 Task: Create a Sprint called Sprint0000000070 in Scrum Project Project0000000024 in Jira. Create a Sprint called Sprint0000000071 in Scrum Project Project0000000024 in Jira. Create a Sprint called Sprint0000000072 in Scrum Project Project0000000024 in Jira. Set Duration of Sprint called Sprint0000000070 in Scrum Project Project0000000024 to 1 week in Jira. Set Duration of Sprint called Sprint0000000071 in Scrum Project Project0000000024 to 2 weeks in Jira
Action: Mouse moved to (271, 99)
Screenshot: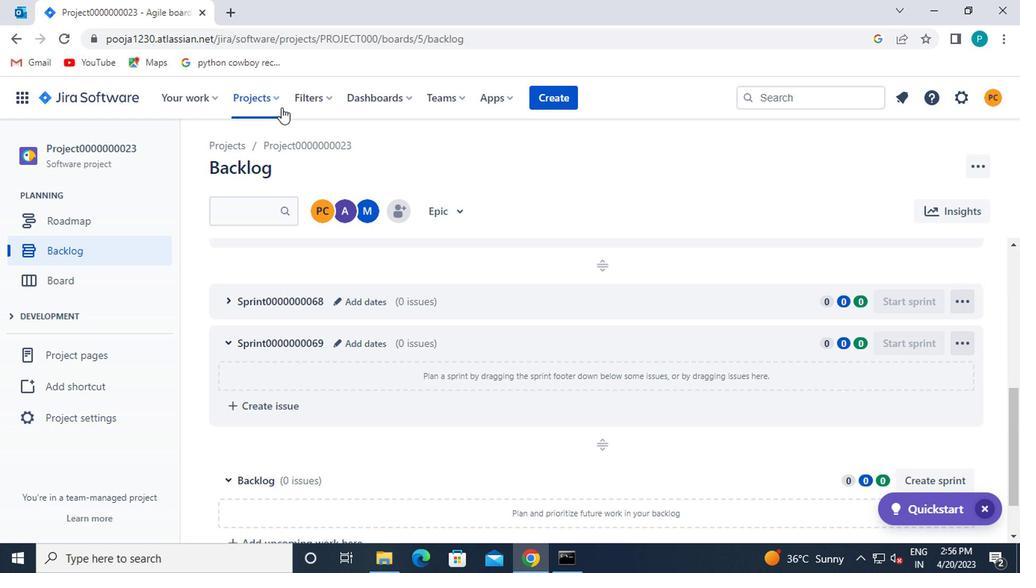 
Action: Mouse pressed left at (271, 99)
Screenshot: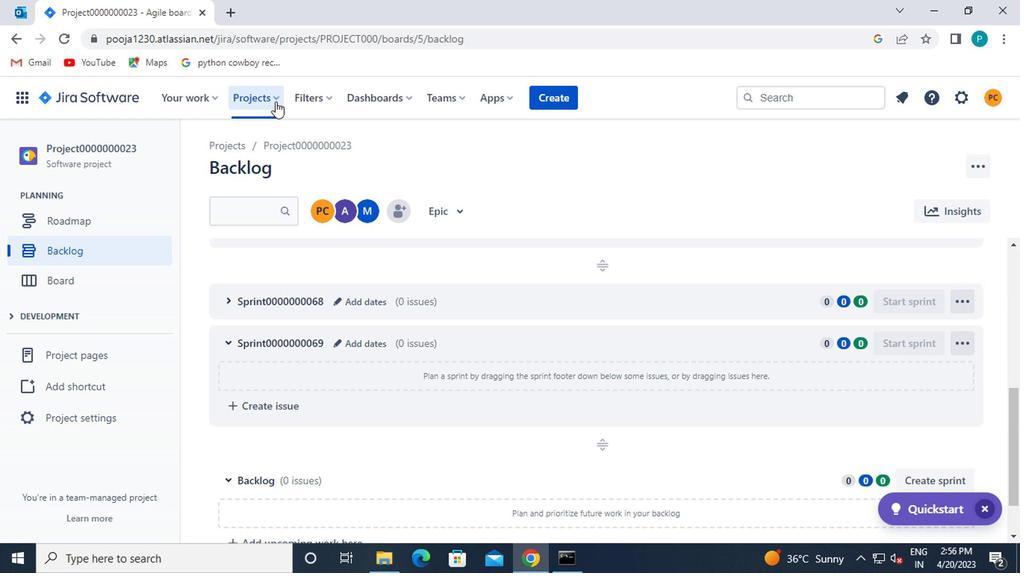 
Action: Mouse moved to (298, 196)
Screenshot: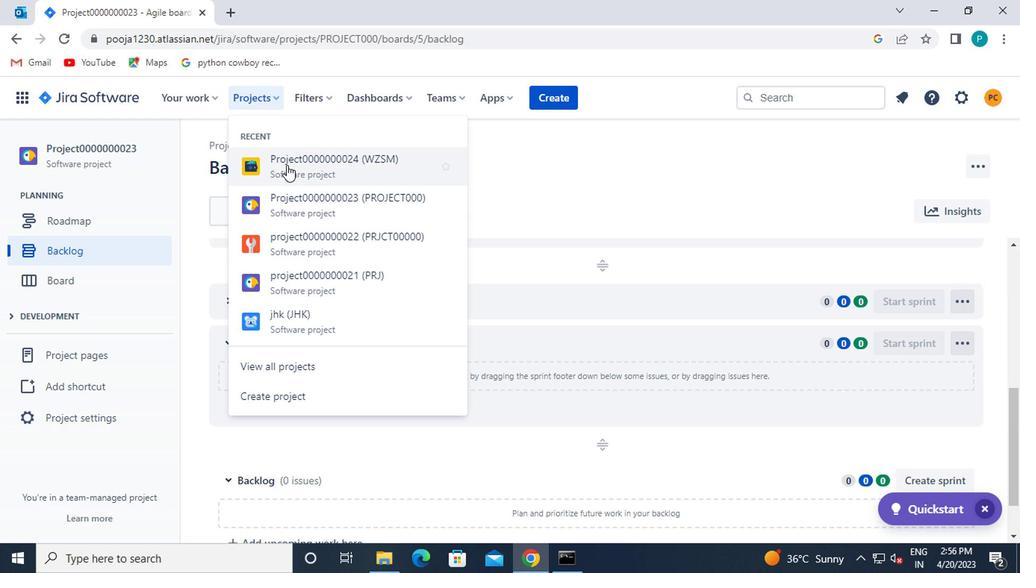 
Action: Mouse pressed left at (298, 196)
Screenshot: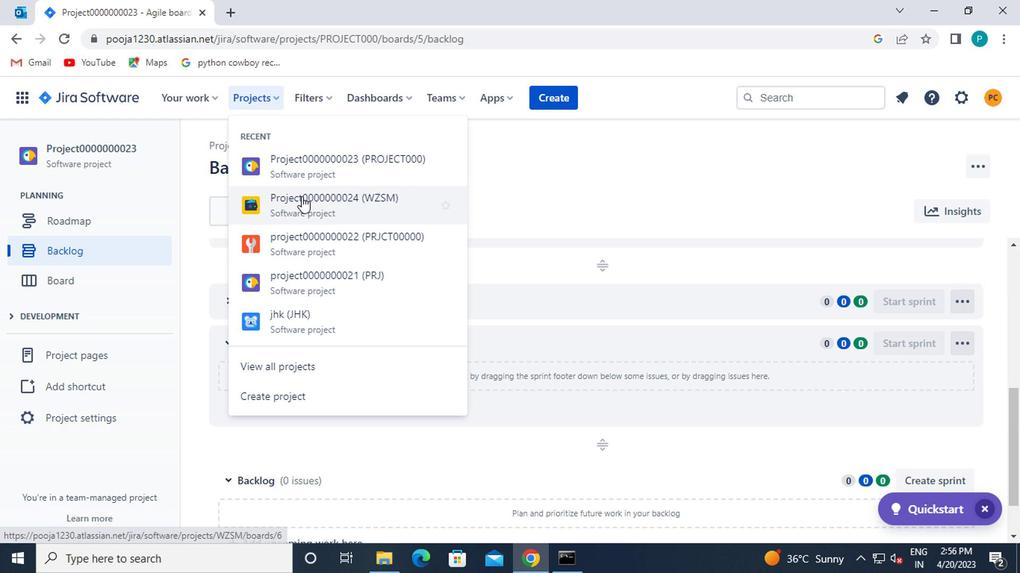
Action: Mouse moved to (49, 255)
Screenshot: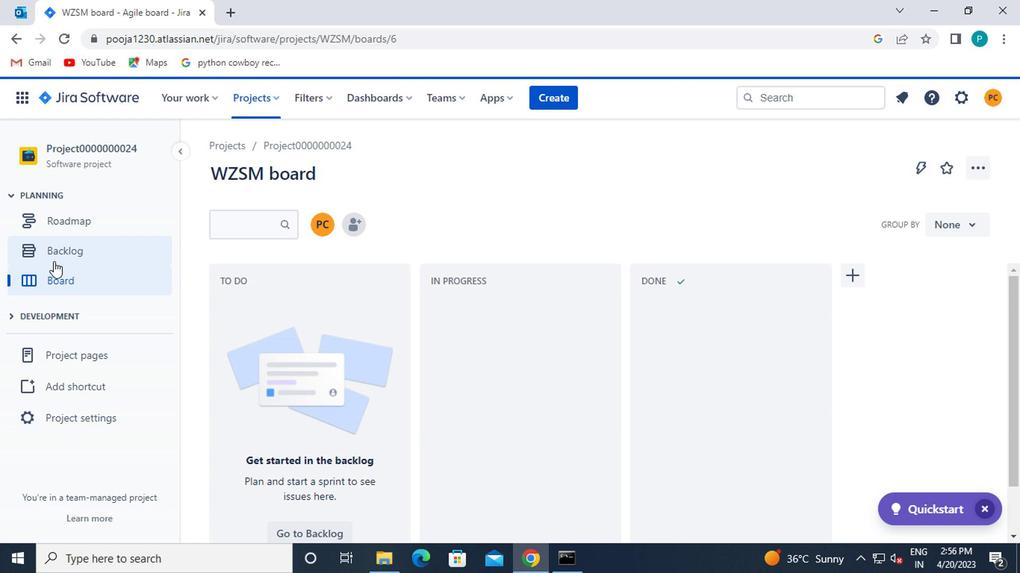 
Action: Mouse pressed left at (49, 255)
Screenshot: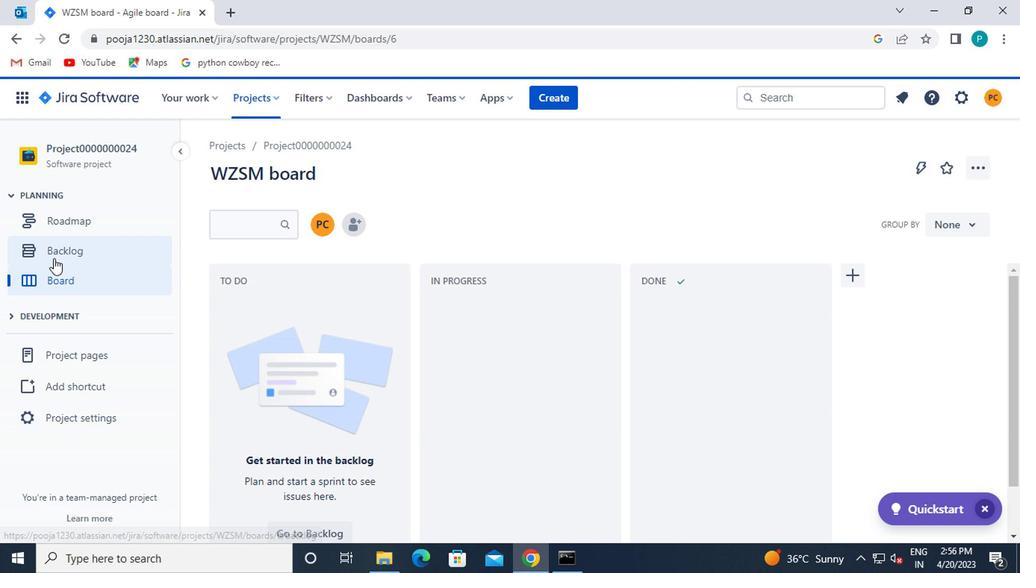 
Action: Mouse moved to (701, 358)
Screenshot: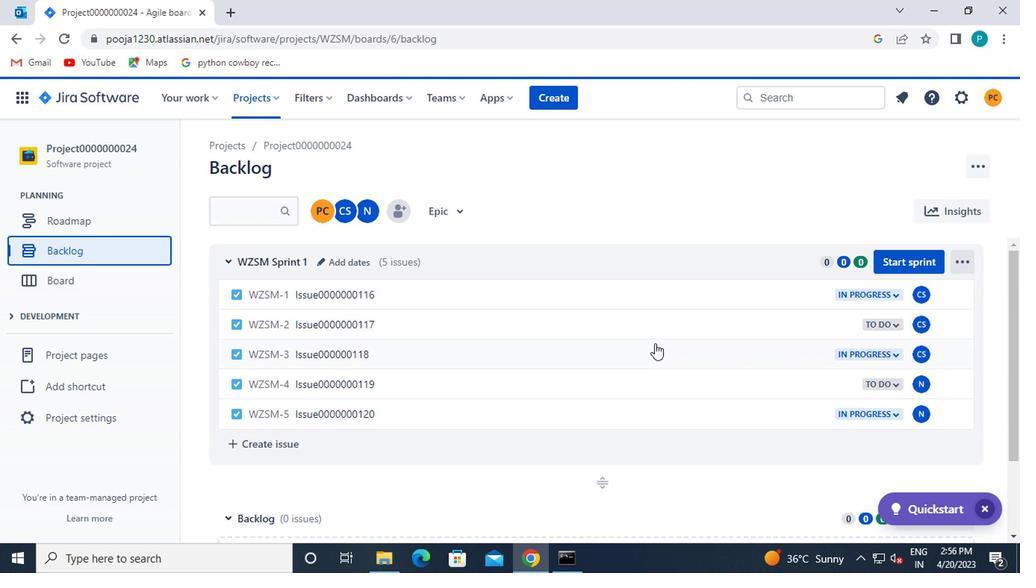 
Action: Mouse scrolled (701, 358) with delta (0, 0)
Screenshot: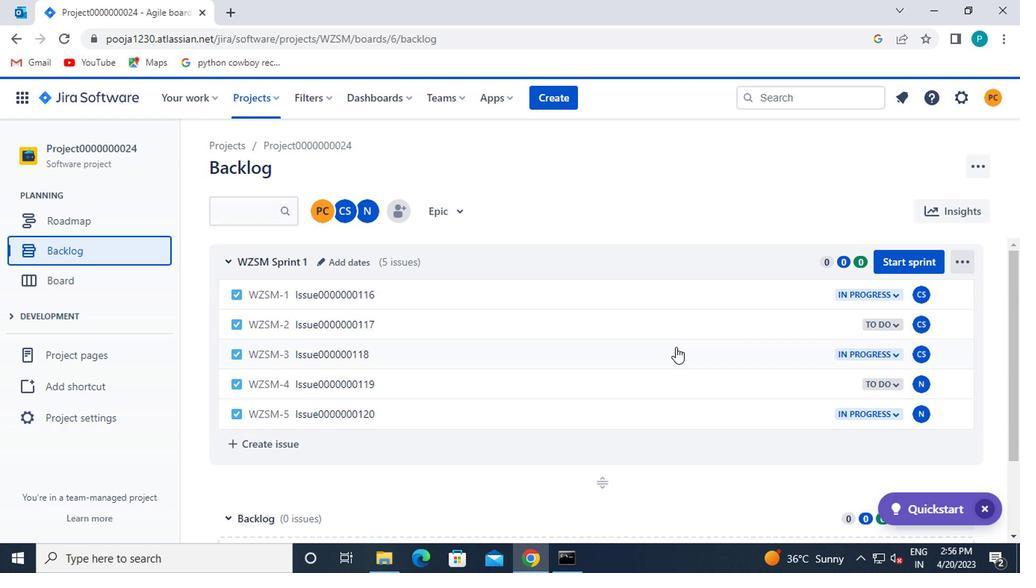 
Action: Mouse scrolled (701, 358) with delta (0, 0)
Screenshot: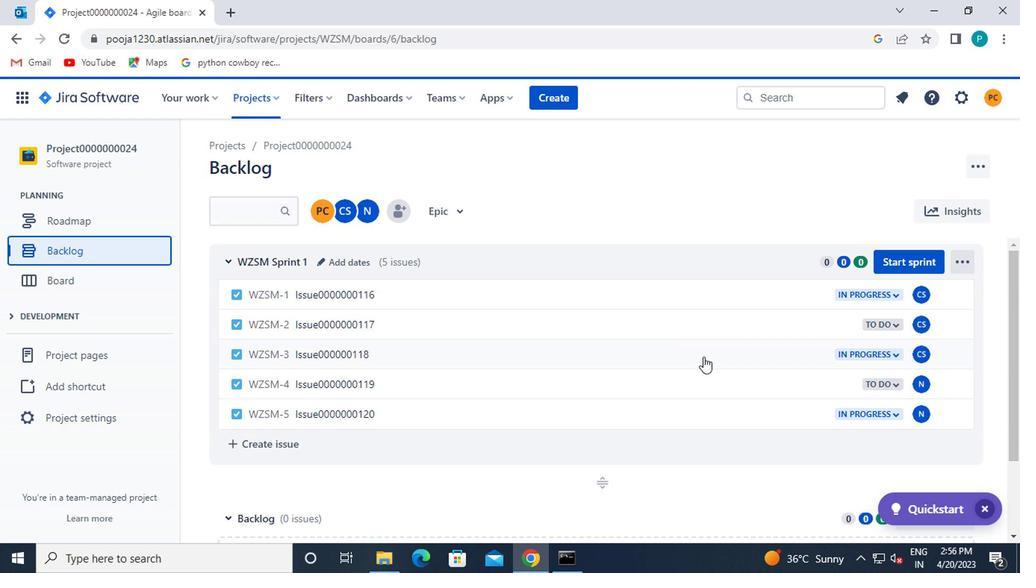 
Action: Mouse scrolled (701, 358) with delta (0, 0)
Screenshot: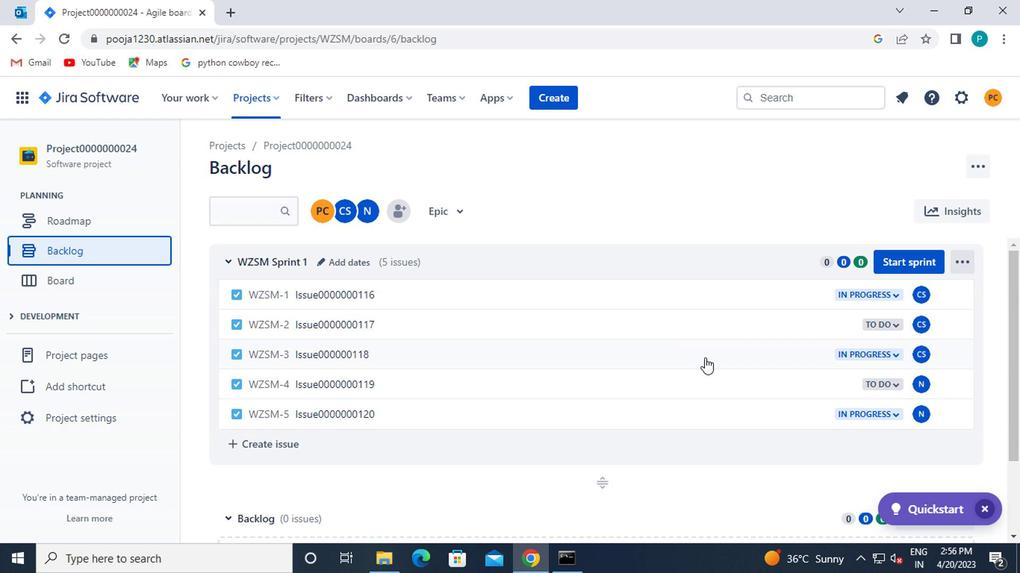 
Action: Mouse scrolled (701, 358) with delta (0, 0)
Screenshot: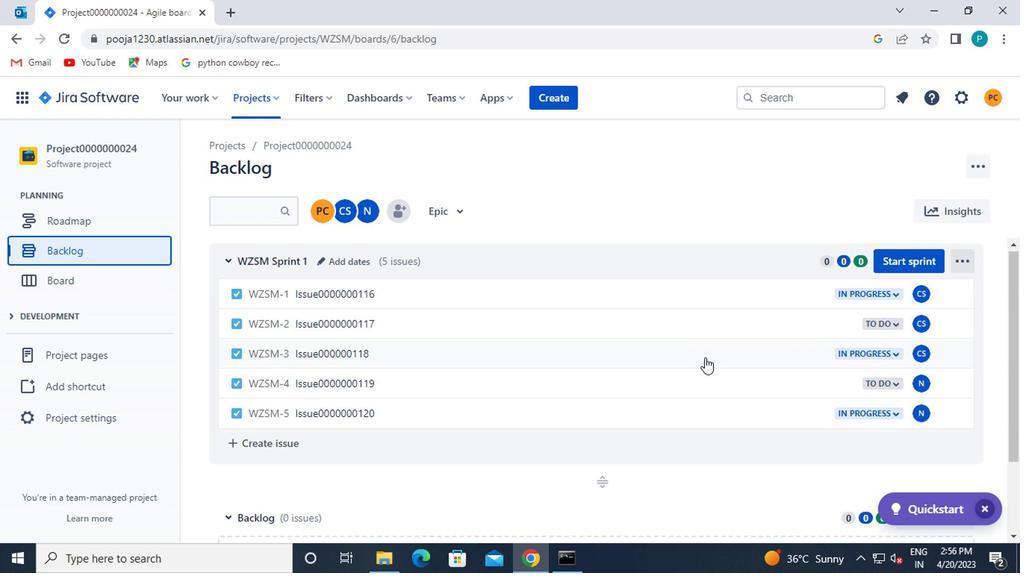 
Action: Mouse moved to (706, 366)
Screenshot: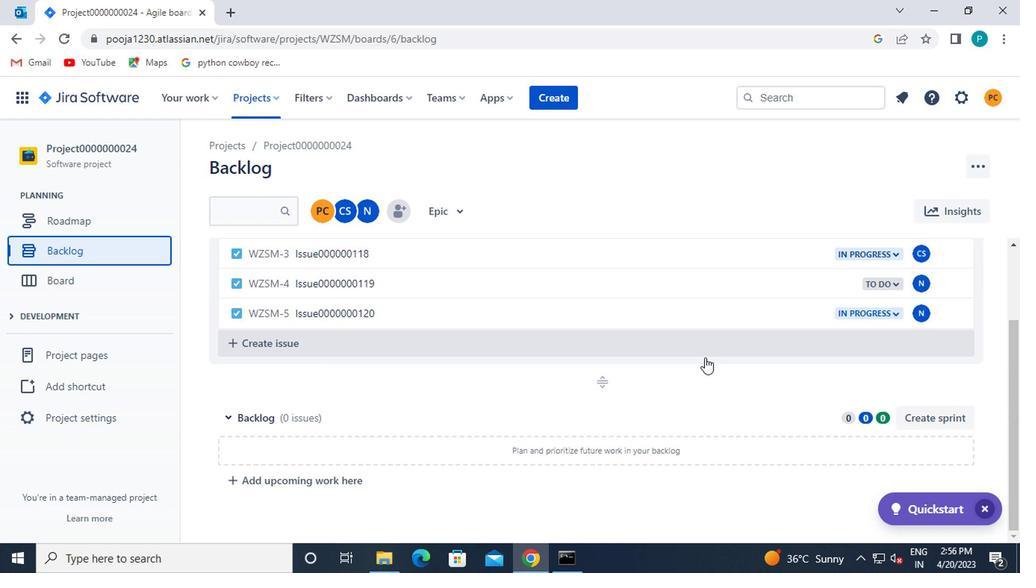 
Action: Mouse scrolled (706, 365) with delta (0, 0)
Screenshot: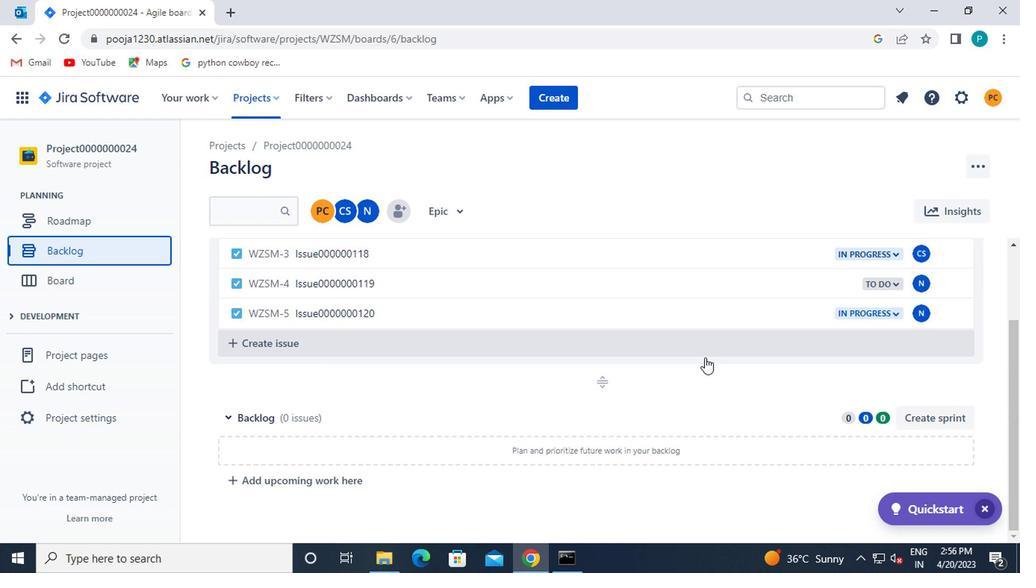 
Action: Mouse moved to (923, 426)
Screenshot: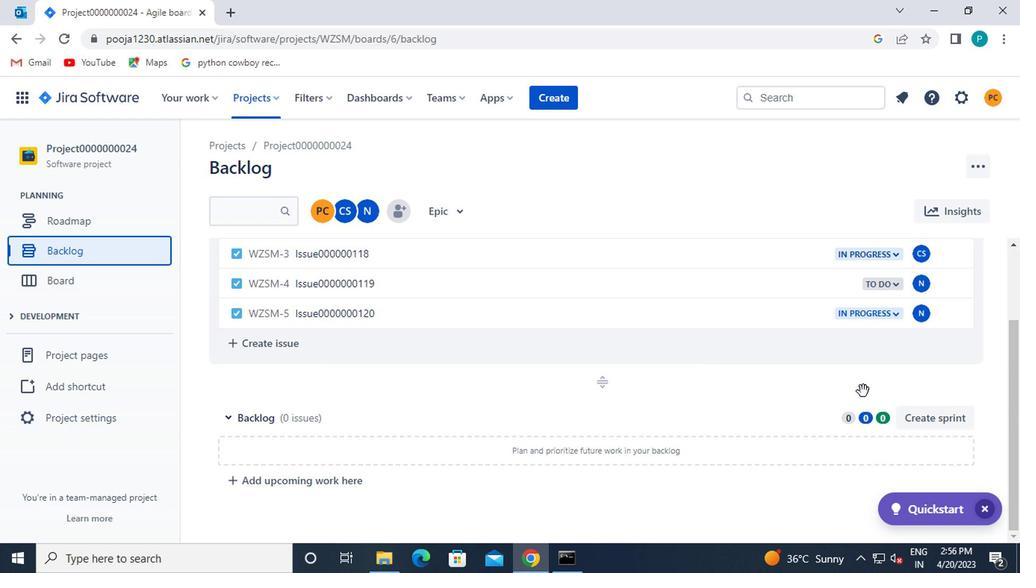 
Action: Mouse pressed left at (923, 426)
Screenshot: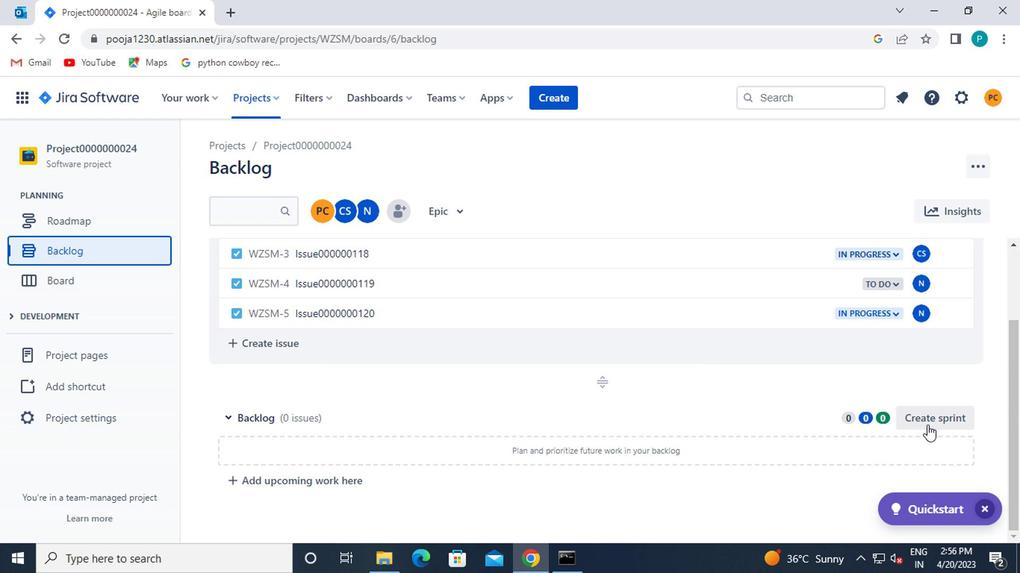 
Action: Mouse moved to (291, 420)
Screenshot: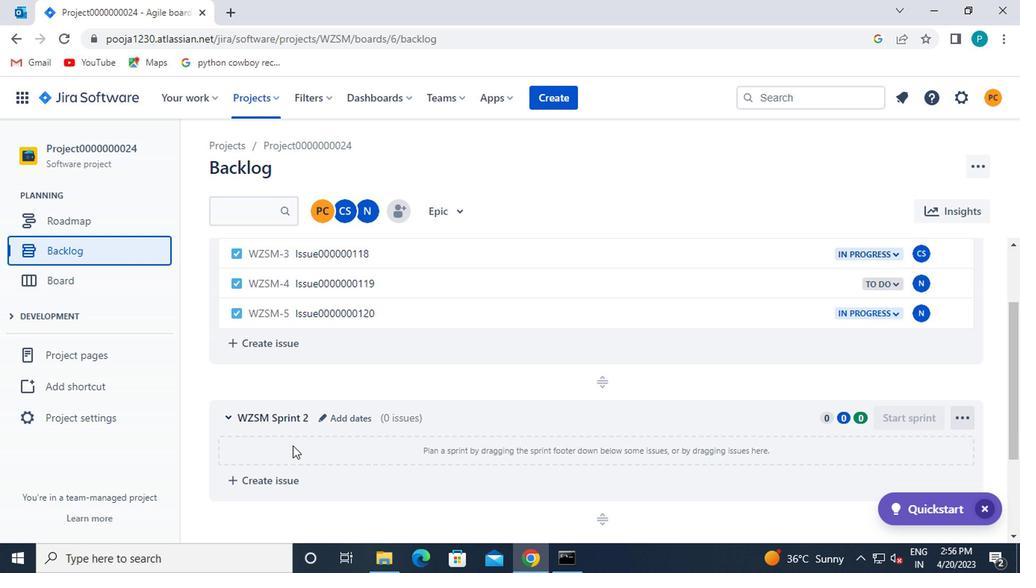 
Action: Mouse pressed left at (291, 420)
Screenshot: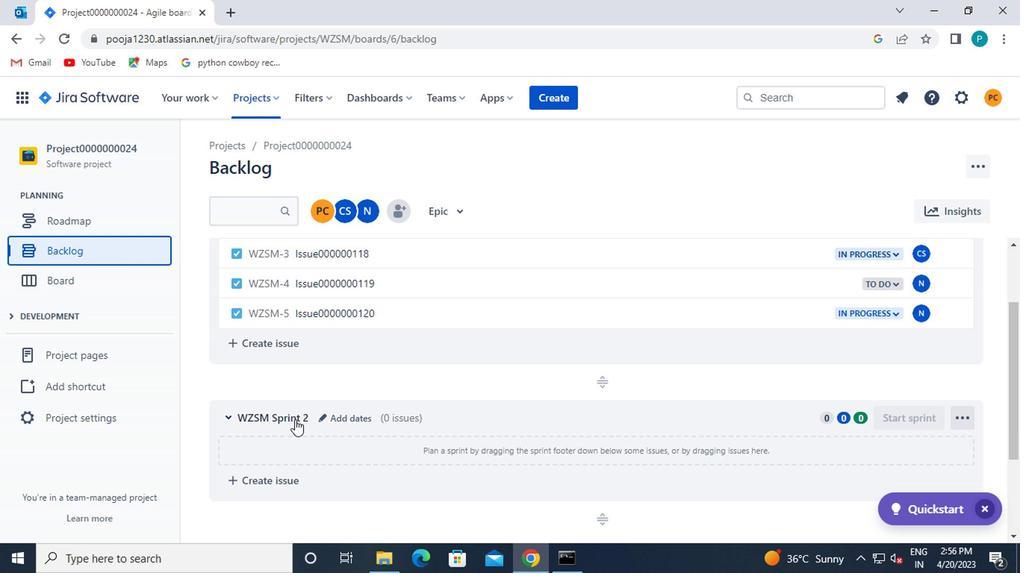 
Action: Mouse moved to (321, 420)
Screenshot: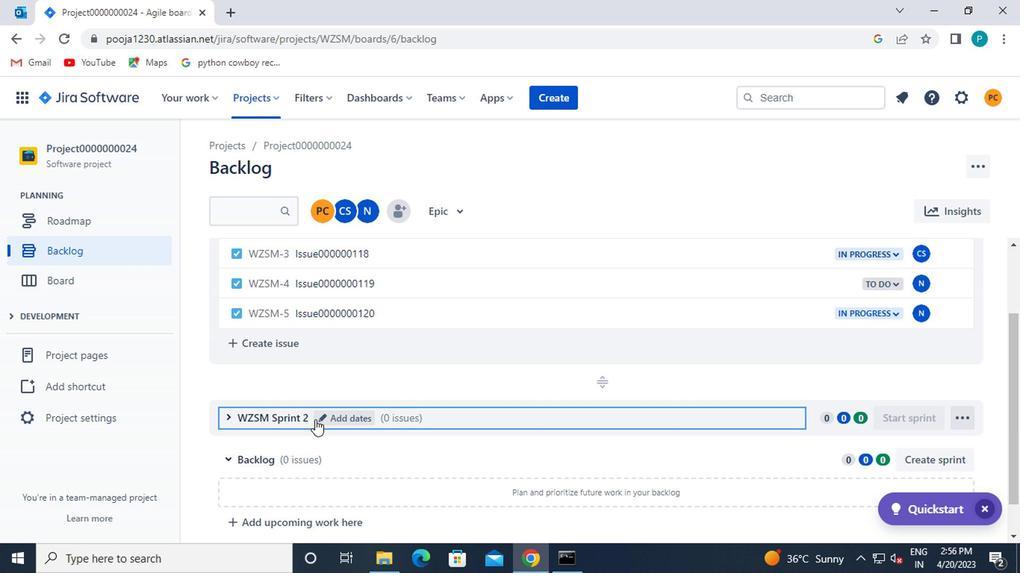 
Action: Mouse pressed left at (321, 420)
Screenshot: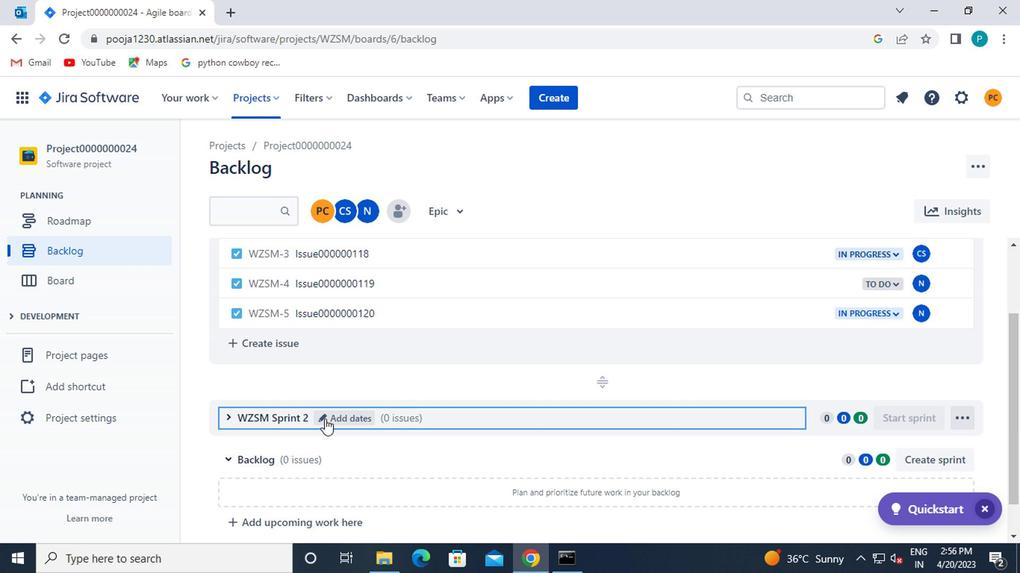 
Action: Mouse moved to (320, 405)
Screenshot: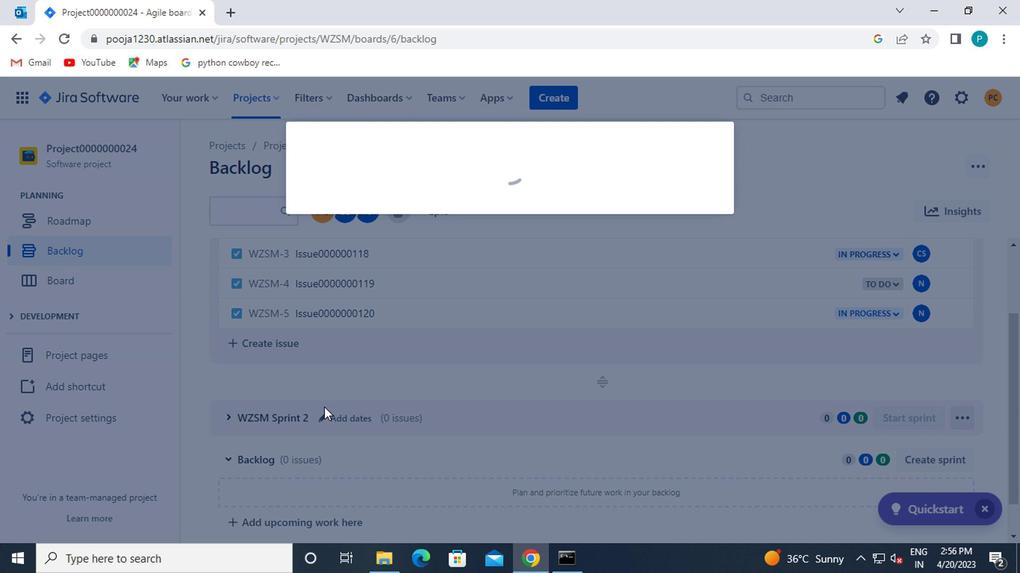 
Action: Key pressed <Key.backspace><Key.backspace><Key.backspace><Key.backspace><Key.backspace><Key.backspace><Key.backspace><Key.backspace><Key.backspace><Key.backspace><Key.backspace><Key.backspace><Key.backspace><Key.backspace><Key.backspace><Key.backspace>
Screenshot: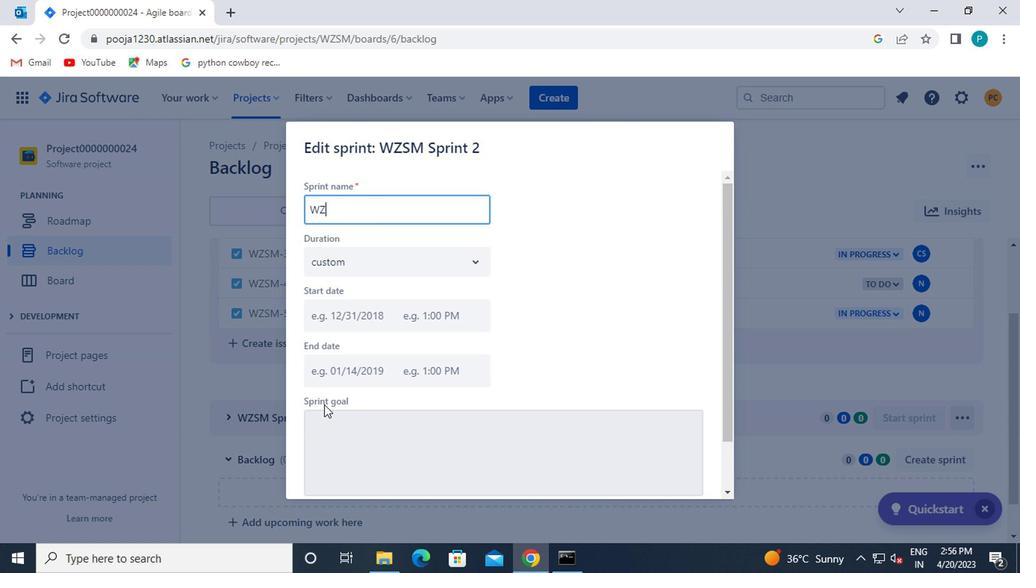 
Action: Mouse moved to (218, 361)
Screenshot: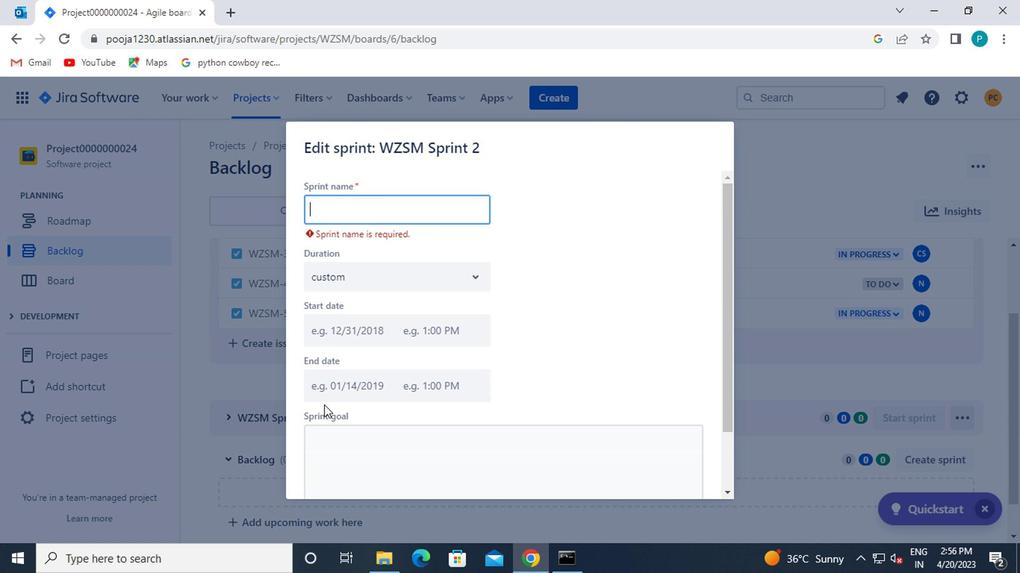 
Action: Key pressed <Key.caps_lock>
Screenshot: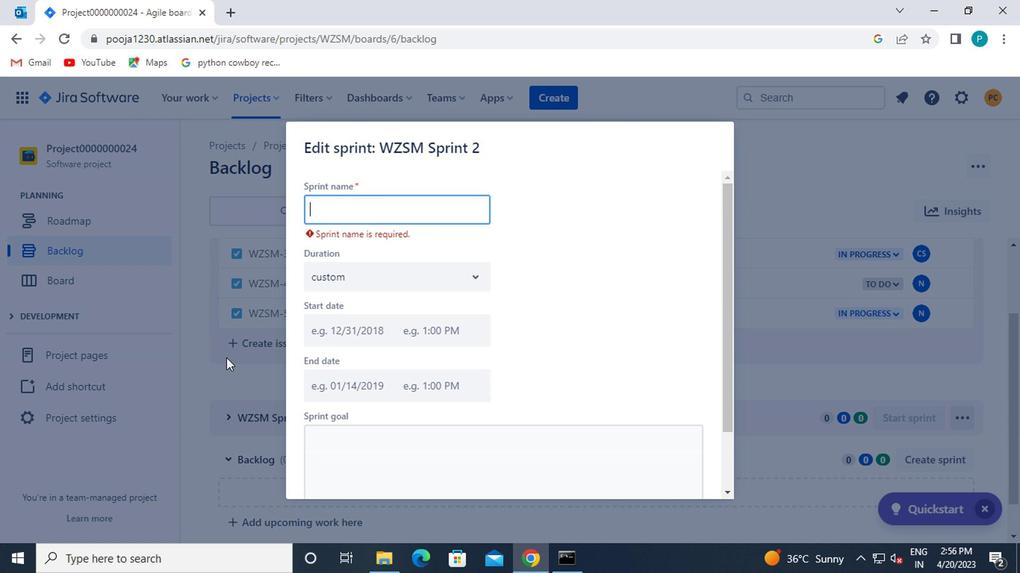 
Action: Mouse moved to (199, 393)
Screenshot: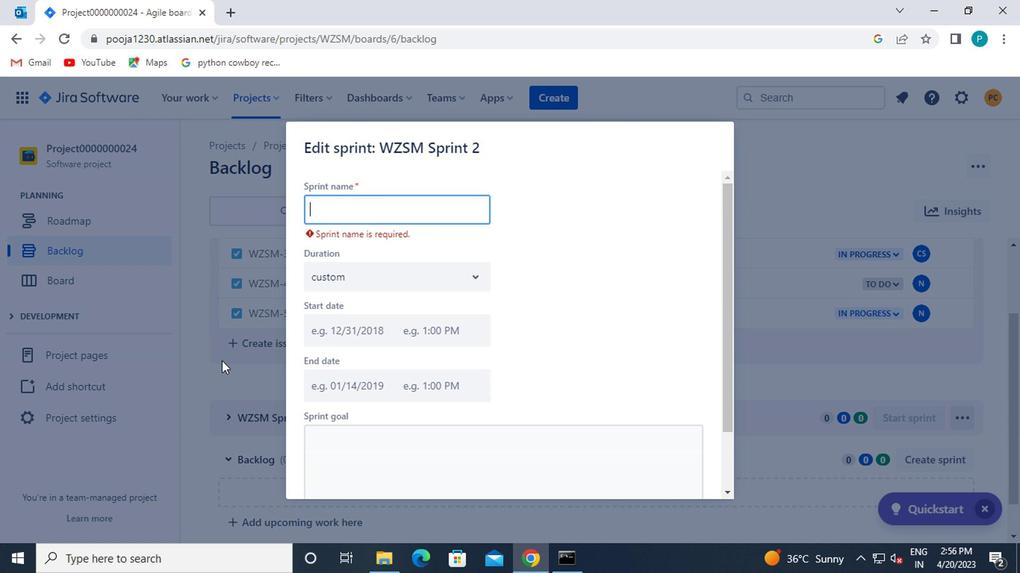 
Action: Key pressed s<Key.caps_lock>priny<Key.backspace>t000000007
Screenshot: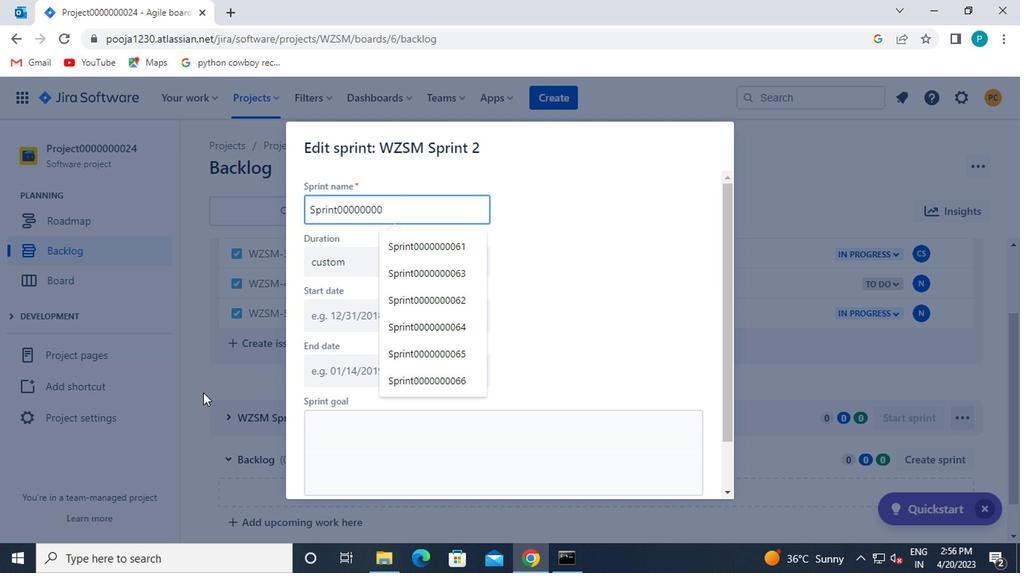 
Action: Mouse moved to (85, 278)
Screenshot: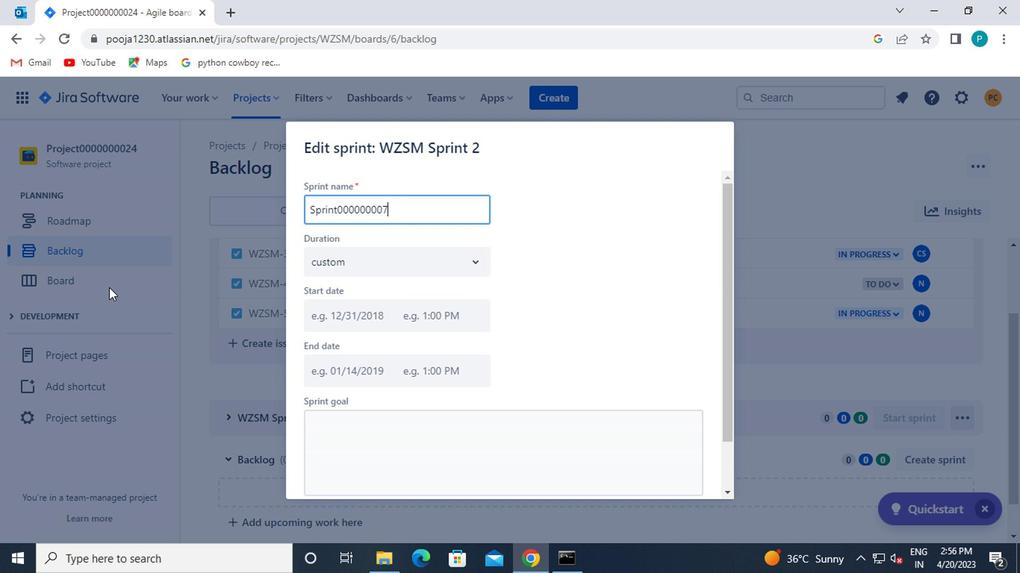 
Action: Key pressed 0
Screenshot: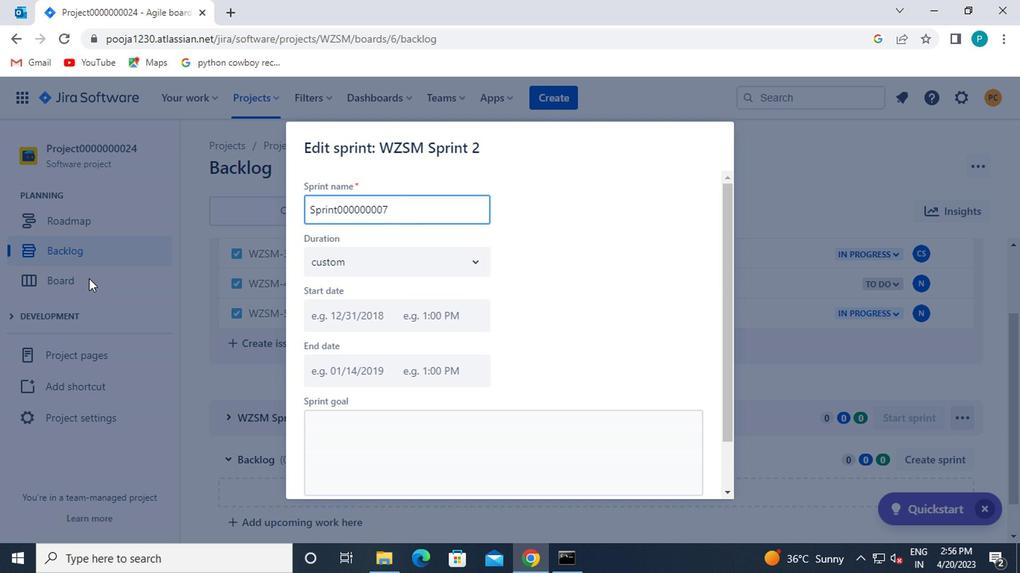
Action: Mouse moved to (472, 469)
Screenshot: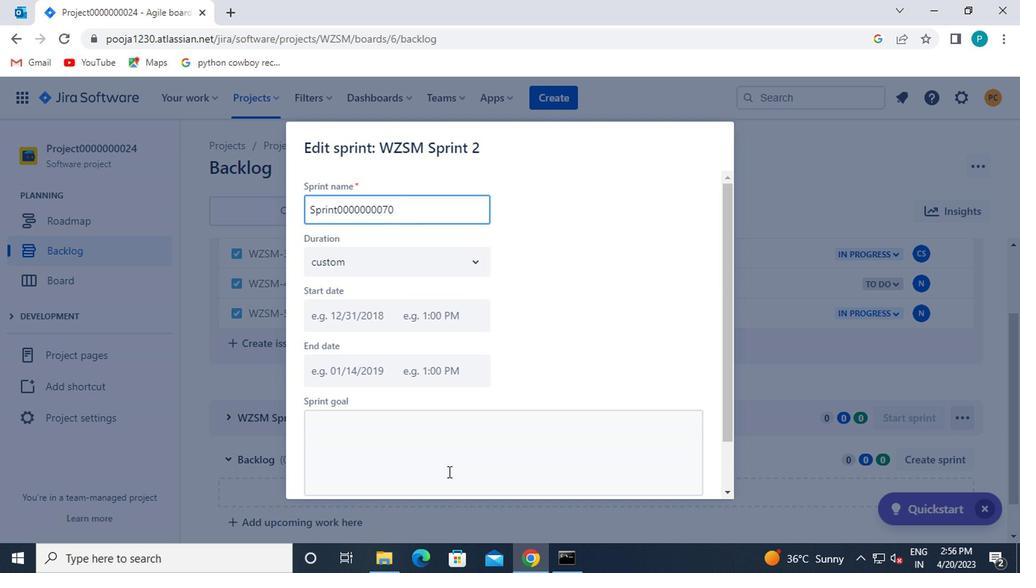 
Action: Mouse scrolled (472, 468) with delta (0, -1)
Screenshot: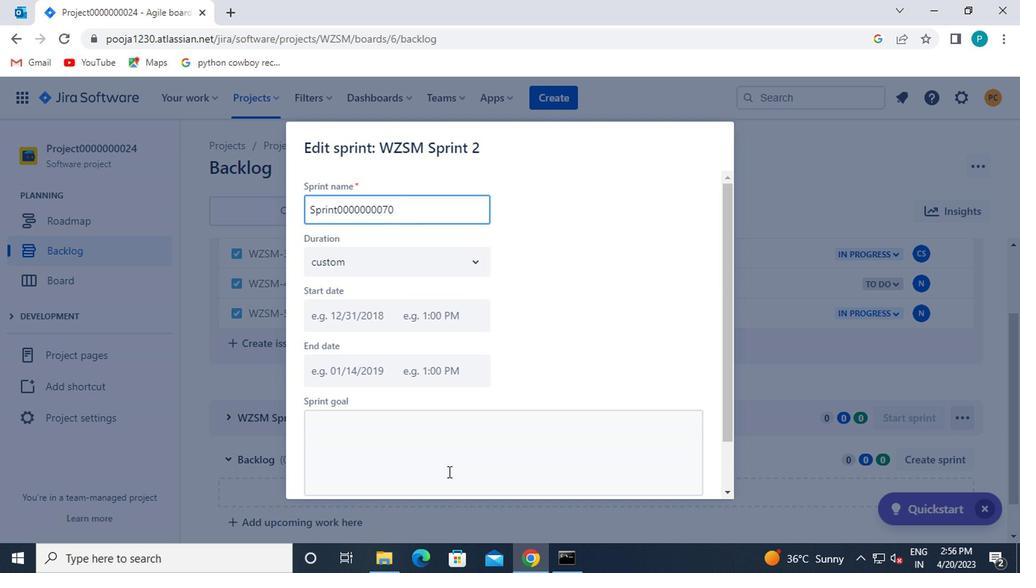 
Action: Mouse moved to (485, 467)
Screenshot: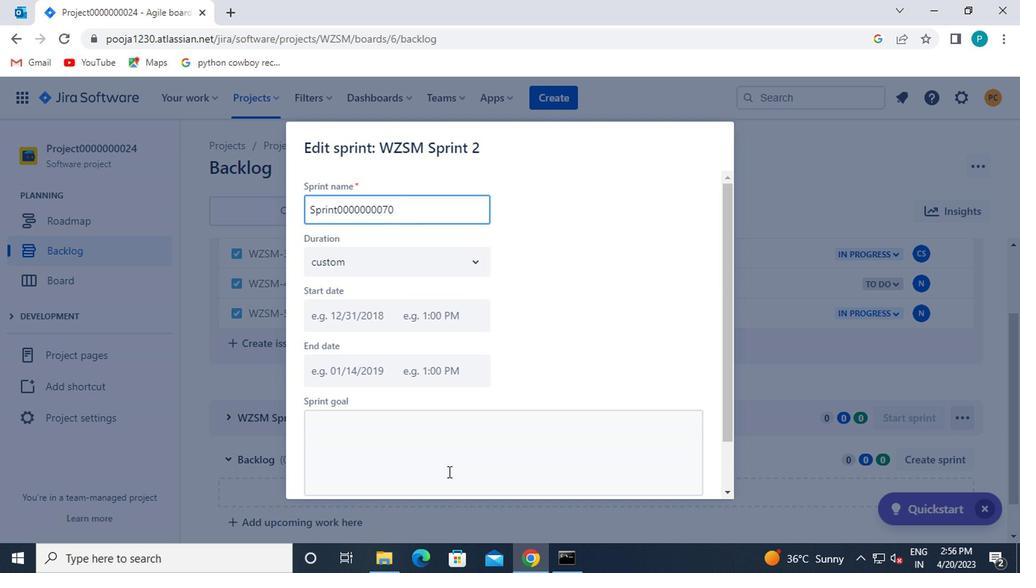 
Action: Mouse scrolled (485, 465) with delta (0, -1)
Screenshot: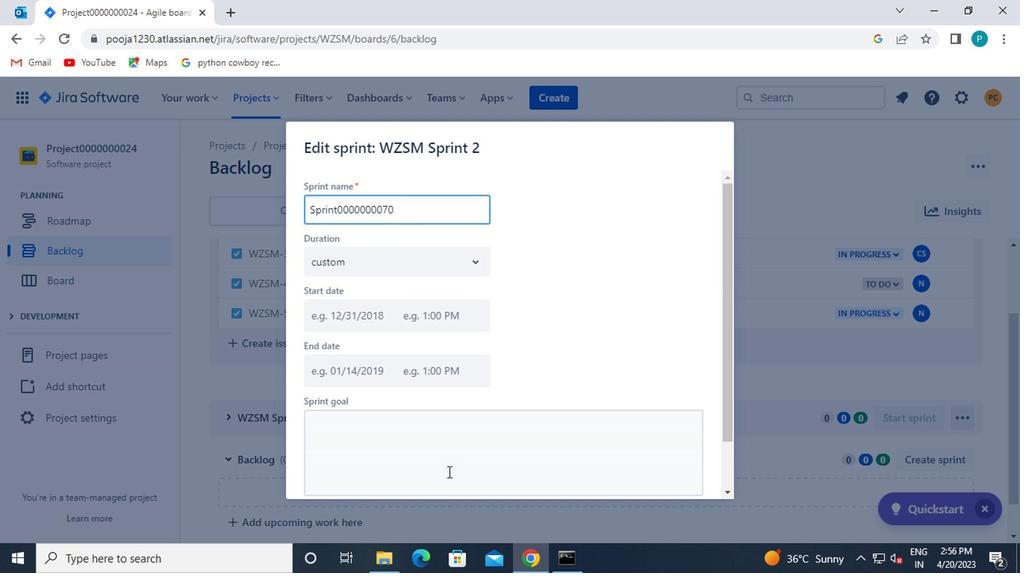
Action: Mouse moved to (485, 465)
Screenshot: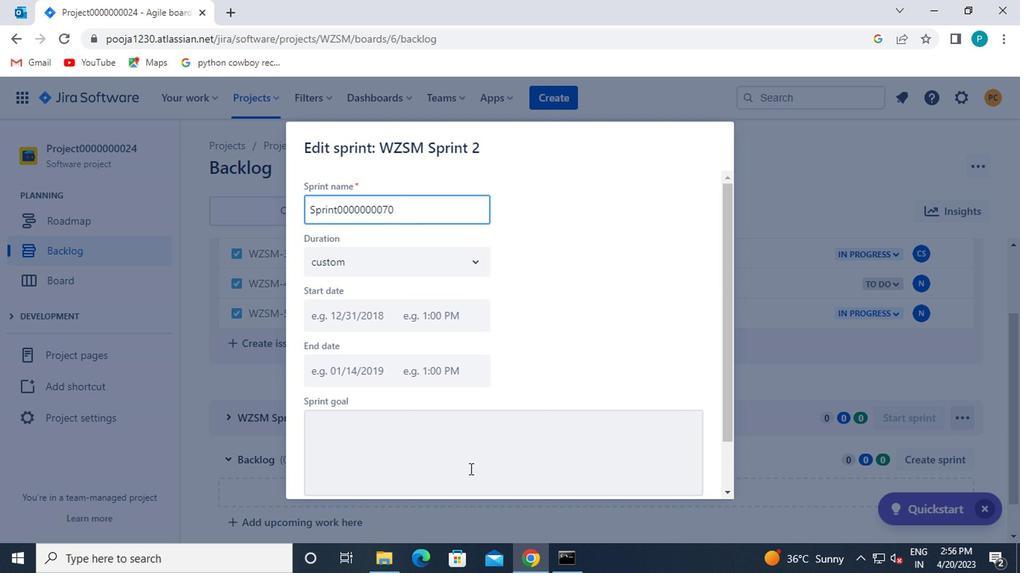 
Action: Mouse scrolled (485, 465) with delta (0, 0)
Screenshot: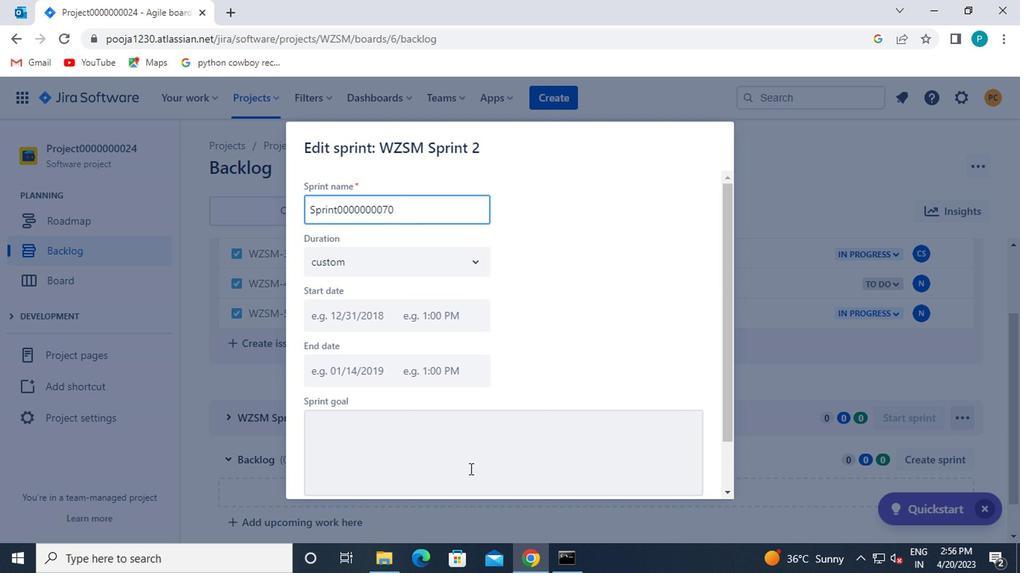 
Action: Mouse moved to (614, 465)
Screenshot: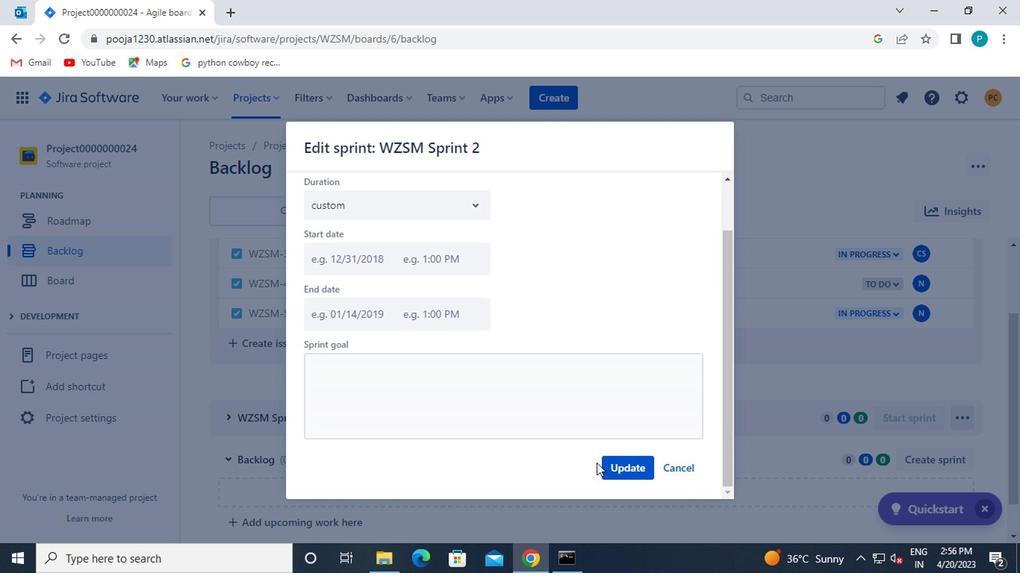 
Action: Mouse pressed left at (614, 465)
Screenshot: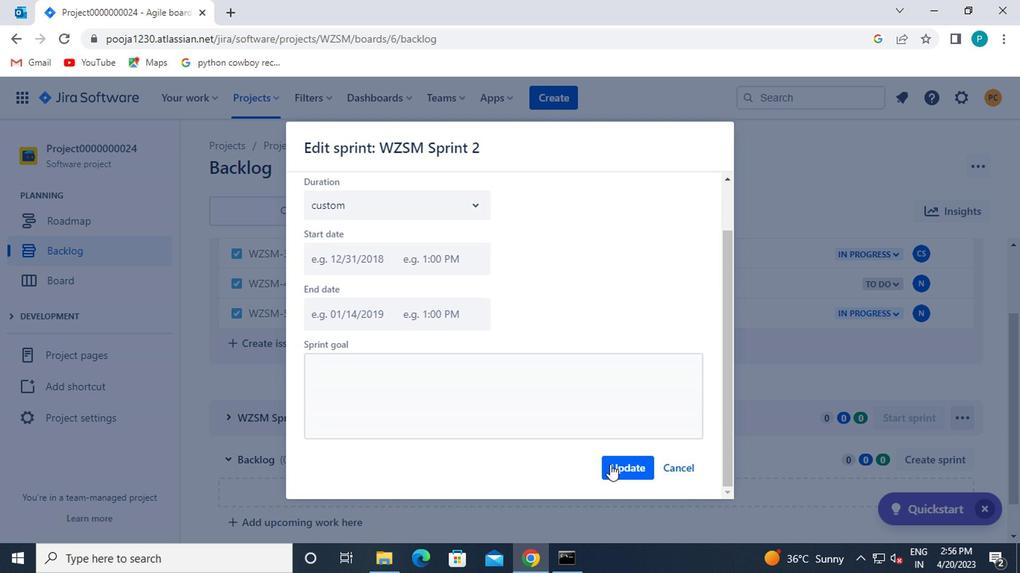 
Action: Mouse moved to (366, 438)
Screenshot: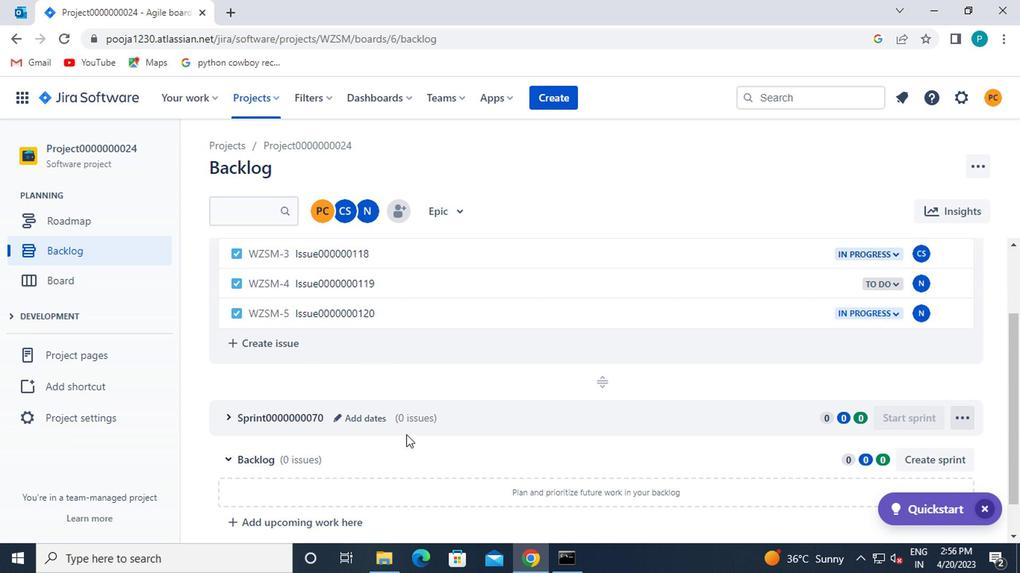
Action: Mouse scrolled (366, 438) with delta (0, 0)
Screenshot: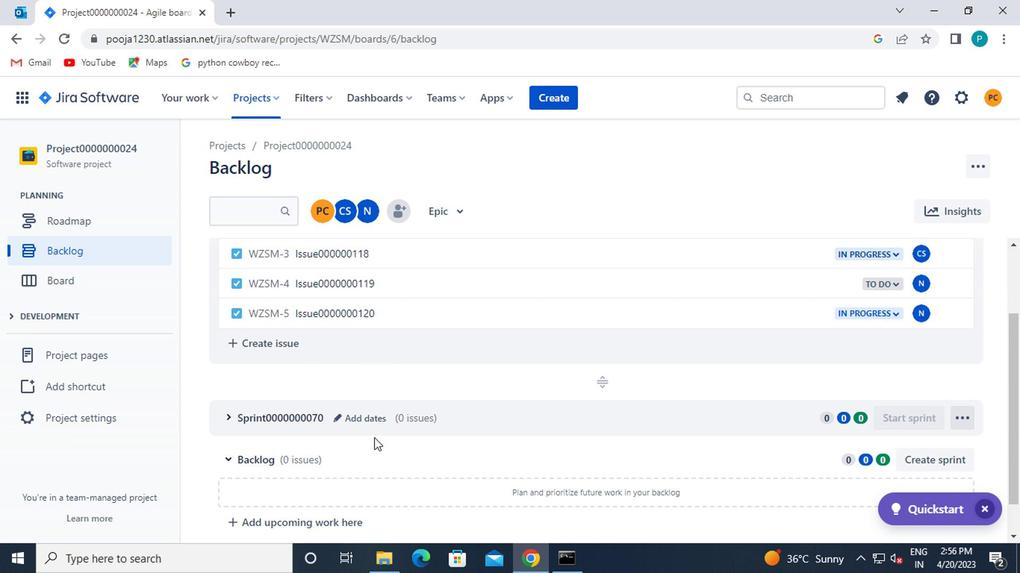 
Action: Mouse scrolled (366, 438) with delta (0, 0)
Screenshot: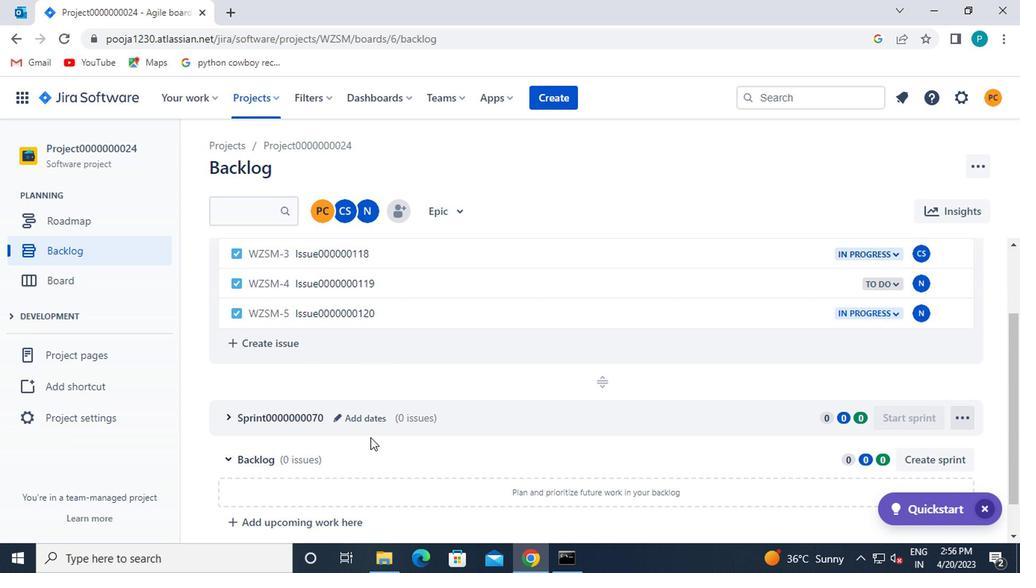 
Action: Mouse moved to (906, 423)
Screenshot: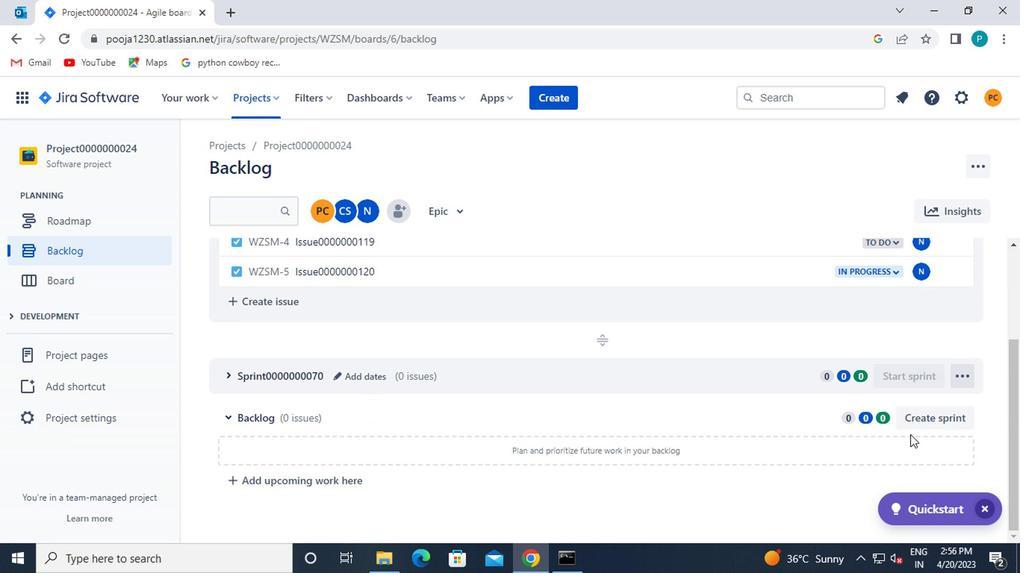
Action: Mouse pressed left at (906, 423)
Screenshot: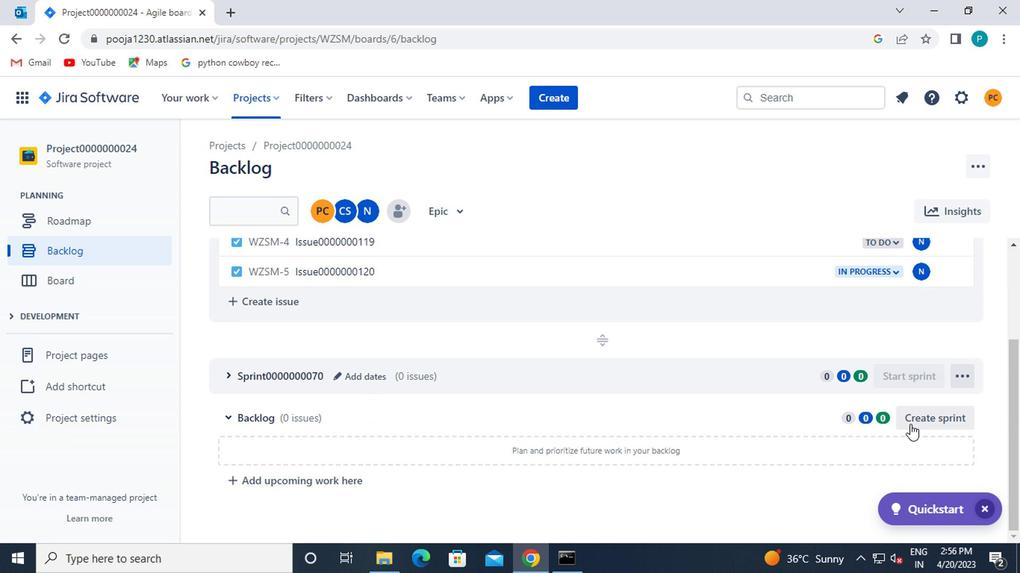 
Action: Mouse moved to (290, 422)
Screenshot: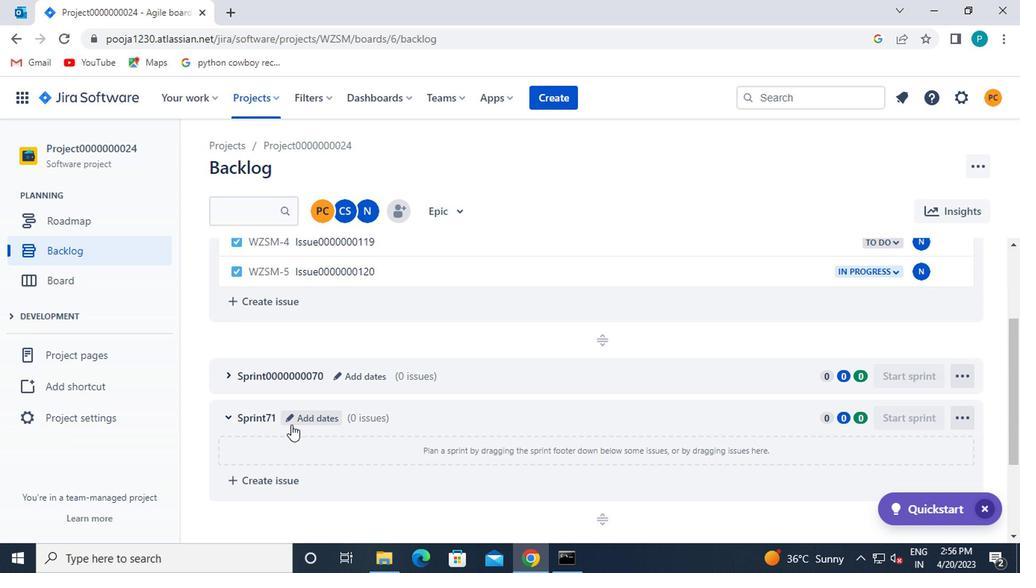 
Action: Mouse pressed left at (290, 422)
Screenshot: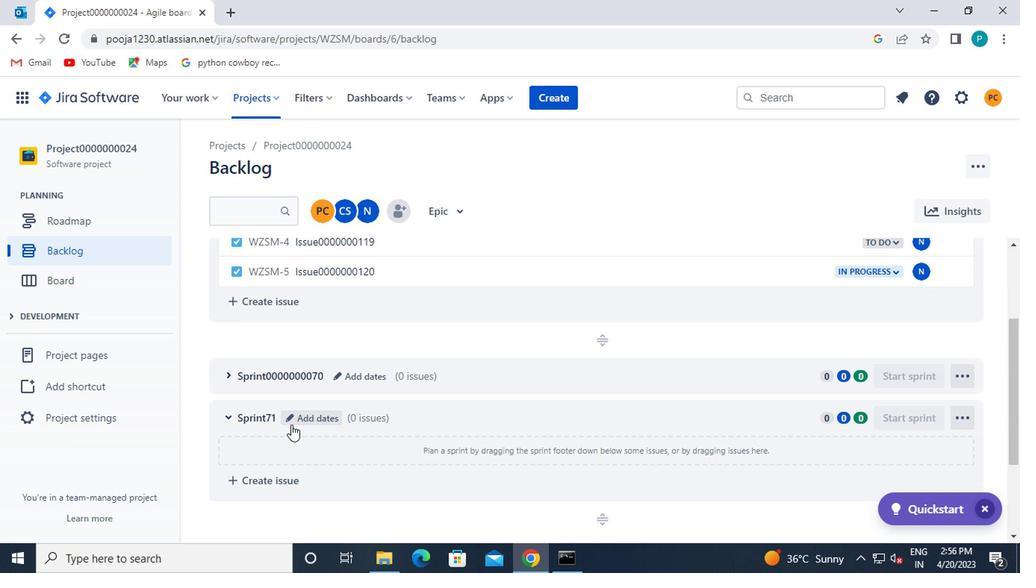 
Action: Mouse moved to (365, 210)
Screenshot: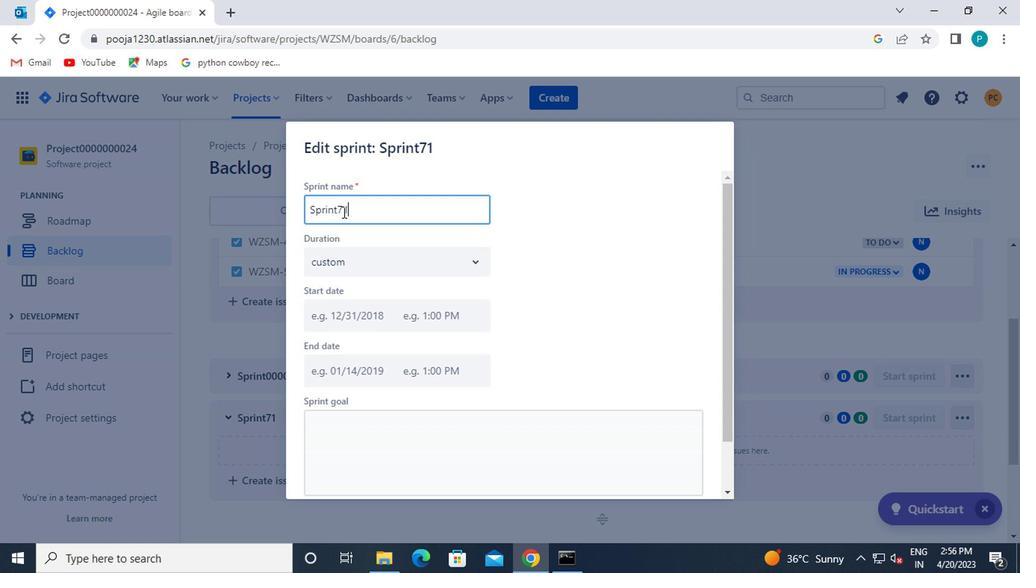 
Action: Mouse pressed left at (365, 210)
Screenshot: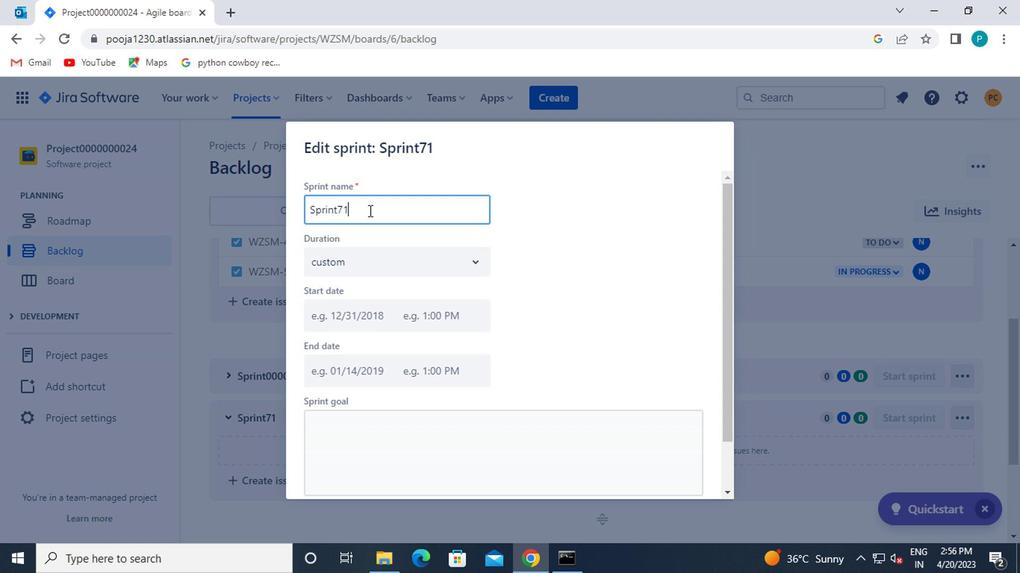 
Action: Mouse moved to (350, 219)
Screenshot: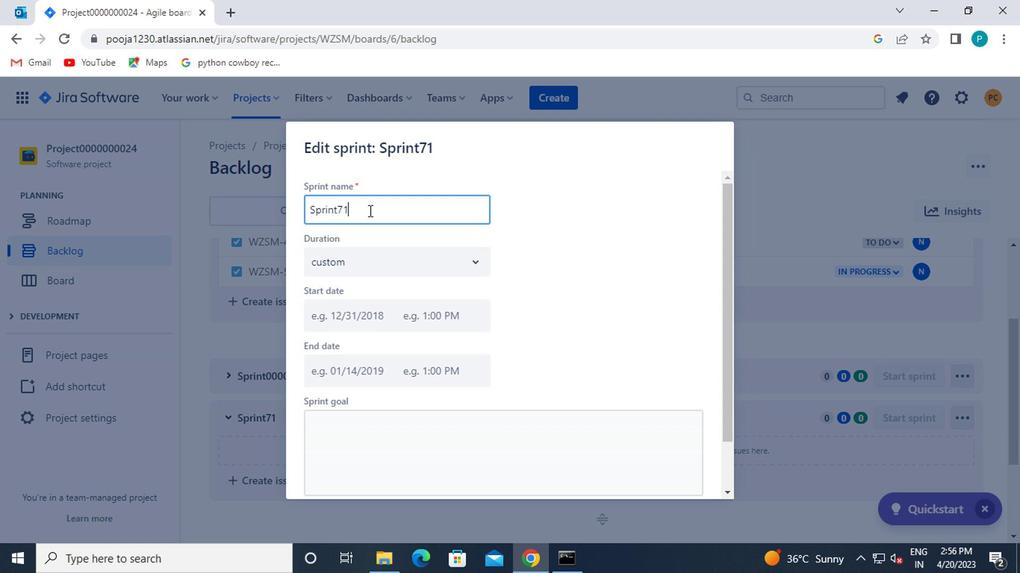
Action: Key pressed 00<Key.backspace><Key.backspace><Key.backspace><Key.backspace>0000000071
Screenshot: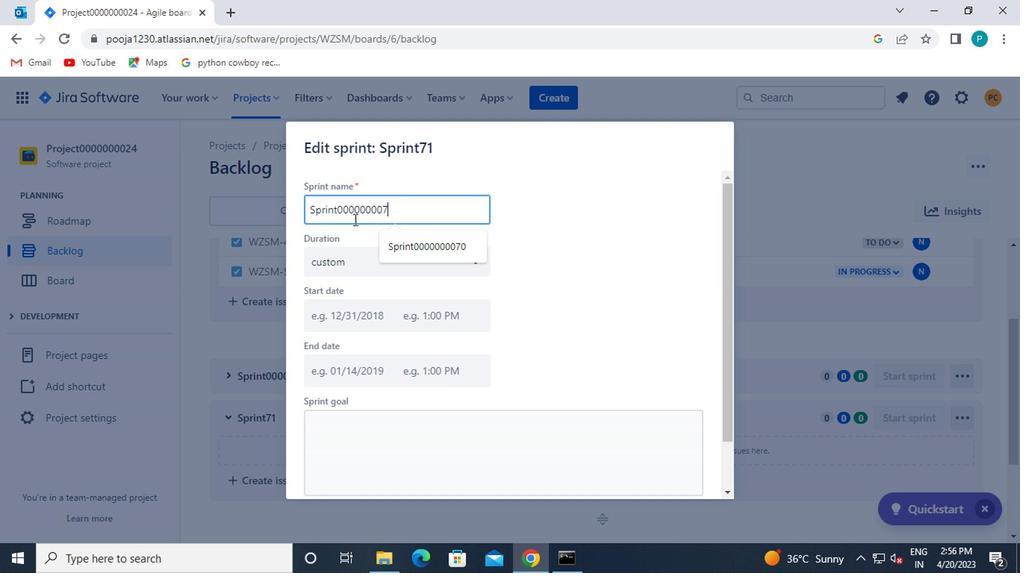 
Action: Mouse moved to (562, 353)
Screenshot: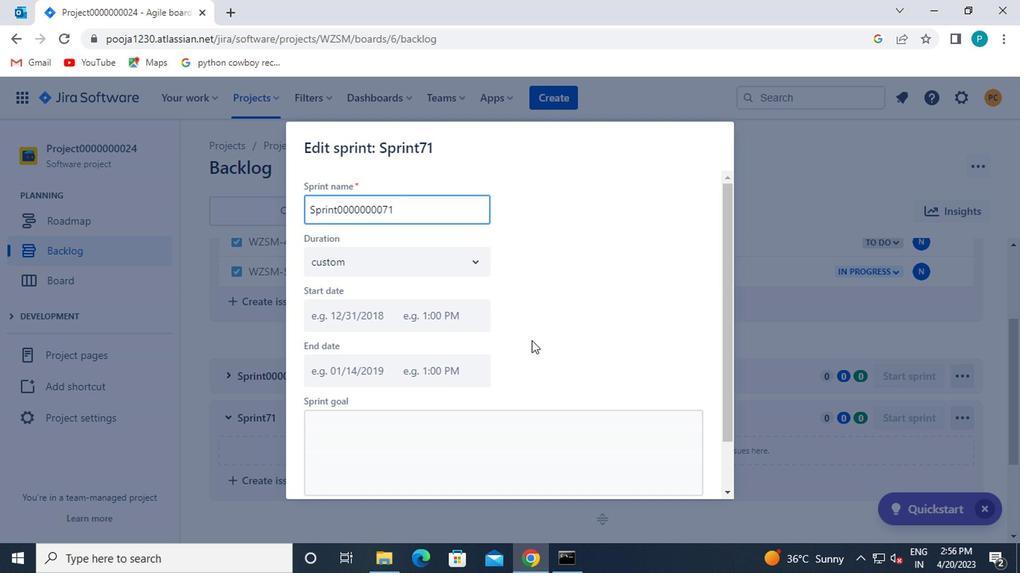 
Action: Mouse scrolled (562, 353) with delta (0, 0)
Screenshot: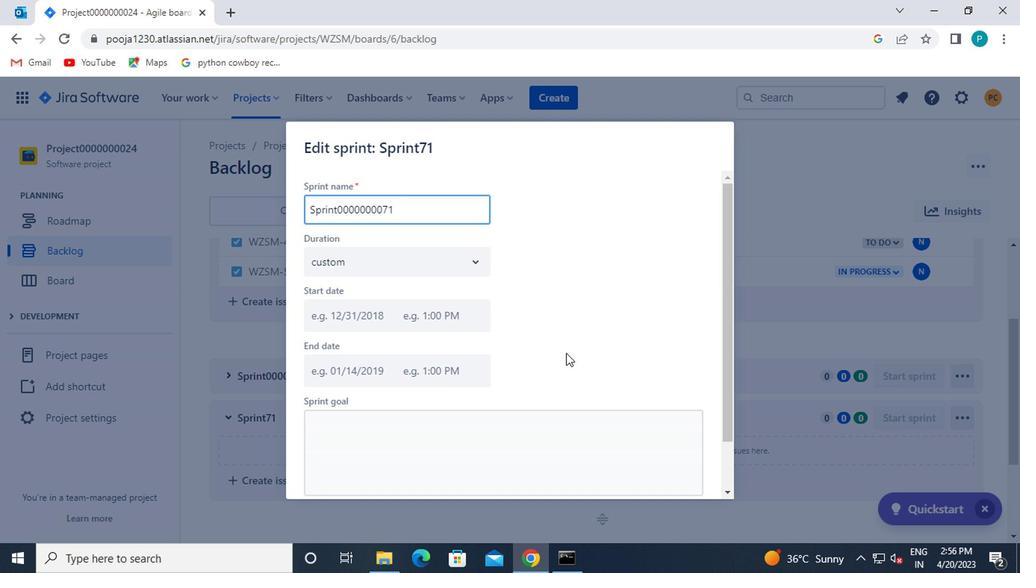 
Action: Mouse scrolled (562, 353) with delta (0, 0)
Screenshot: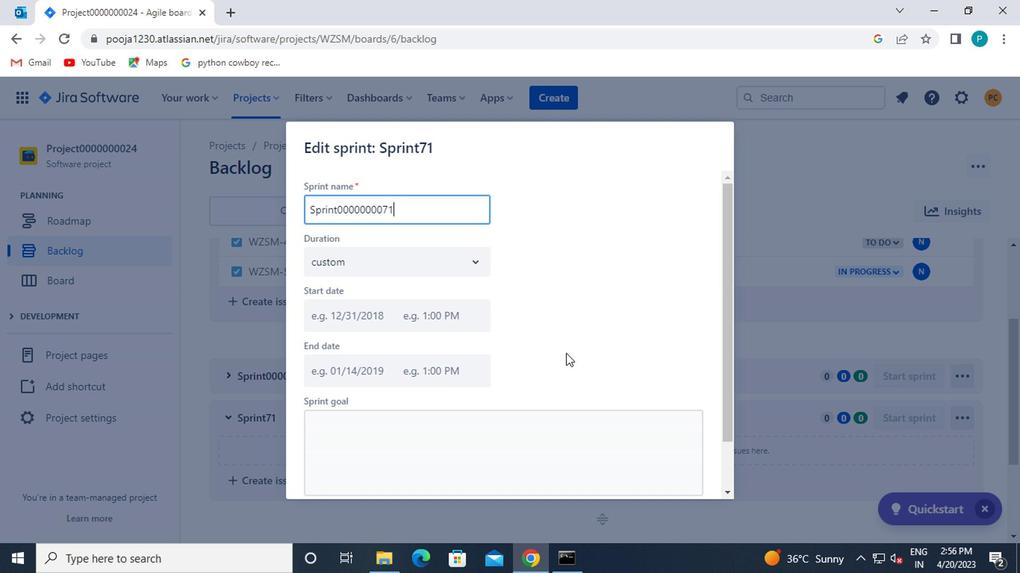 
Action: Mouse scrolled (562, 353) with delta (0, 0)
Screenshot: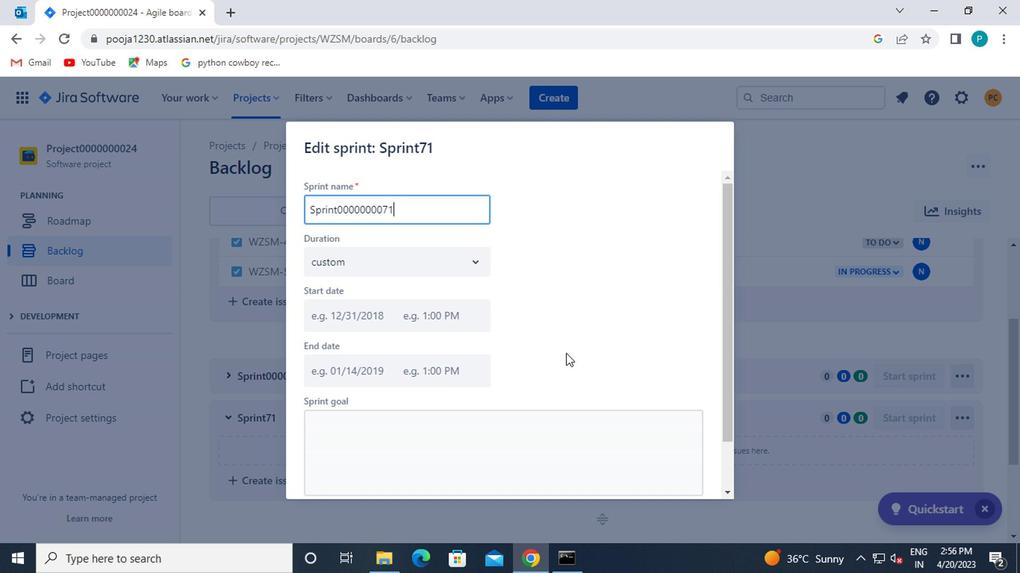 
Action: Mouse scrolled (562, 353) with delta (0, 0)
Screenshot: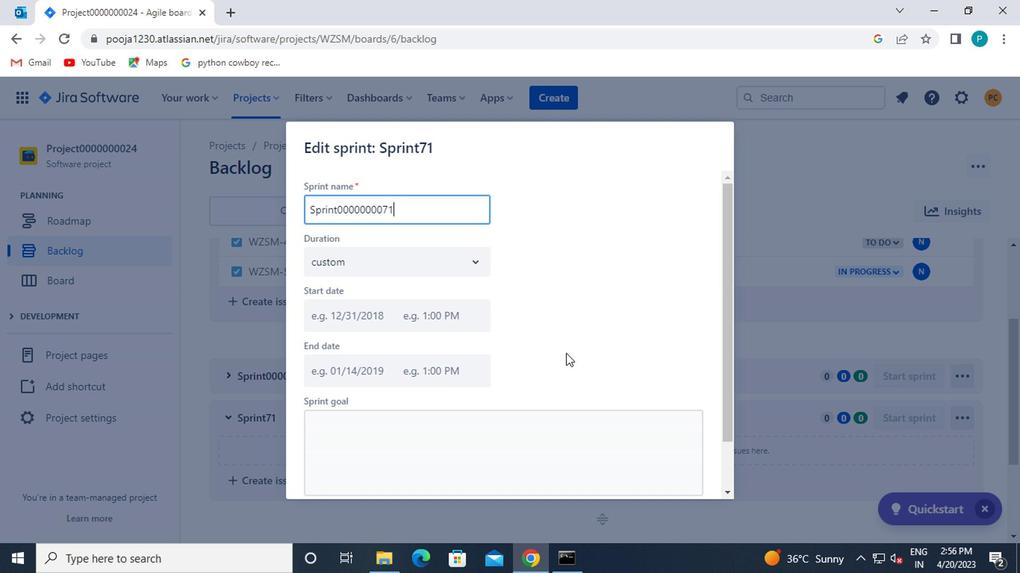 
Action: Mouse moved to (606, 478)
Screenshot: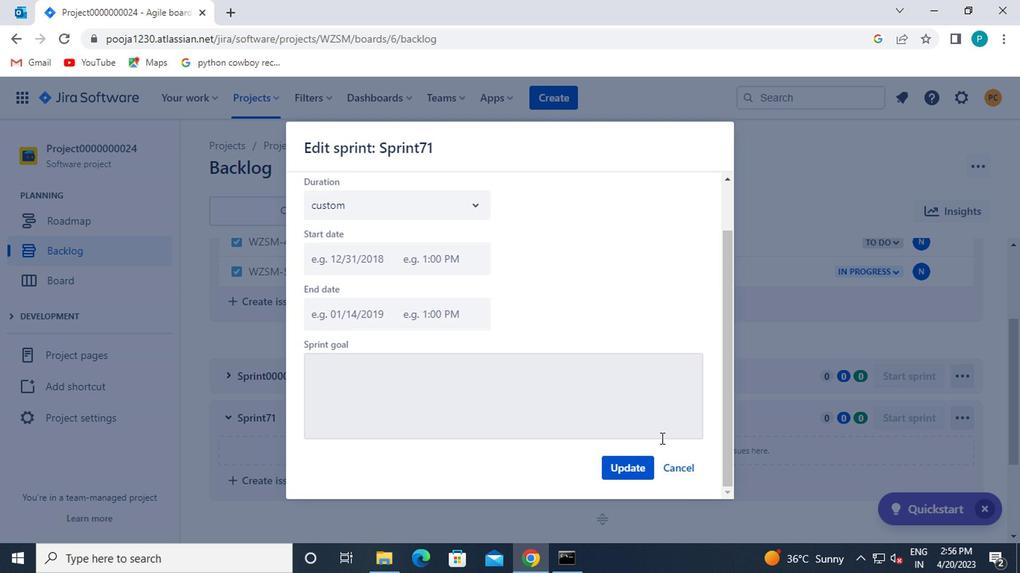 
Action: Mouse pressed left at (606, 478)
Screenshot: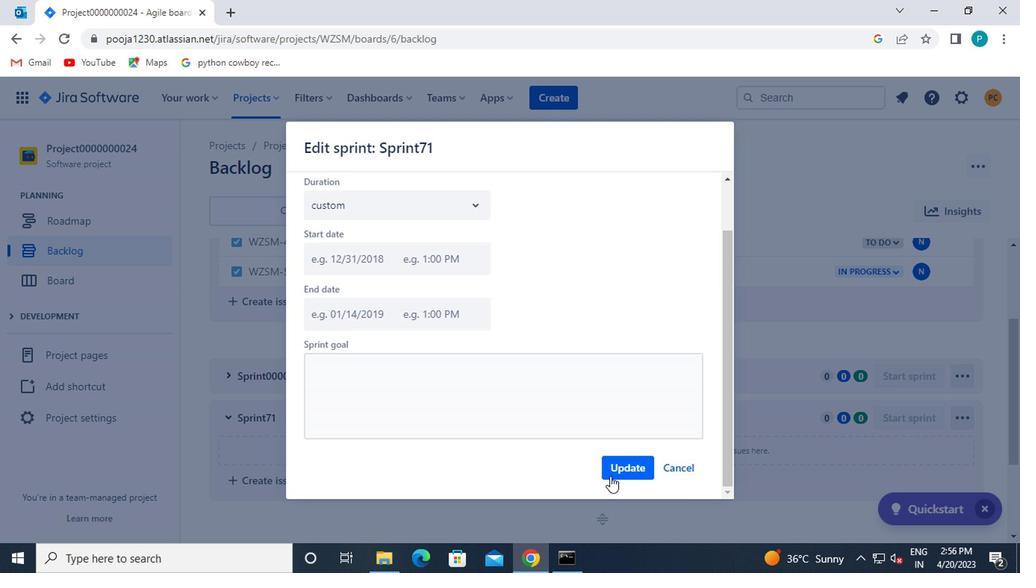 
Action: Mouse moved to (406, 421)
Screenshot: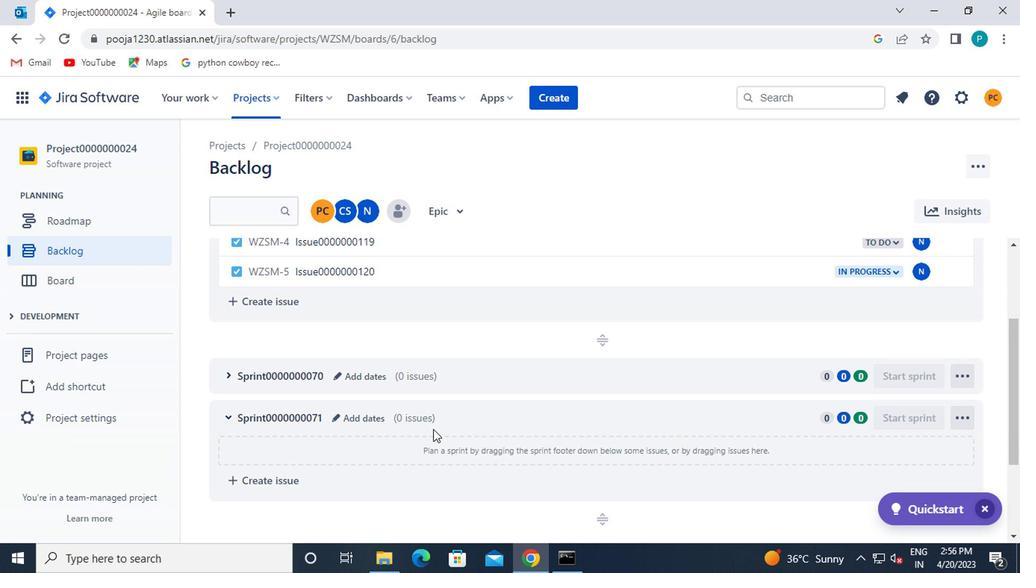 
Action: Mouse scrolled (406, 420) with delta (0, -1)
Screenshot: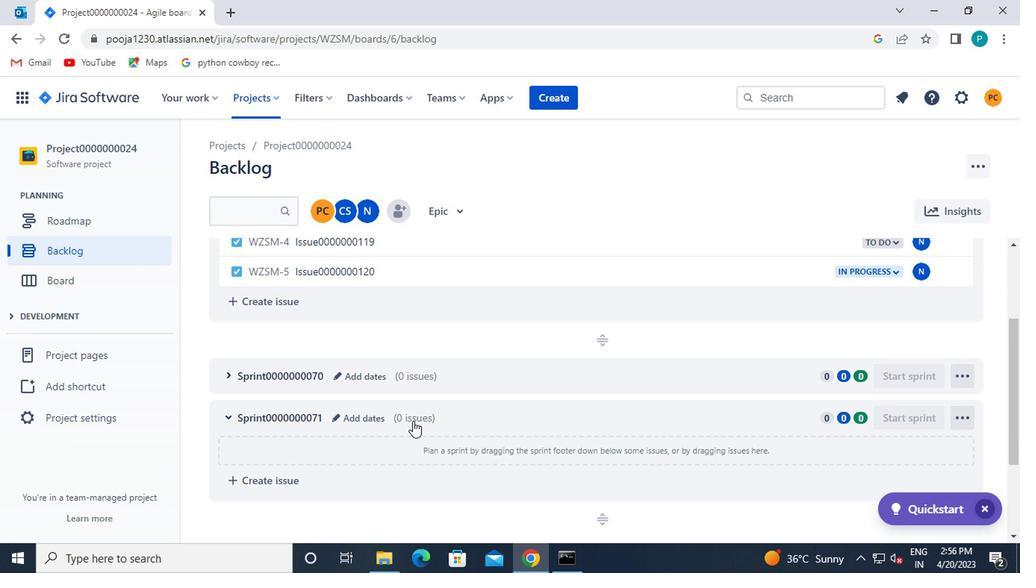 
Action: Mouse moved to (914, 478)
Screenshot: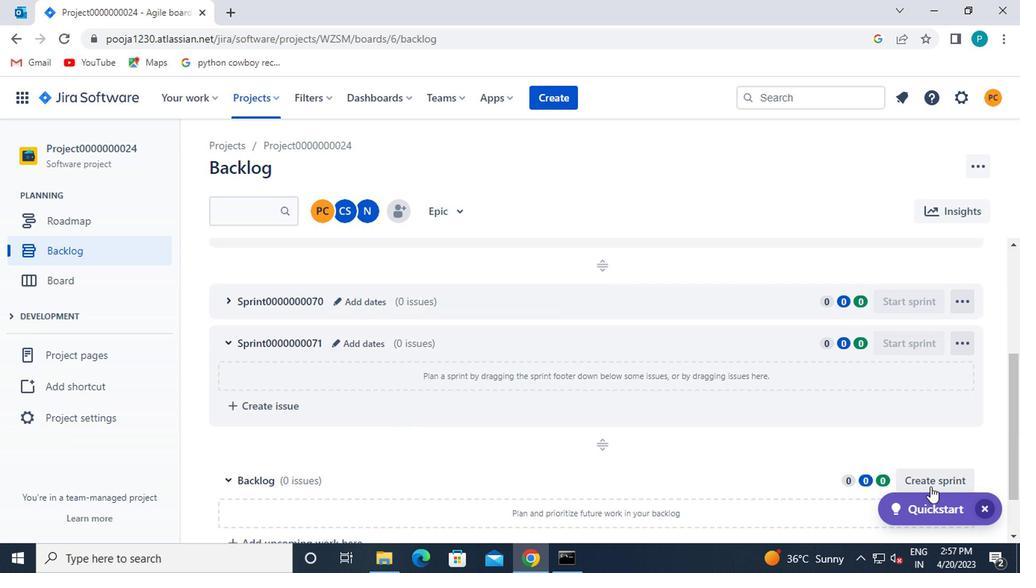 
Action: Mouse pressed left at (914, 478)
Screenshot: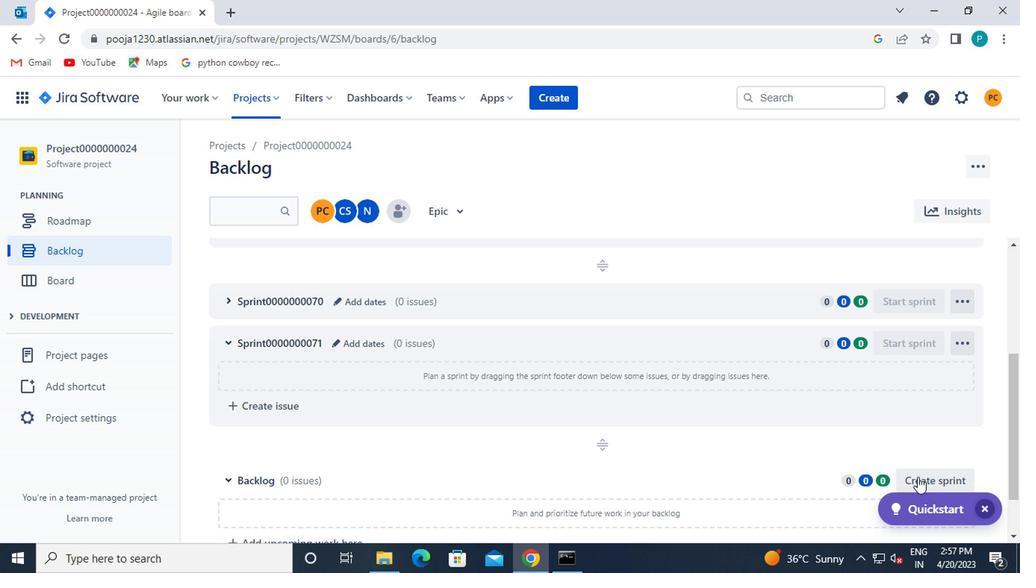
Action: Mouse moved to (468, 521)
Screenshot: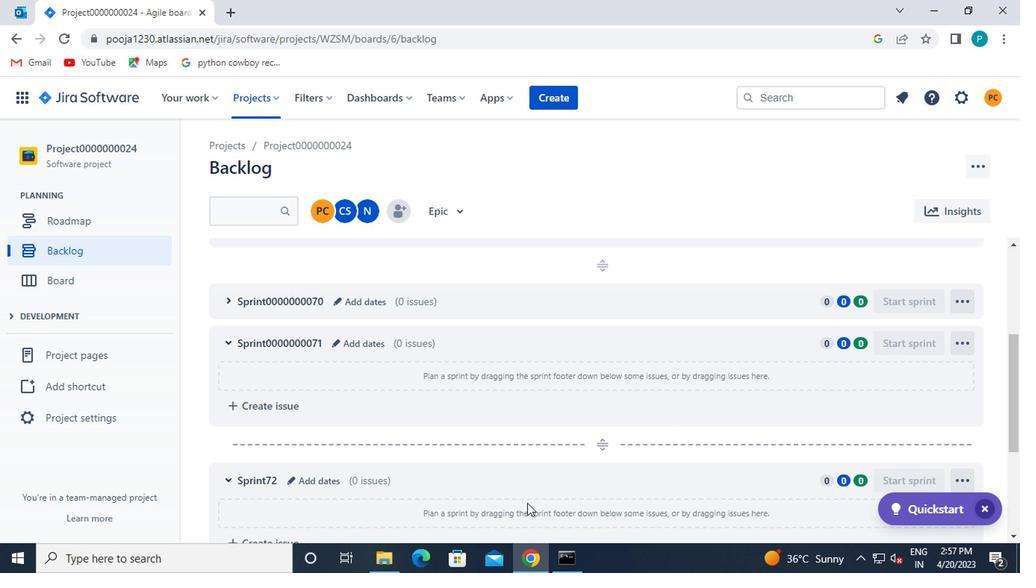 
Action: Mouse scrolled (468, 520) with delta (0, -1)
Screenshot: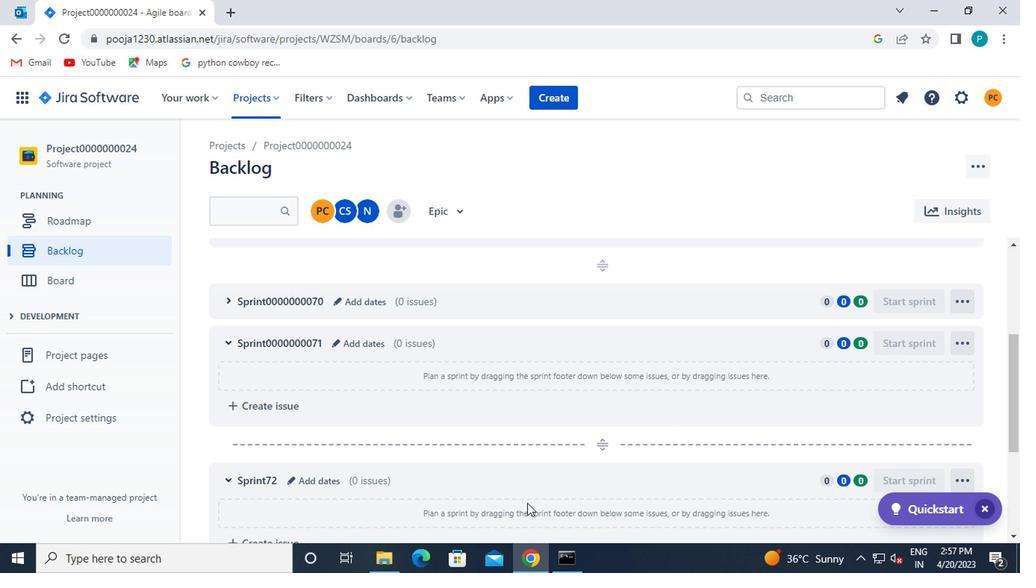 
Action: Mouse moved to (436, 501)
Screenshot: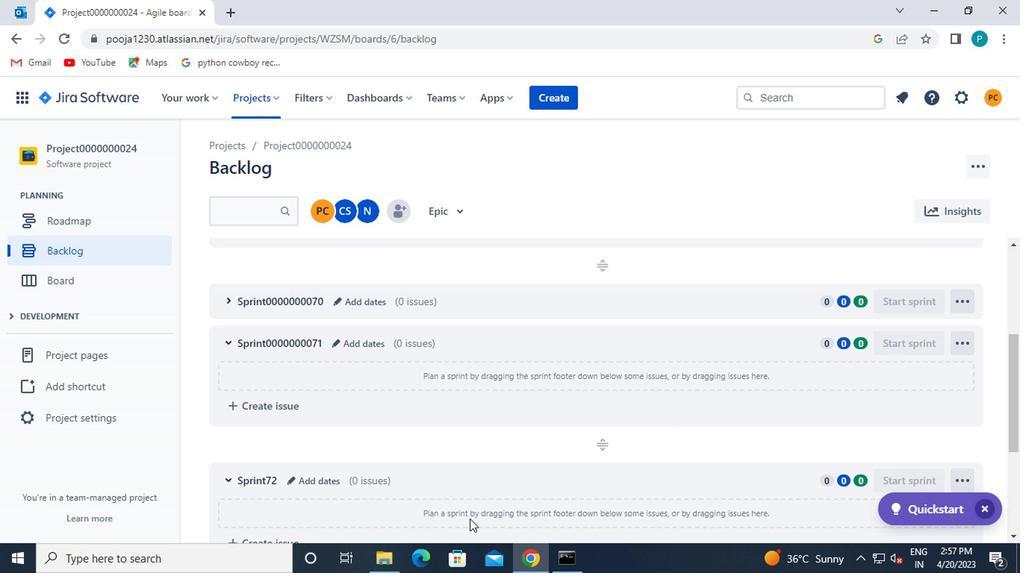 
Action: Mouse scrolled (436, 500) with delta (0, -1)
Screenshot: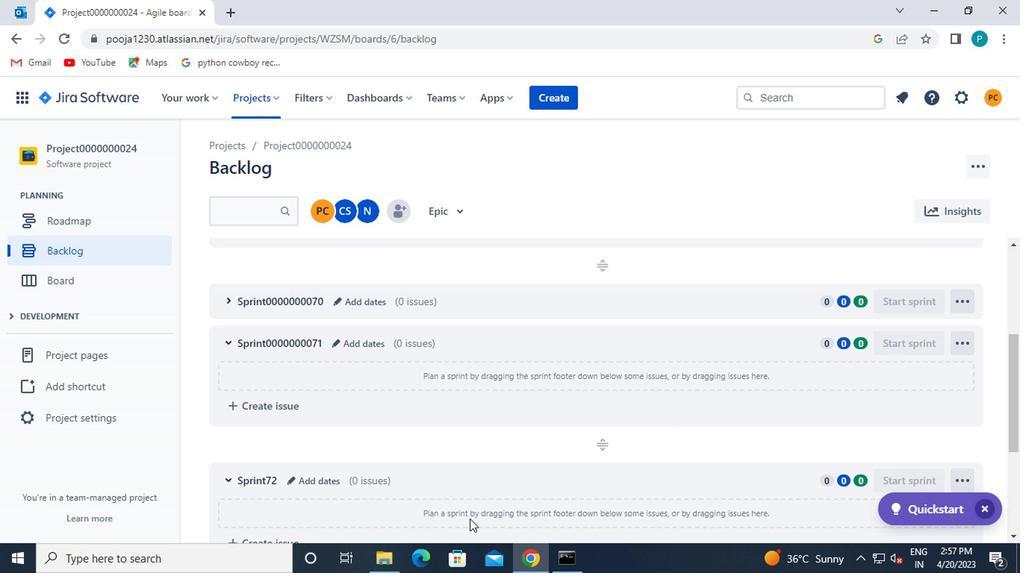 
Action: Mouse moved to (311, 327)
Screenshot: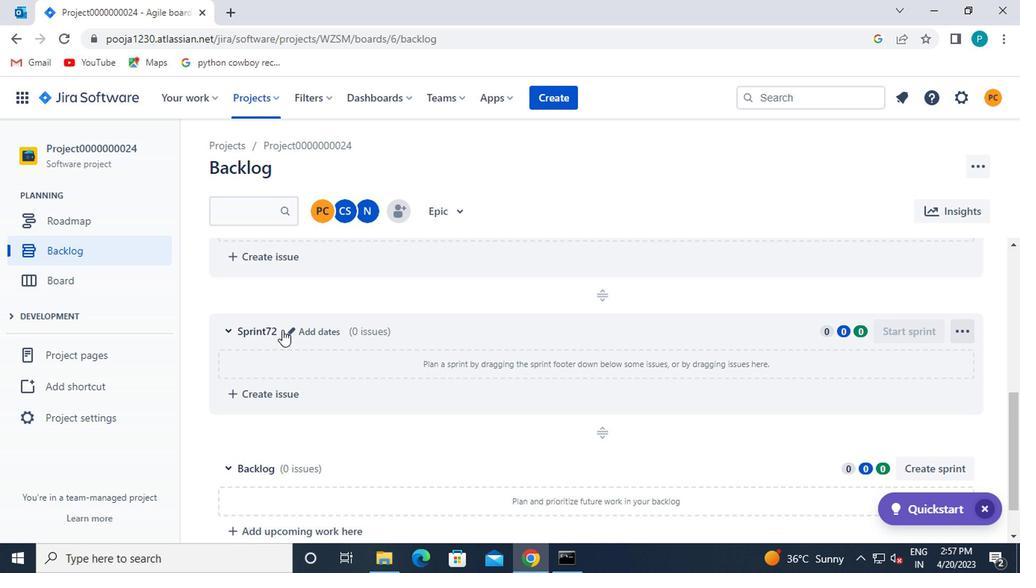 
Action: Mouse pressed left at (311, 327)
Screenshot: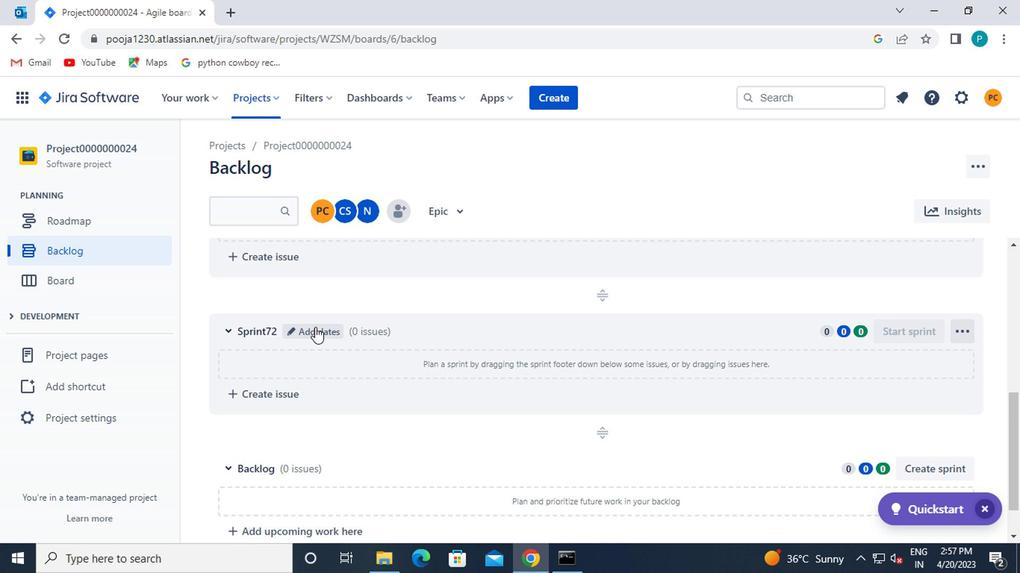 
Action: Mouse moved to (375, 211)
Screenshot: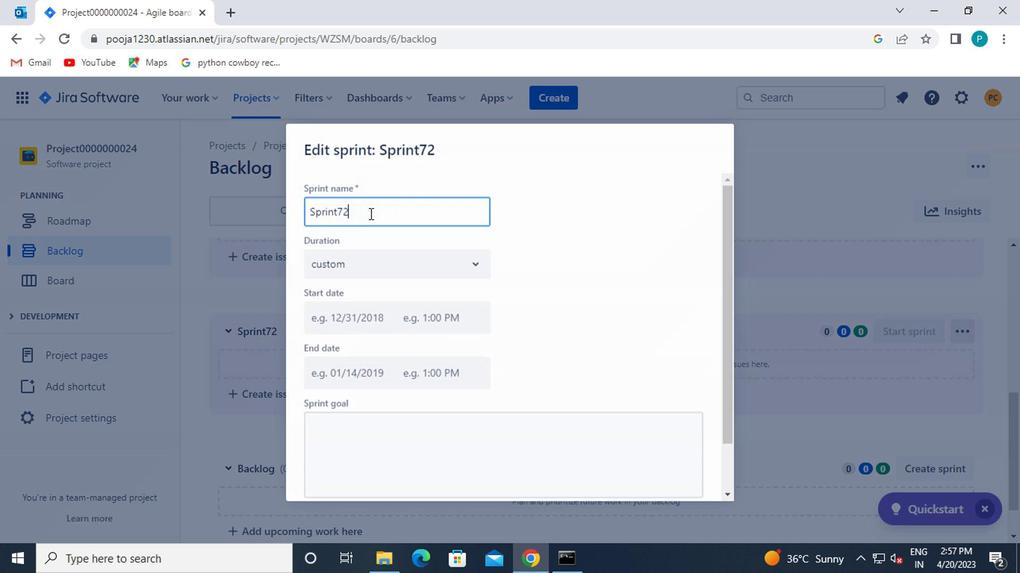 
Action: Mouse pressed left at (375, 211)
Screenshot: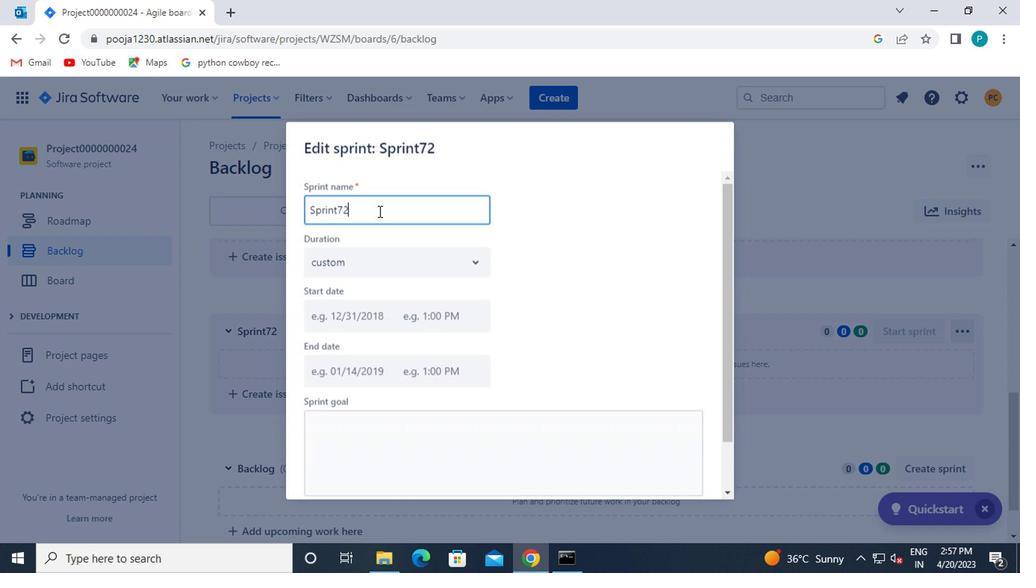 
Action: Key pressed <Key.backspace><Key.backspace>0000000072
Screenshot: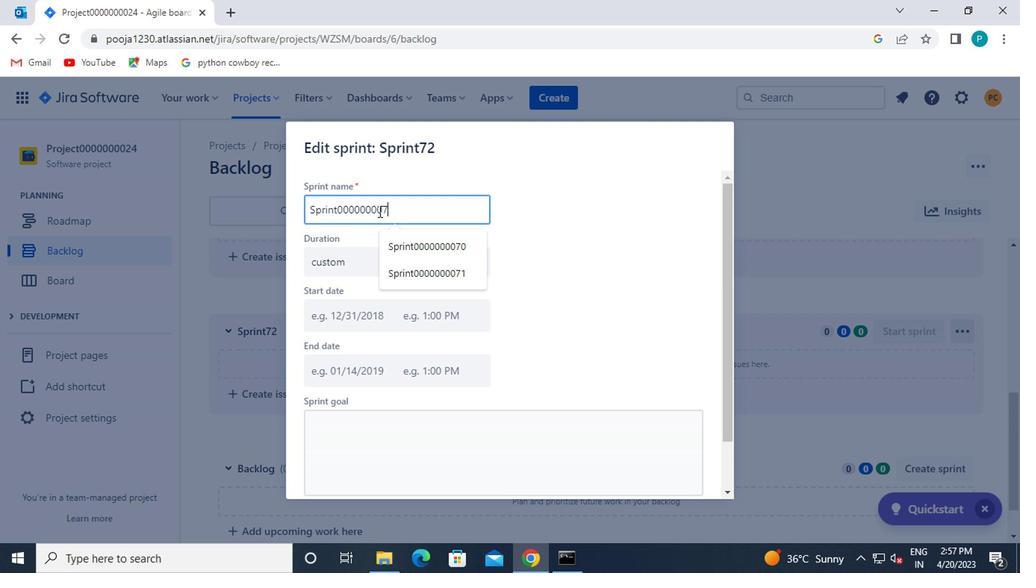 
Action: Mouse moved to (564, 400)
Screenshot: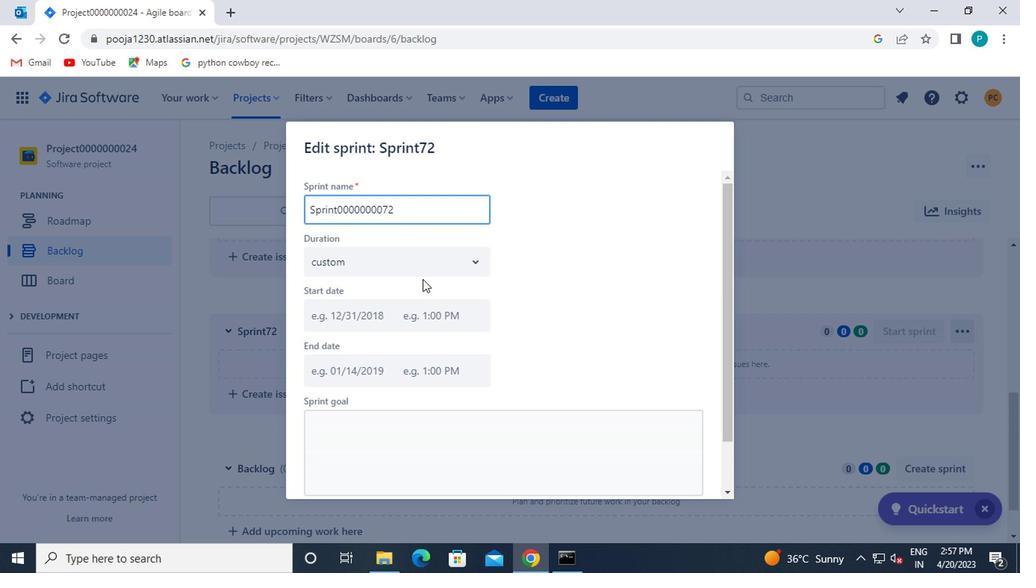 
Action: Mouse scrolled (564, 400) with delta (0, 0)
Screenshot: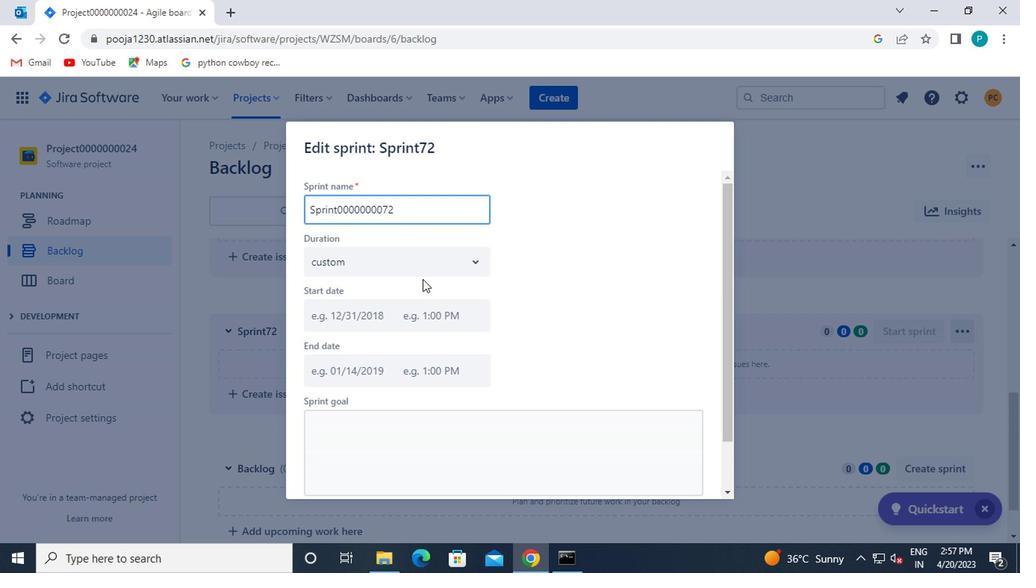 
Action: Mouse moved to (566, 402)
Screenshot: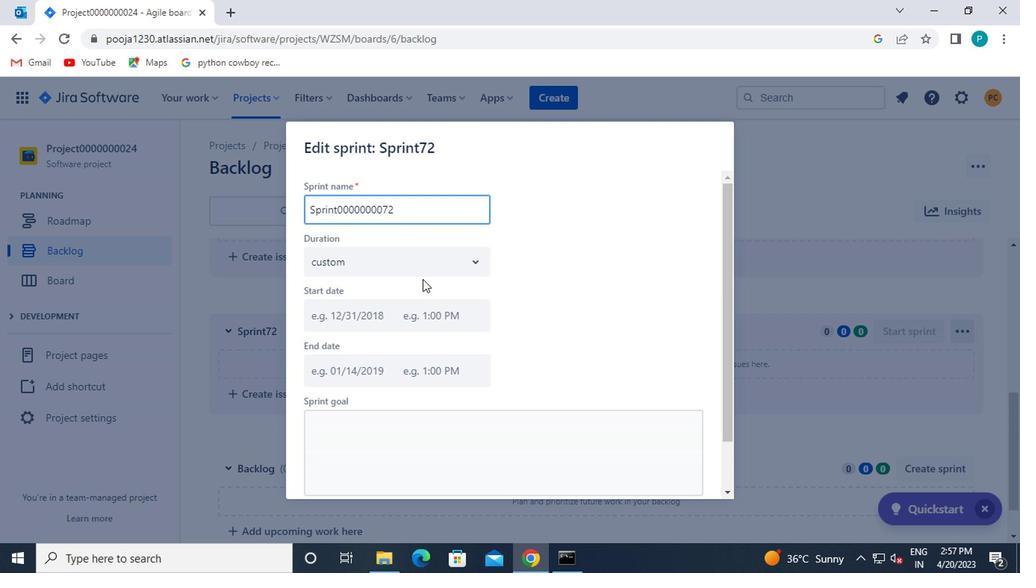 
Action: Mouse scrolled (566, 401) with delta (0, 0)
Screenshot: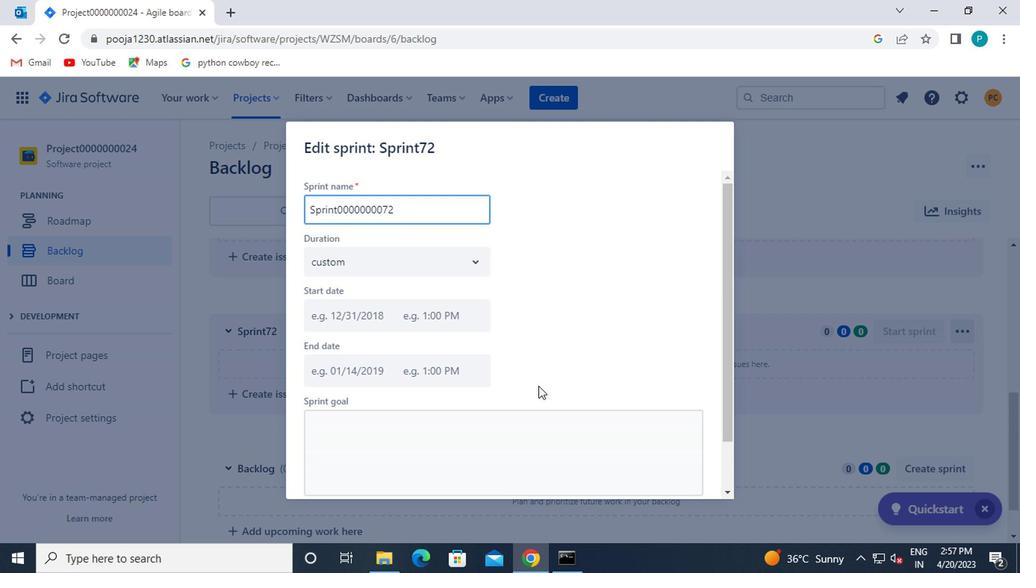 
Action: Mouse scrolled (566, 401) with delta (0, 0)
Screenshot: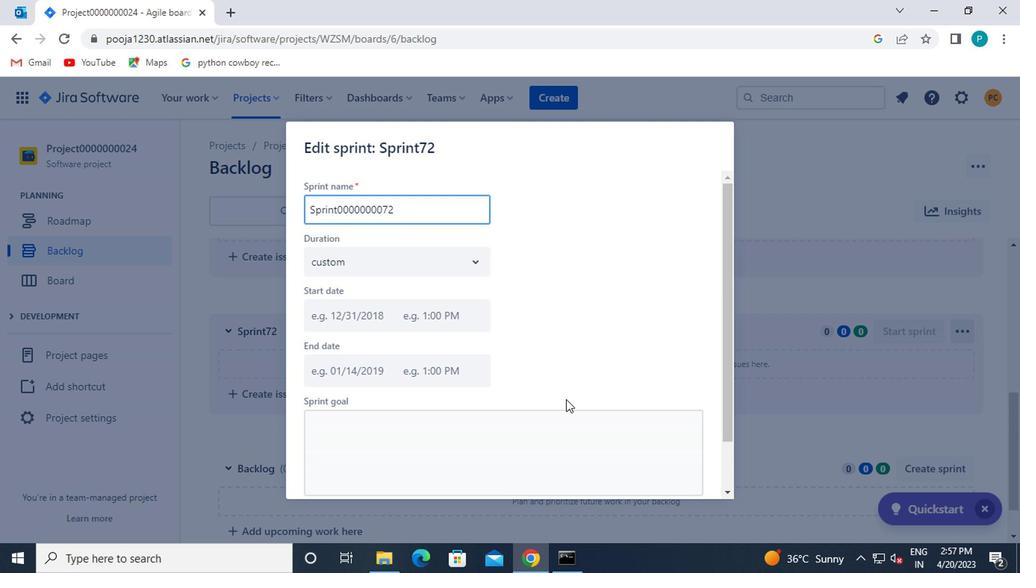 
Action: Mouse scrolled (566, 401) with delta (0, 0)
Screenshot: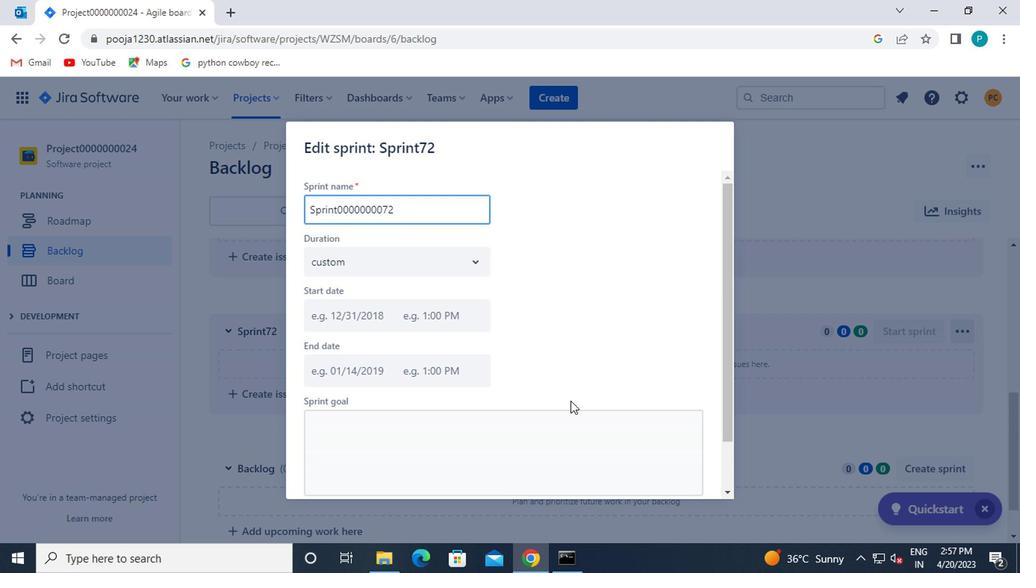 
Action: Mouse moved to (619, 460)
Screenshot: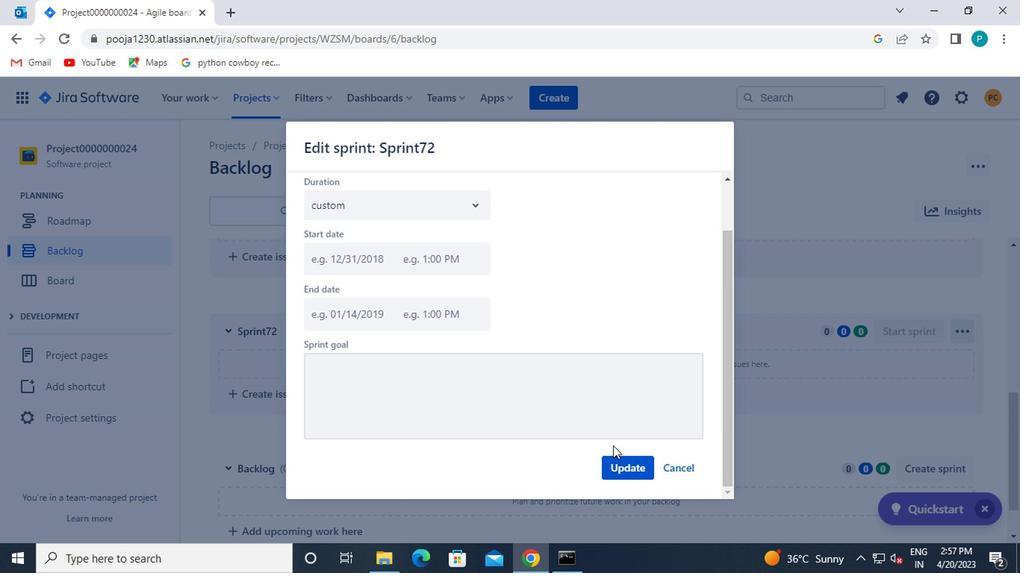 
Action: Mouse pressed left at (619, 460)
Screenshot: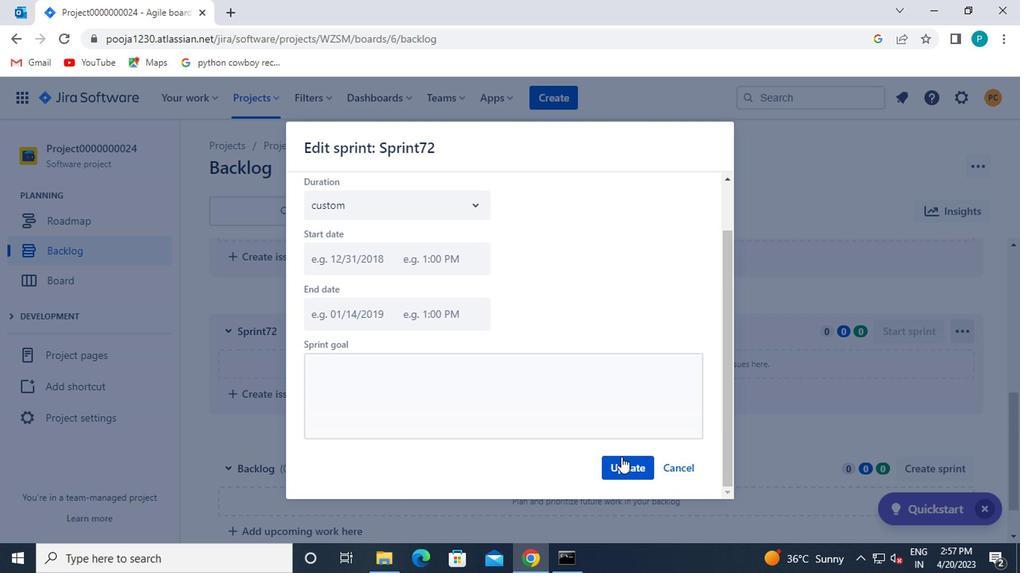 
Action: Mouse moved to (307, 384)
Screenshot: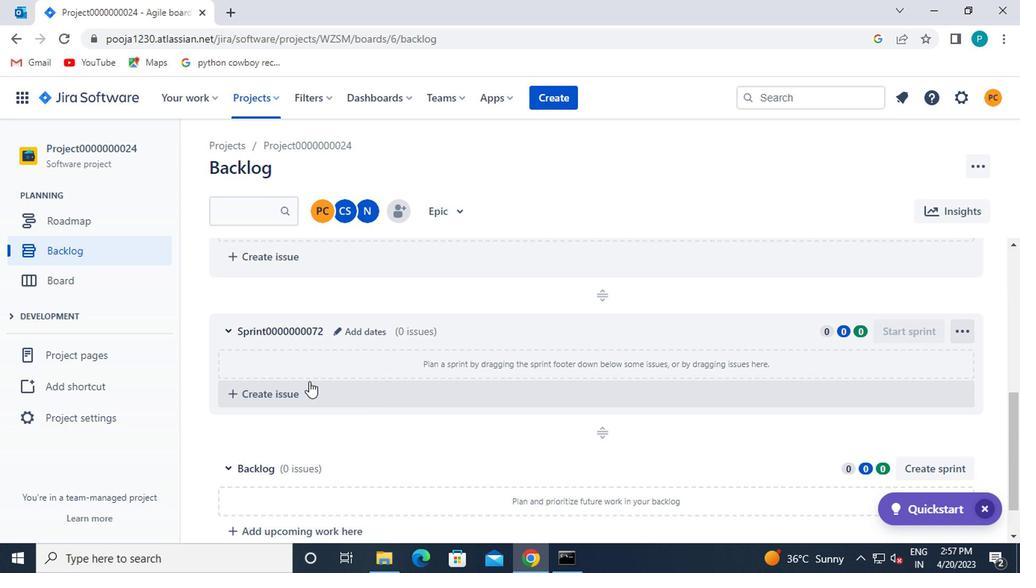 
Action: Mouse scrolled (307, 383) with delta (0, 0)
Screenshot: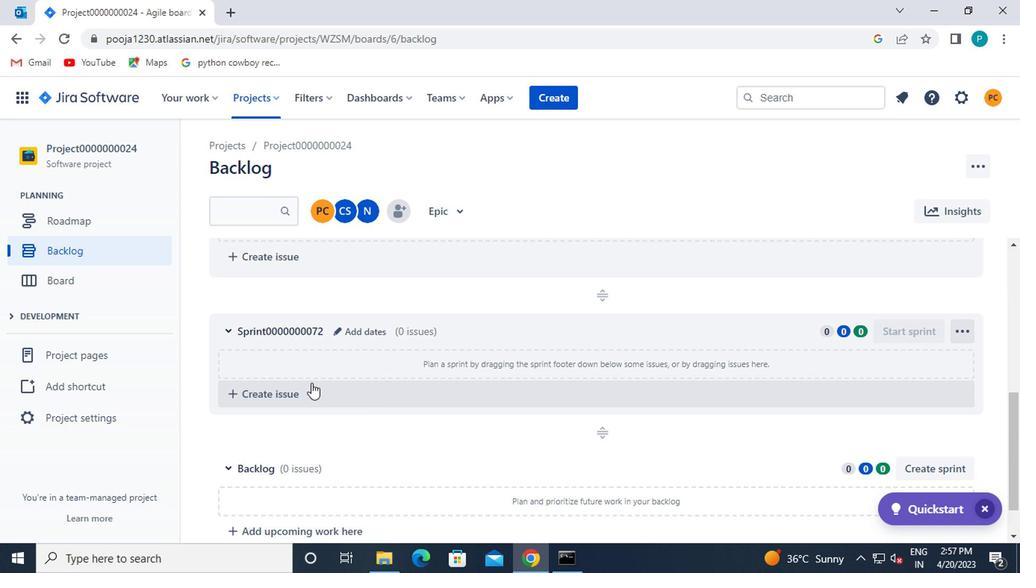 
Action: Mouse scrolled (307, 384) with delta (0, 0)
Screenshot: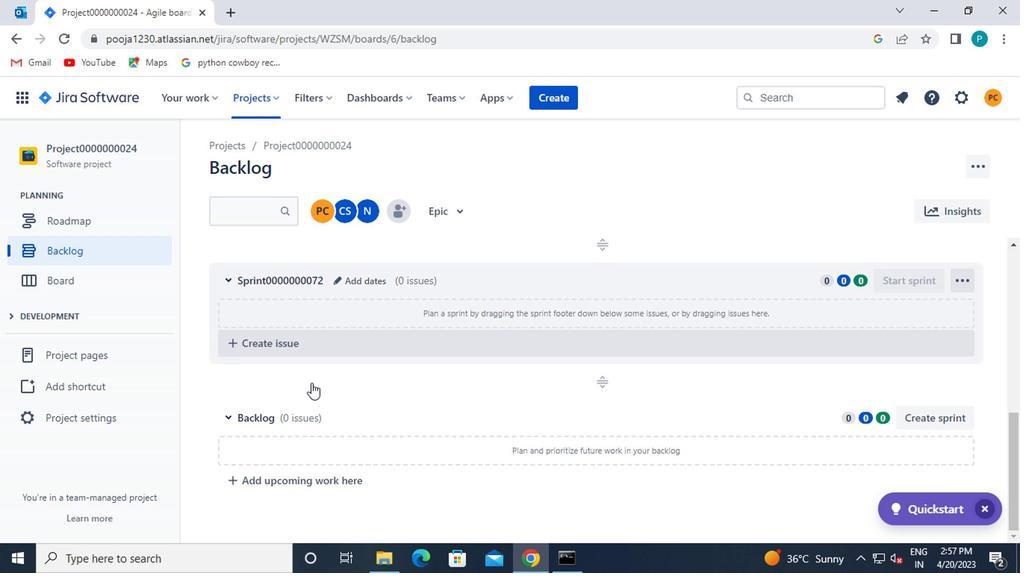 
Action: Mouse scrolled (307, 384) with delta (0, 0)
Screenshot: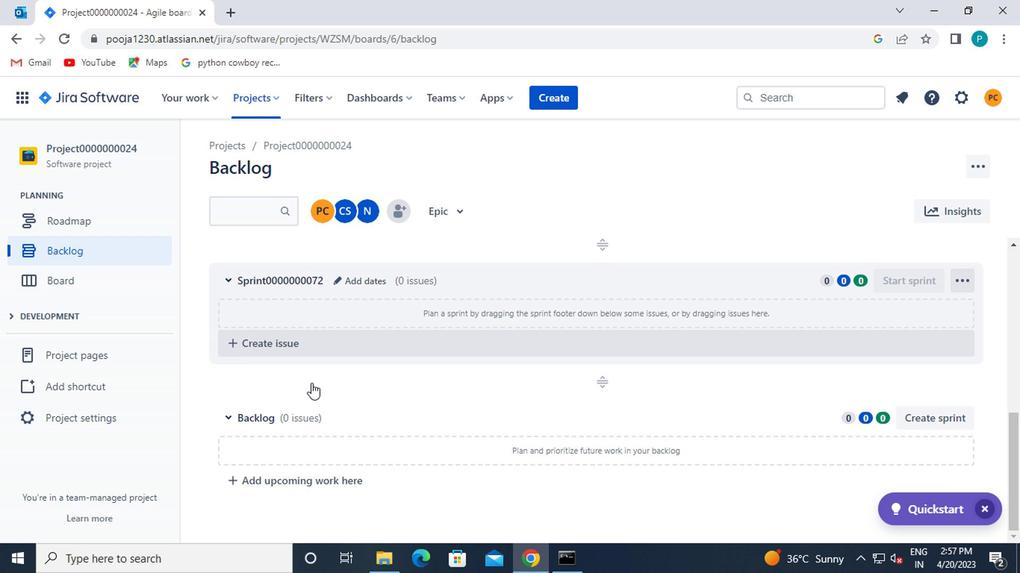 
Action: Mouse scrolled (307, 384) with delta (0, 0)
Screenshot: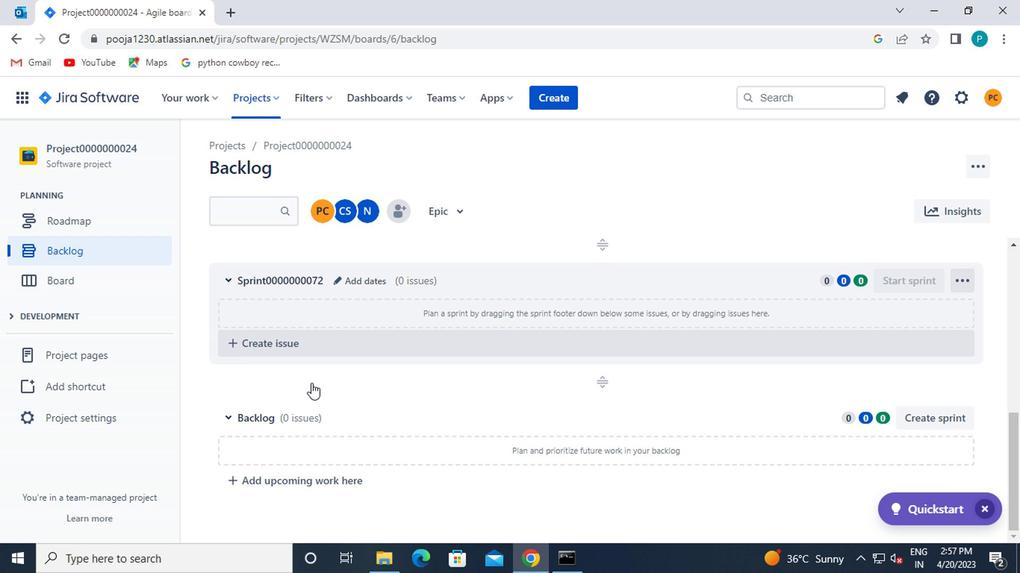 
Action: Mouse scrolled (307, 384) with delta (0, 0)
Screenshot: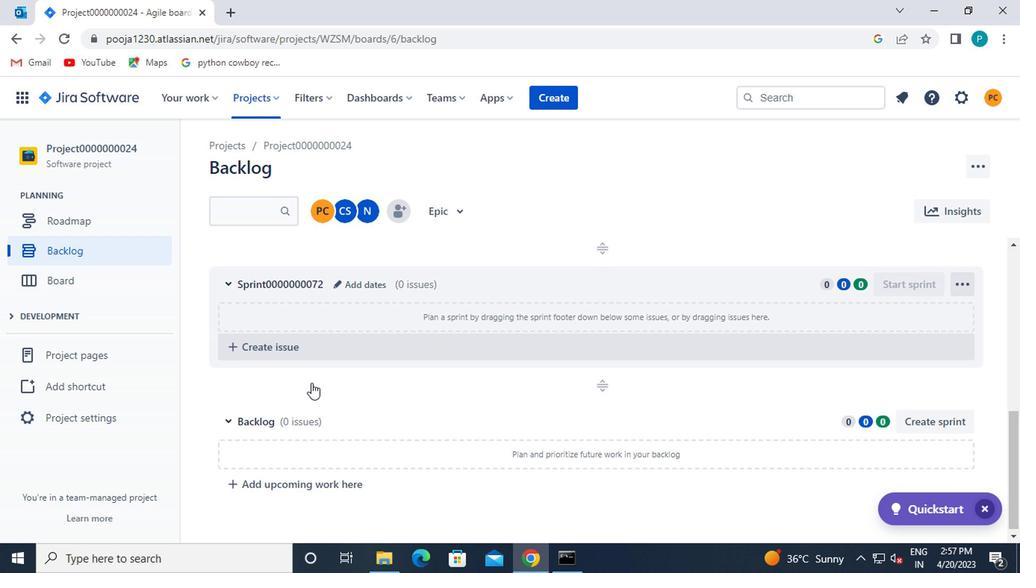 
Action: Mouse moved to (363, 409)
Screenshot: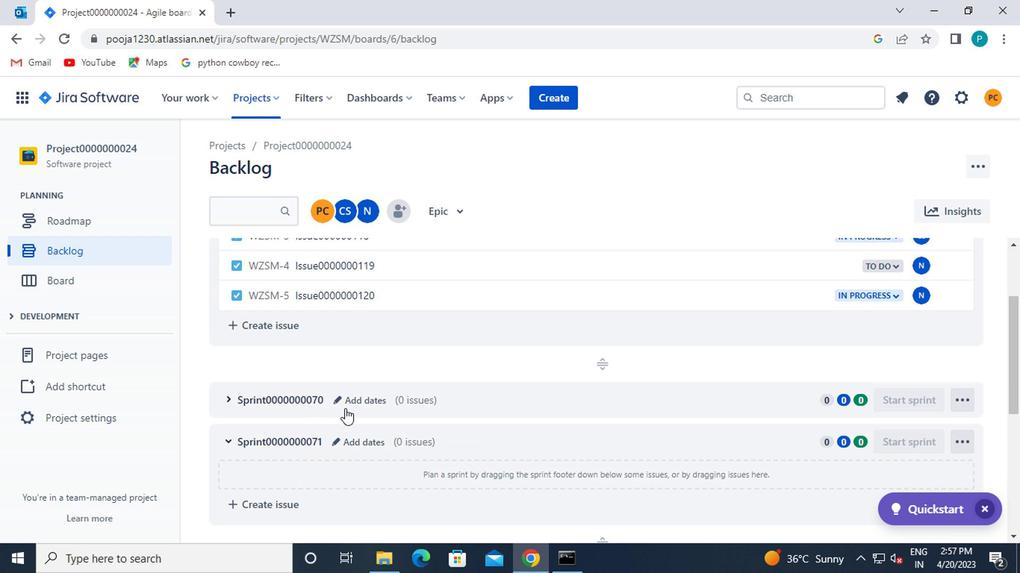 
Action: Mouse pressed left at (363, 409)
Screenshot: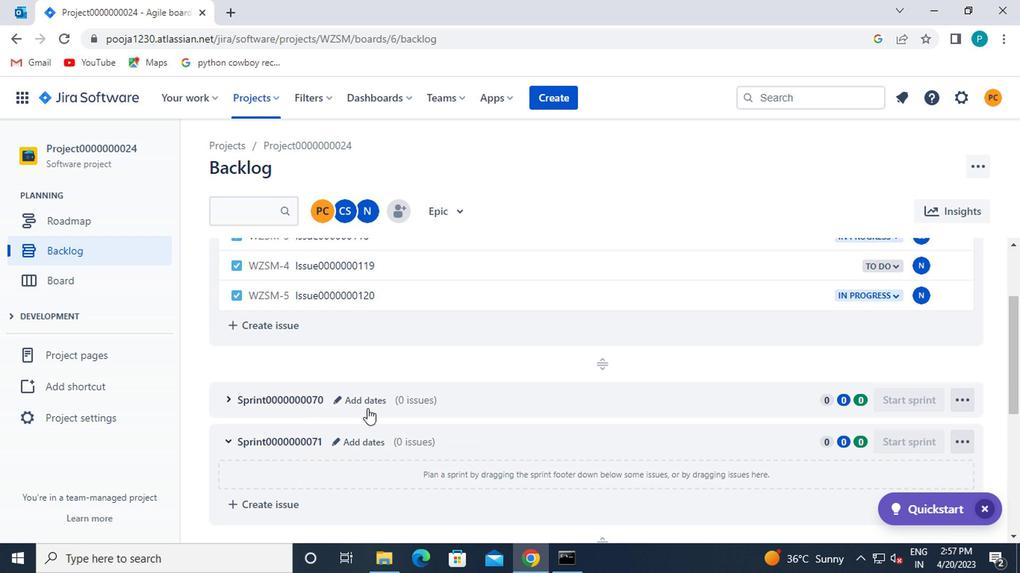 
Action: Mouse moved to (349, 401)
Screenshot: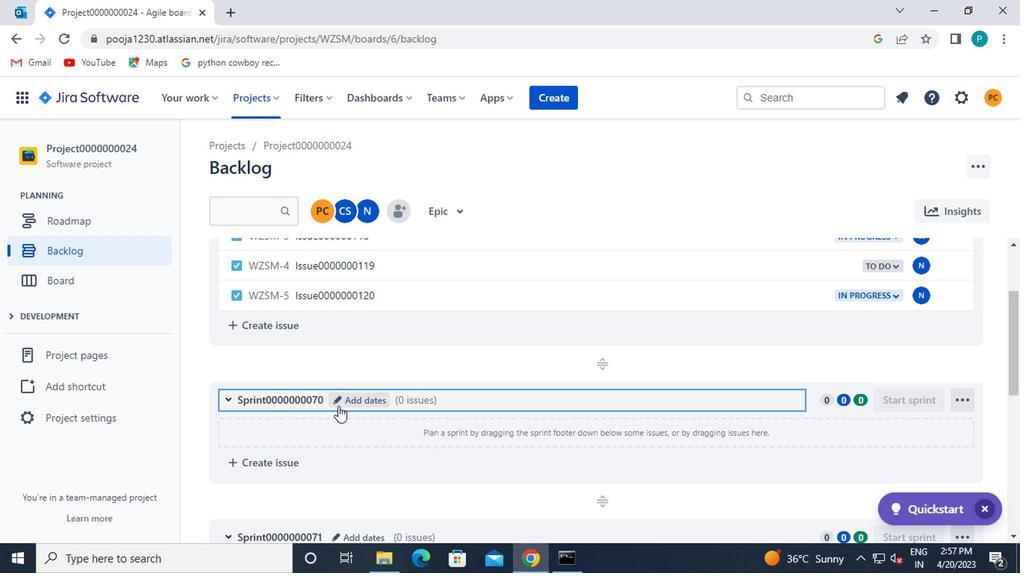 
Action: Mouse pressed left at (349, 401)
Screenshot: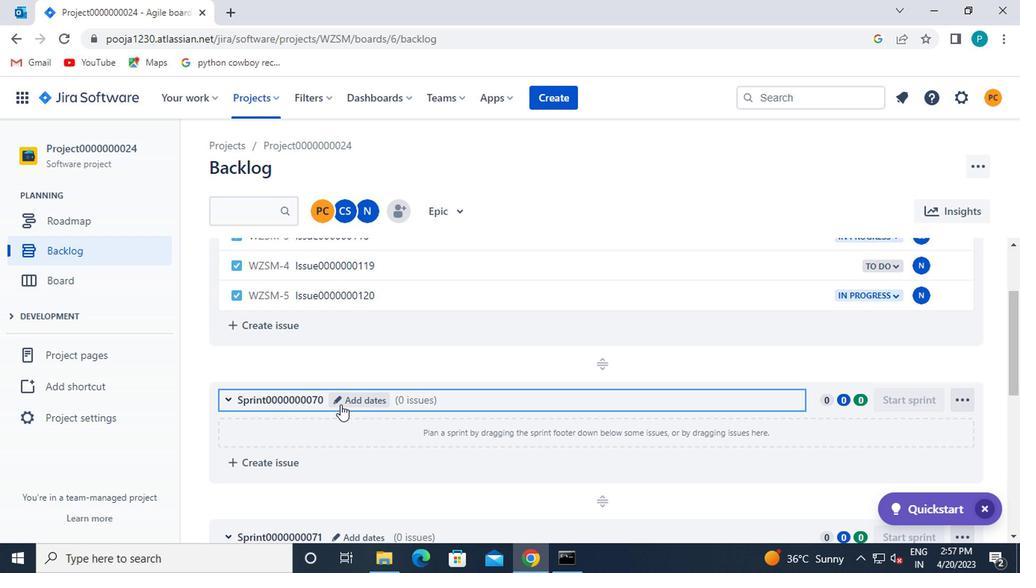 
Action: Mouse moved to (358, 273)
Screenshot: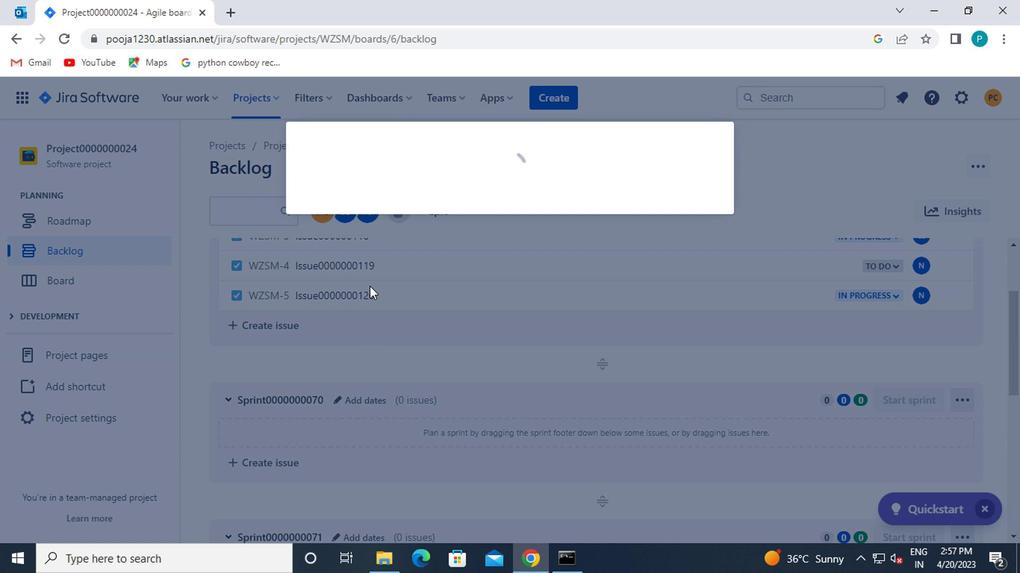 
Action: Mouse pressed left at (358, 273)
Screenshot: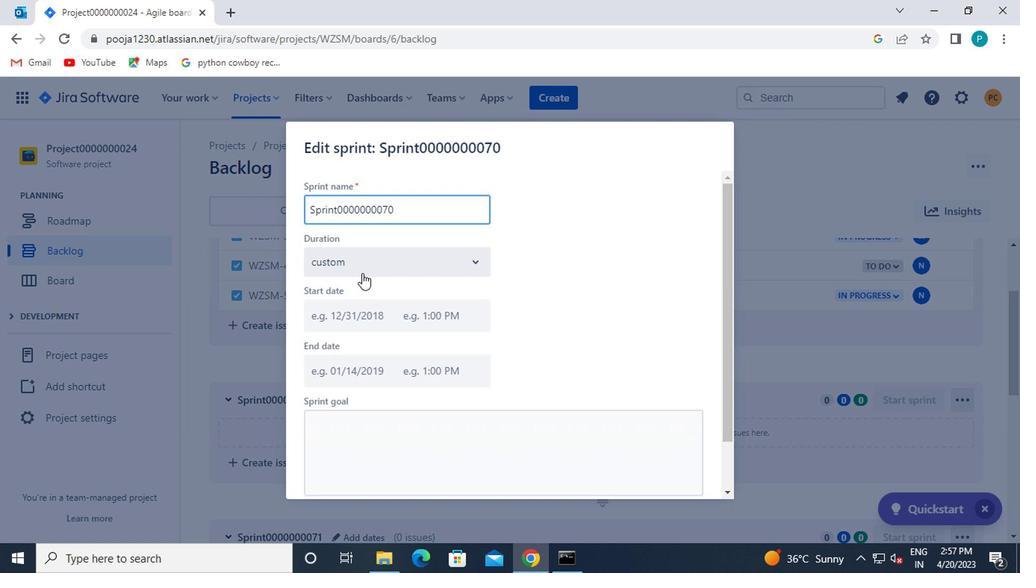 
Action: Mouse moved to (359, 309)
Screenshot: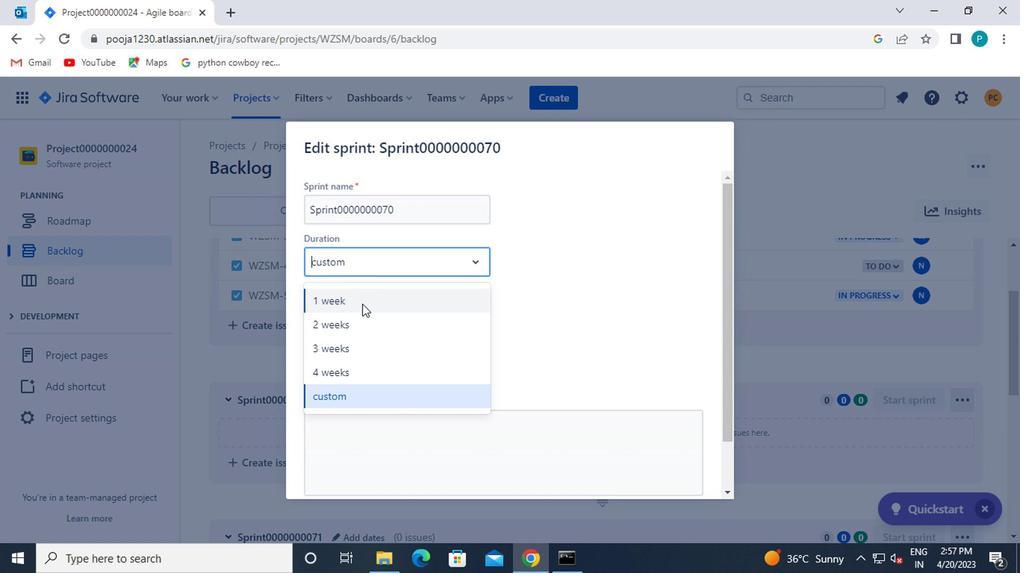 
Action: Mouse pressed left at (359, 309)
Screenshot: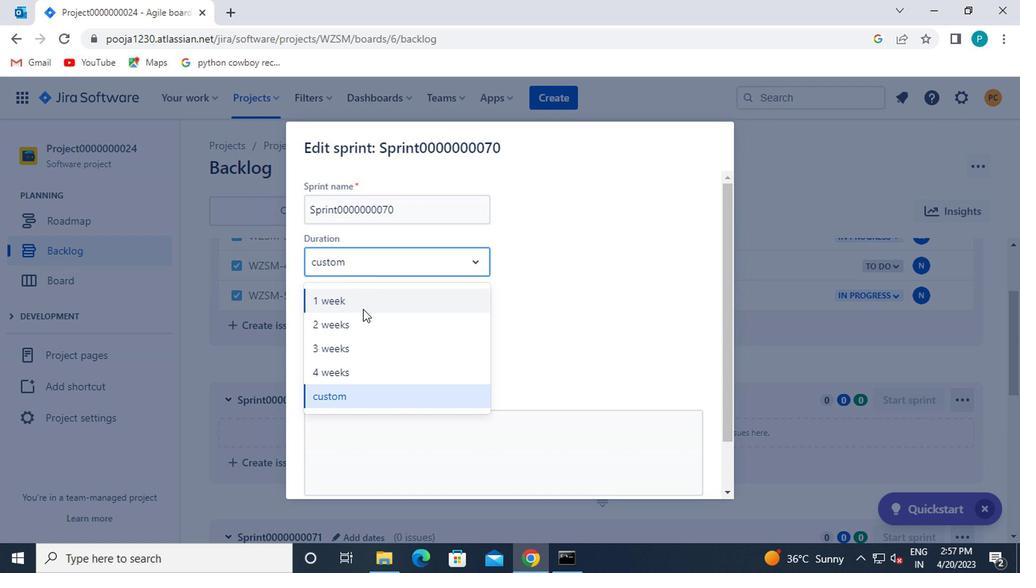 
Action: Mouse moved to (364, 414)
Screenshot: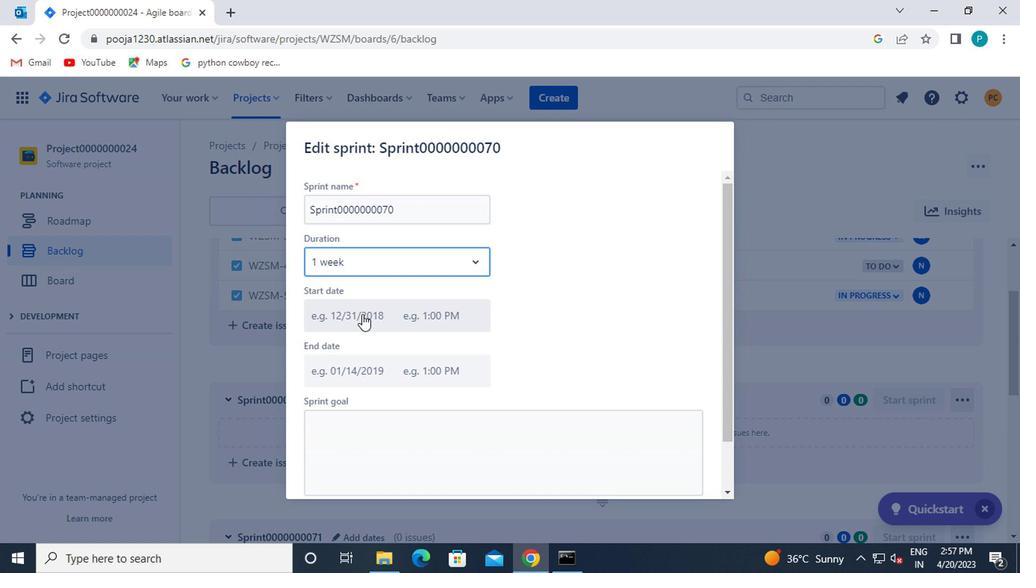 
Action: Mouse scrolled (364, 413) with delta (0, -1)
Screenshot: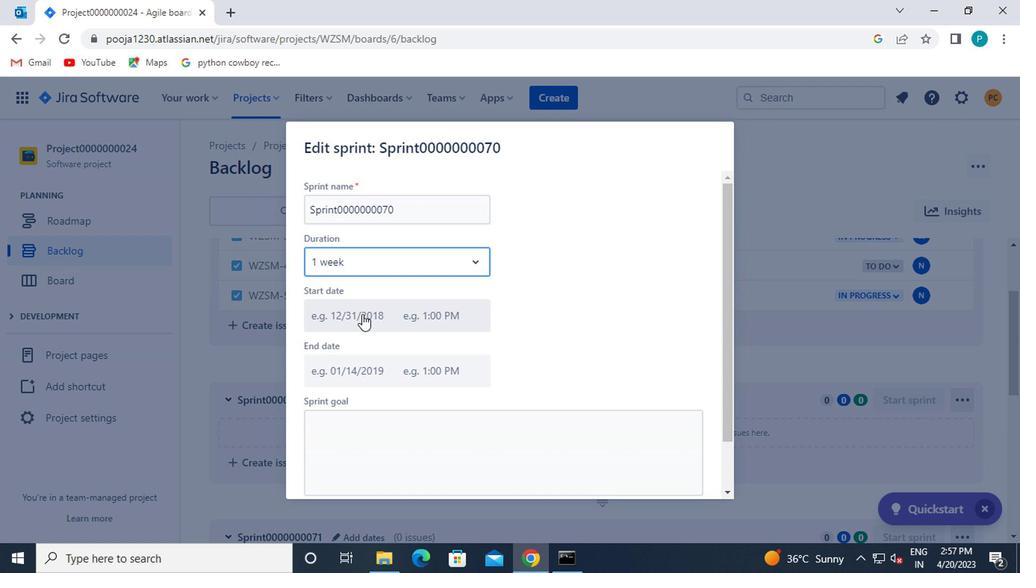 
Action: Mouse moved to (371, 425)
Screenshot: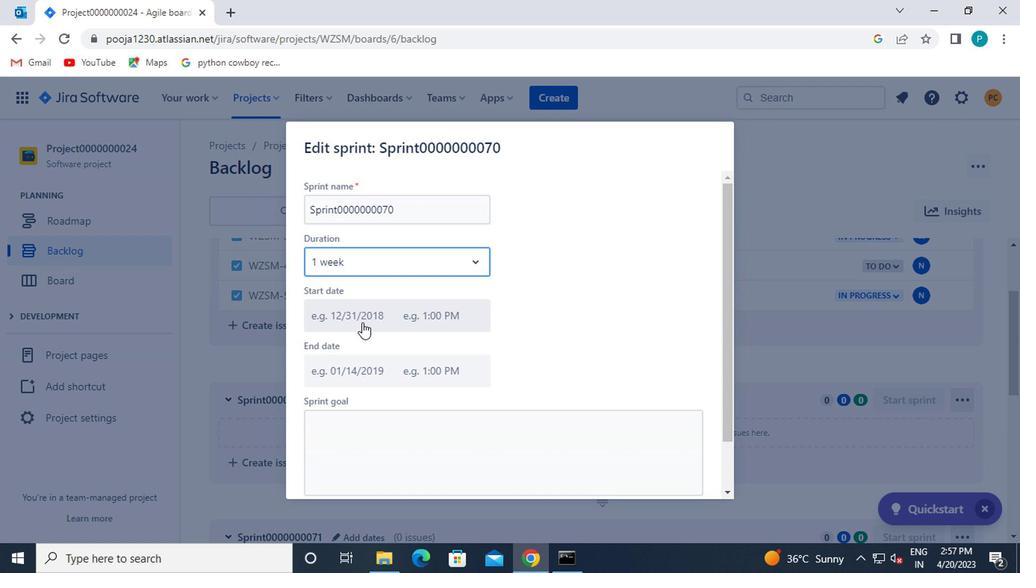 
Action: Mouse scrolled (371, 424) with delta (0, -1)
Screenshot: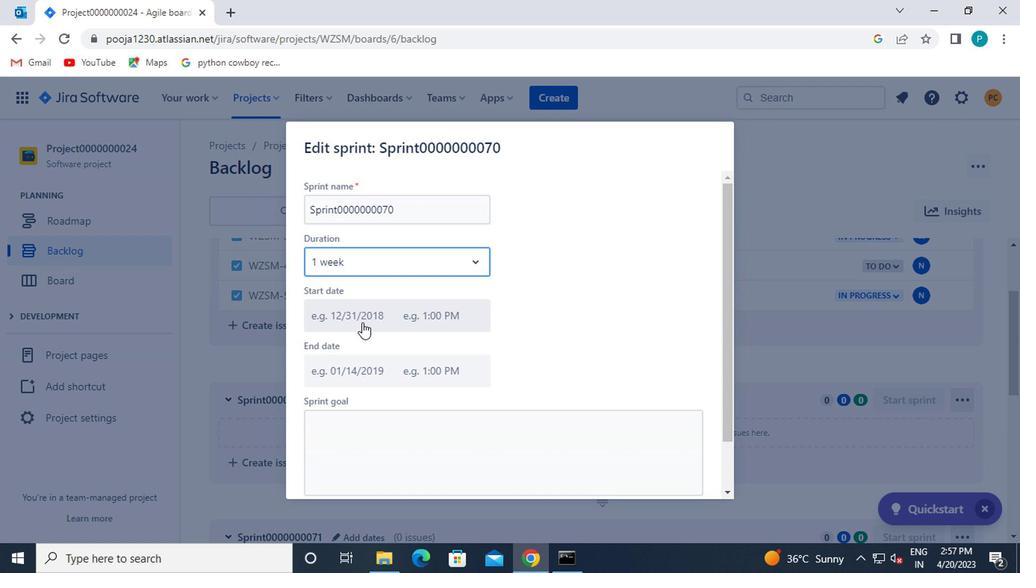 
Action: Mouse moved to (403, 438)
Screenshot: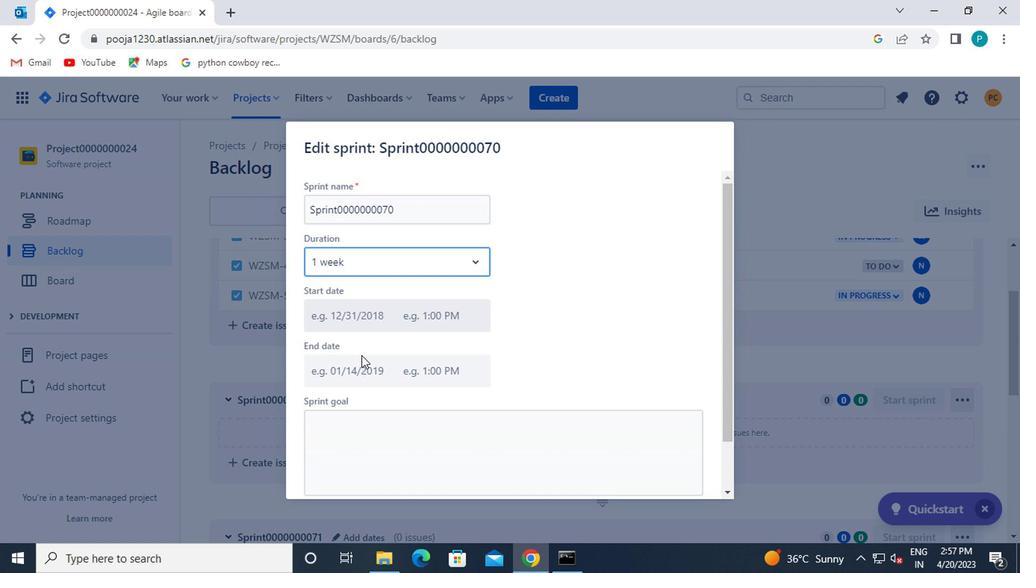 
Action: Mouse scrolled (403, 437) with delta (0, -1)
Screenshot: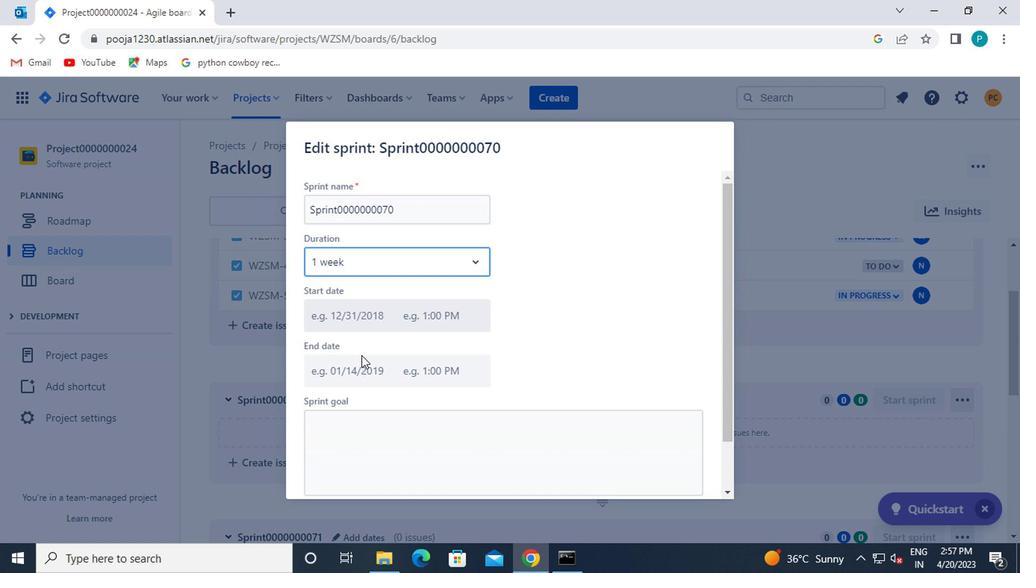 
Action: Mouse moved to (615, 469)
Screenshot: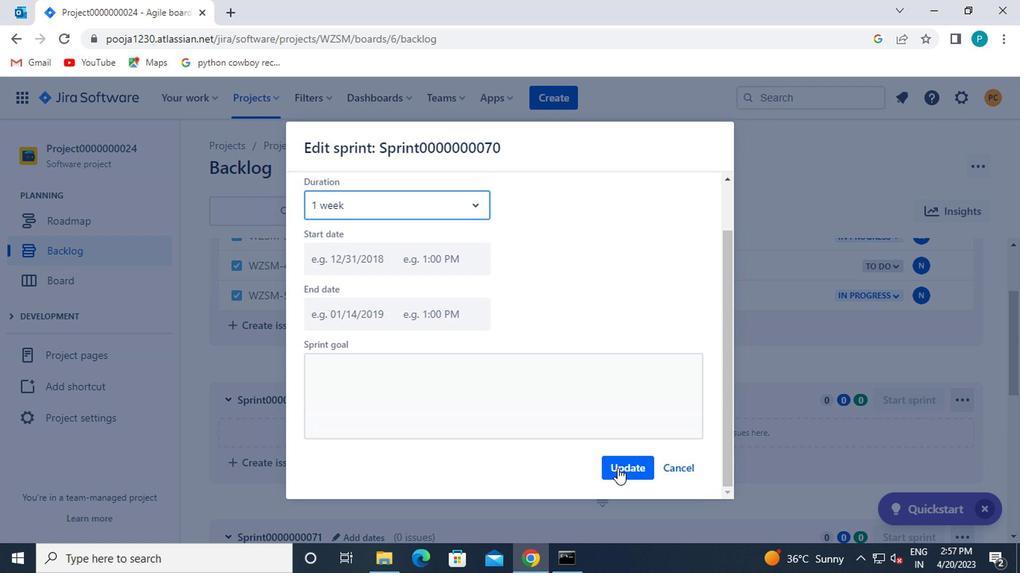
Action: Mouse pressed left at (615, 469)
Screenshot: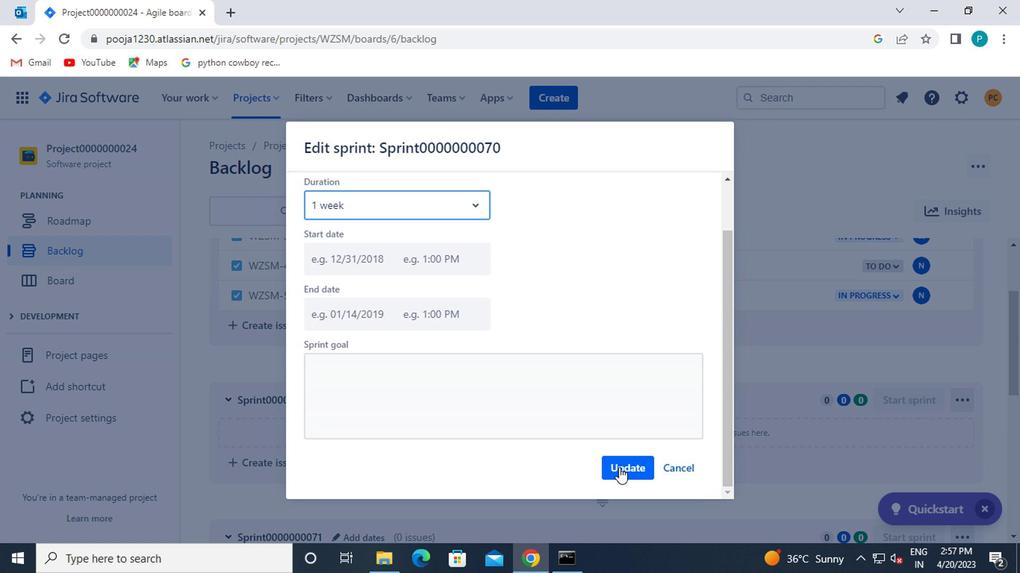 
Action: Mouse moved to (377, 460)
Screenshot: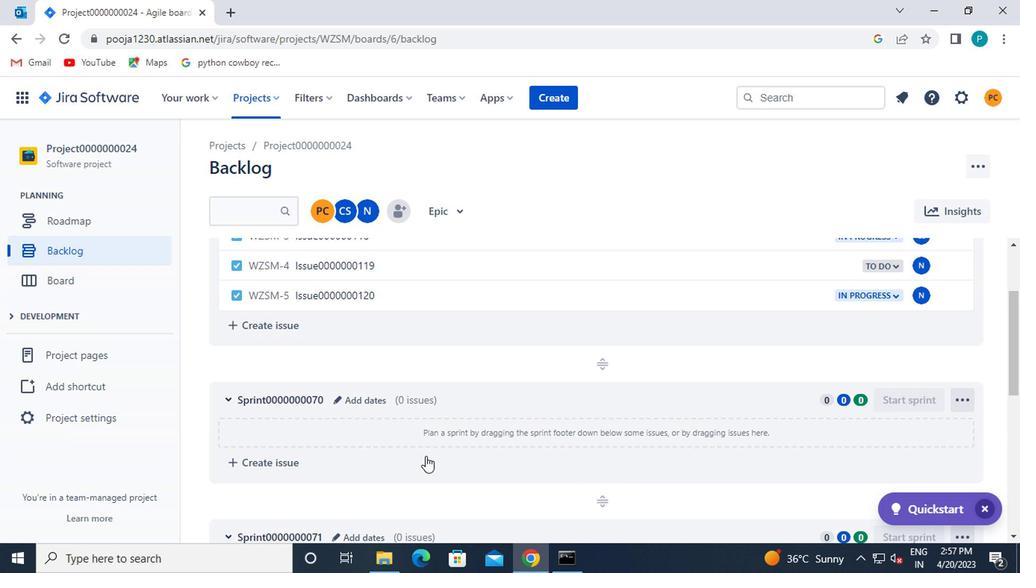 
Action: Mouse scrolled (377, 460) with delta (0, 0)
Screenshot: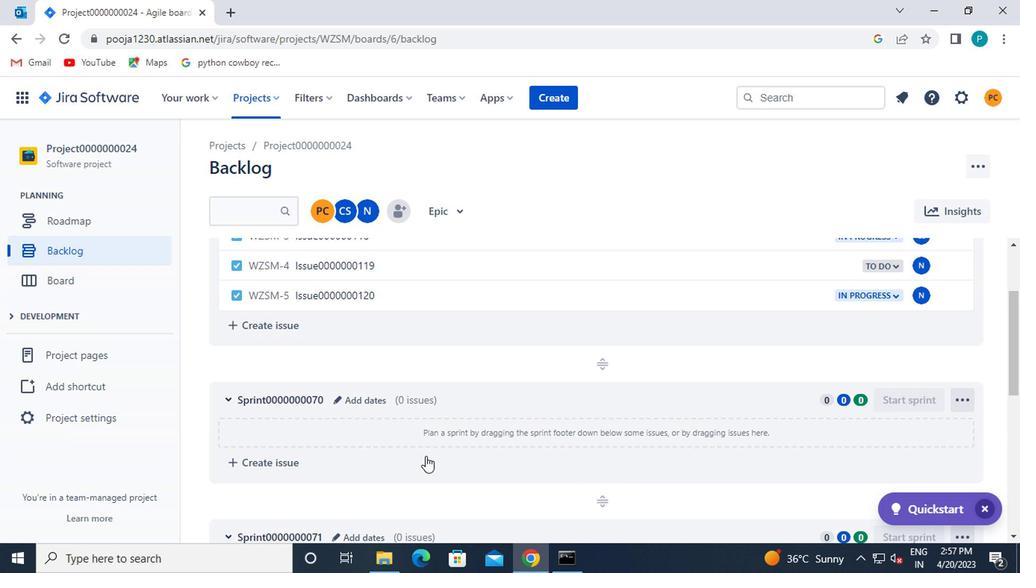 
Action: Mouse moved to (375, 461)
Screenshot: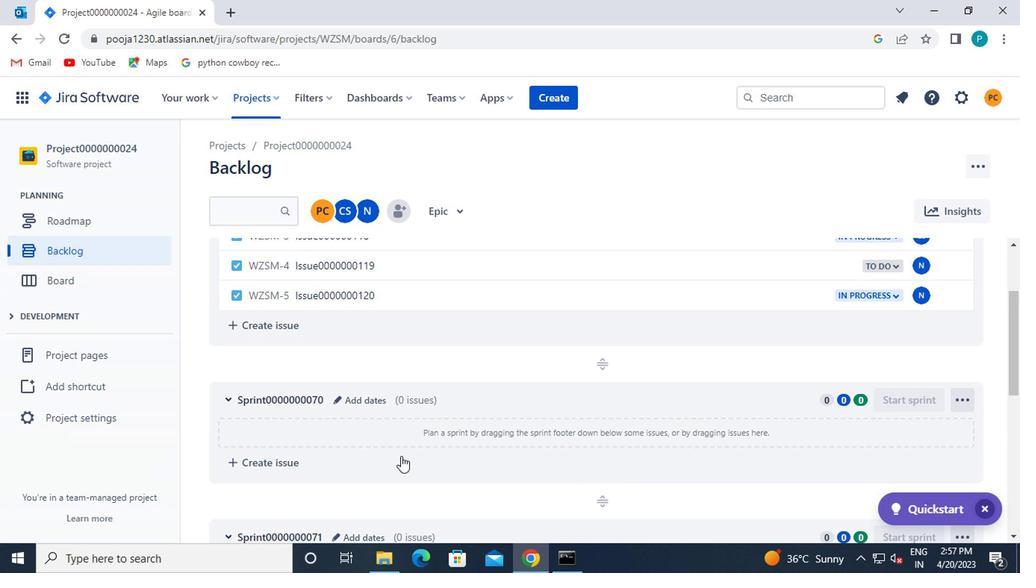 
Action: Mouse scrolled (375, 460) with delta (0, -1)
Screenshot: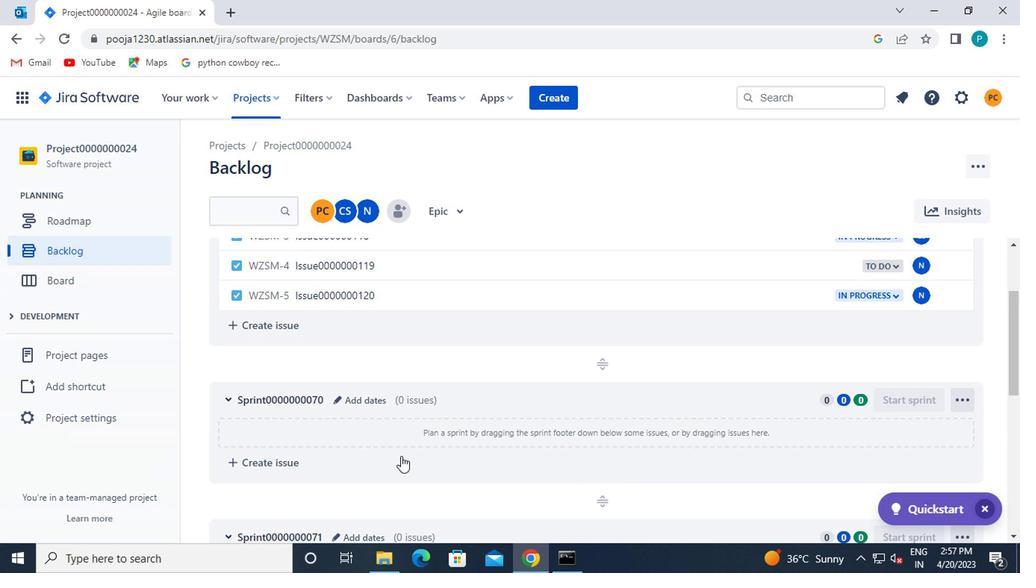 
Action: Mouse moved to (337, 393)
Screenshot: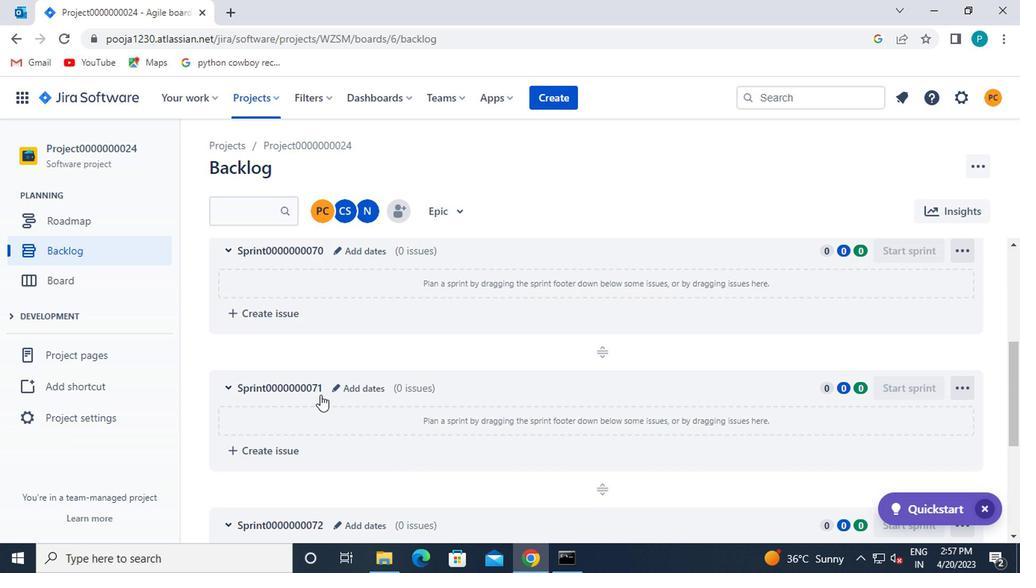 
Action: Mouse pressed left at (337, 393)
Screenshot: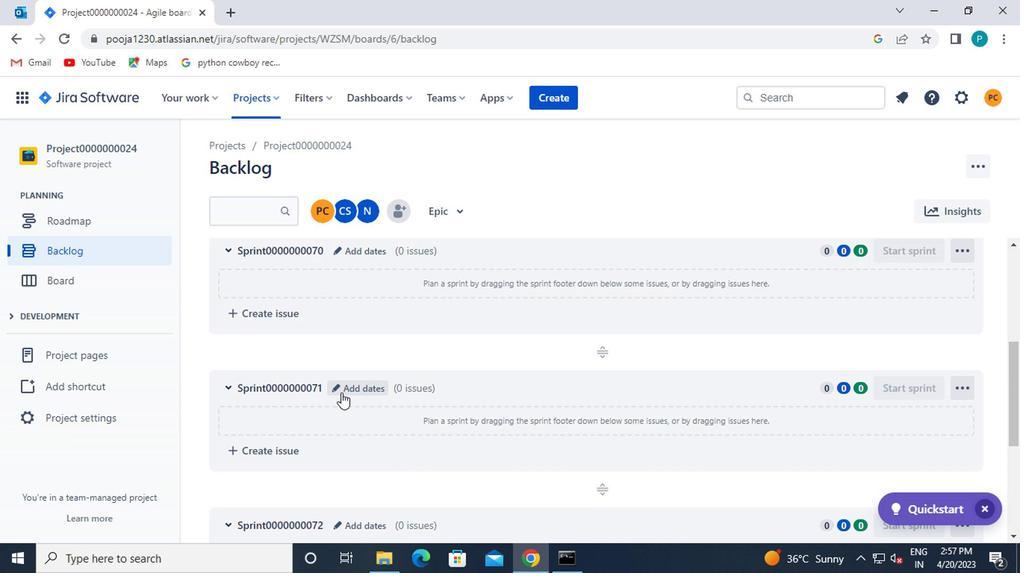 
Action: Mouse moved to (337, 393)
Screenshot: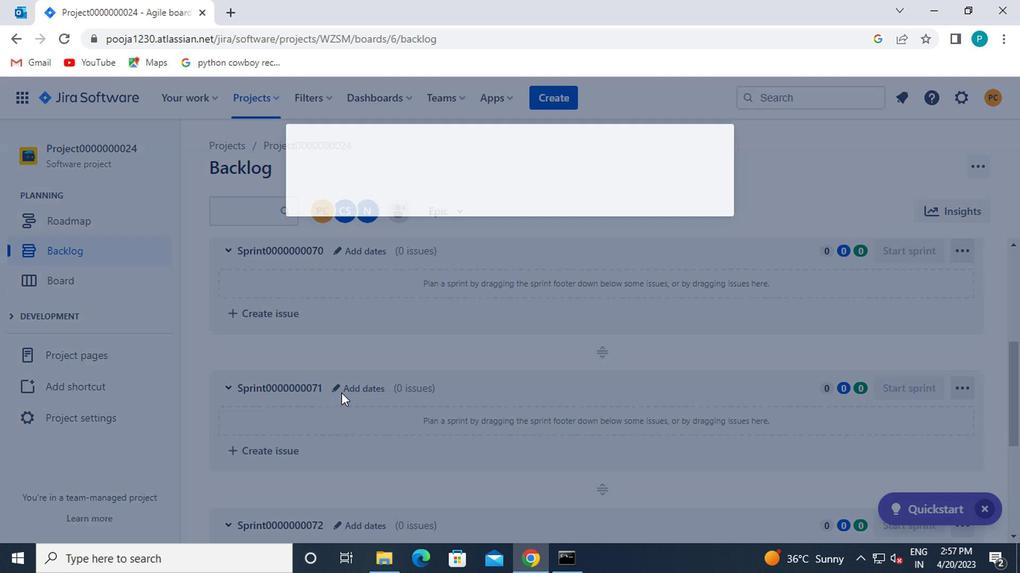
Action: Mouse scrolled (337, 393) with delta (0, 0)
Screenshot: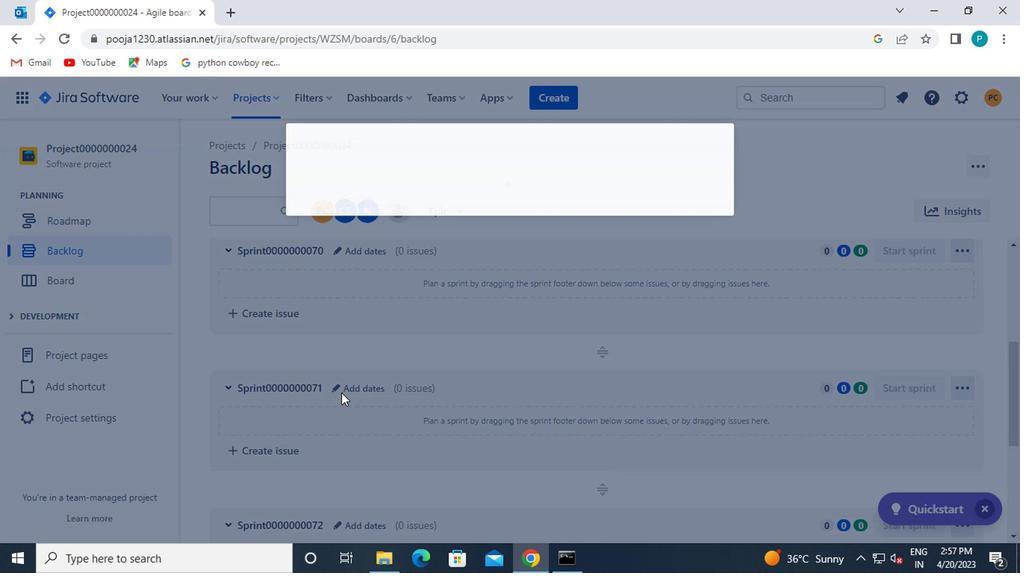 
Action: Mouse scrolled (337, 393) with delta (0, 0)
Screenshot: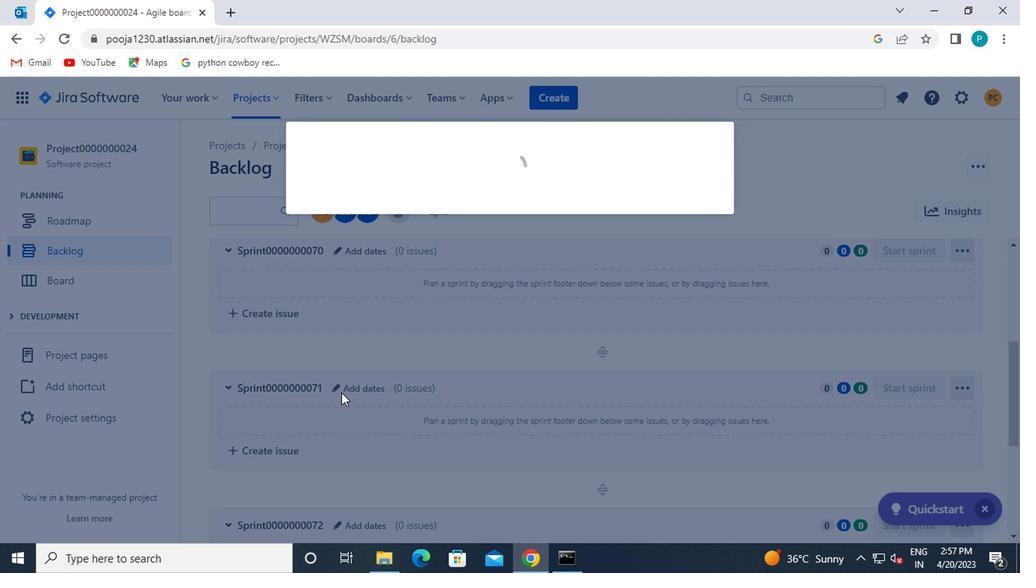 
Action: Mouse scrolled (337, 393) with delta (0, 0)
Screenshot: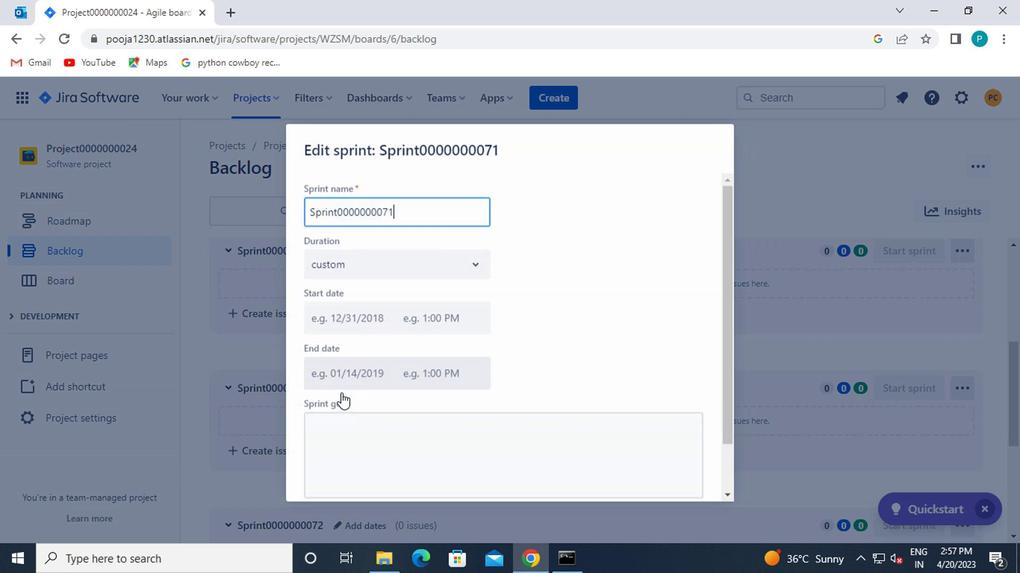 
Action: Mouse moved to (358, 275)
Screenshot: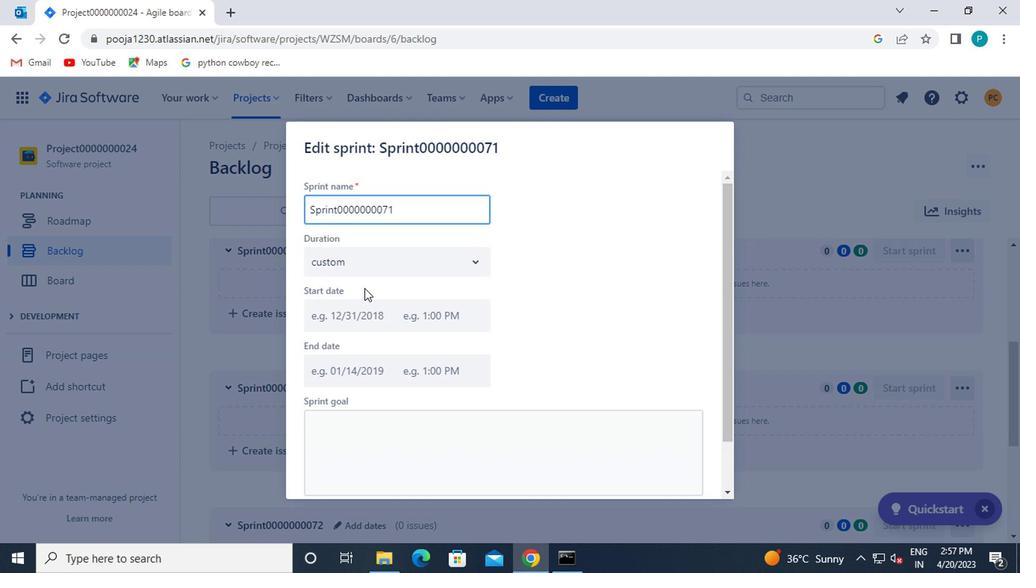 
Action: Mouse pressed left at (358, 275)
Screenshot: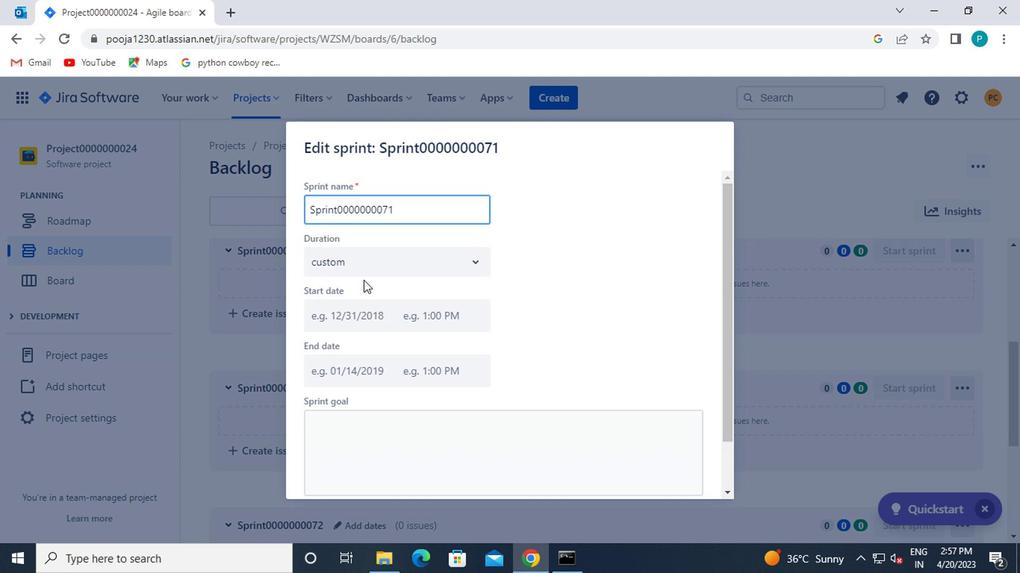 
Action: Mouse moved to (350, 335)
Screenshot: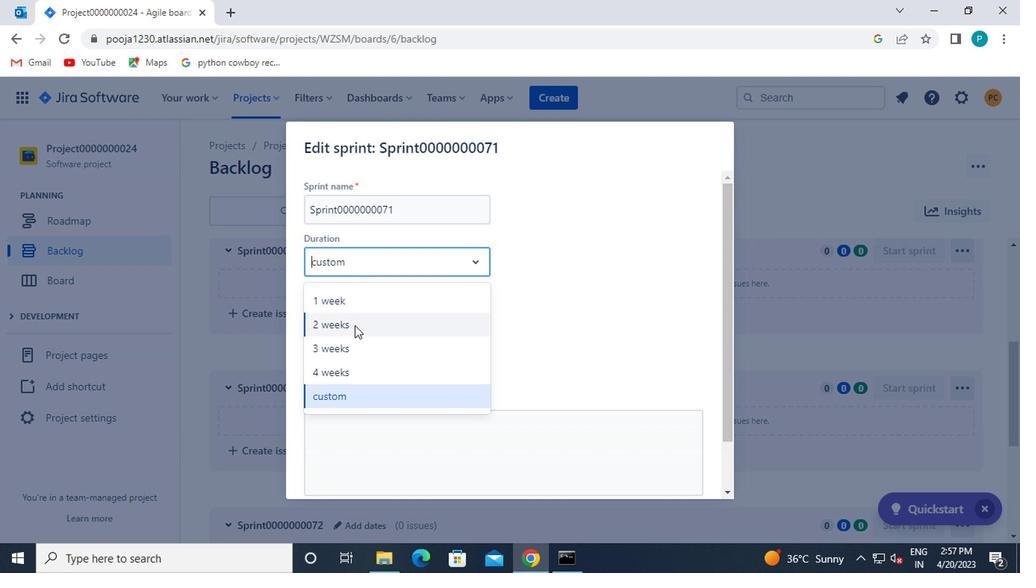 
Action: Mouse pressed left at (350, 335)
Screenshot: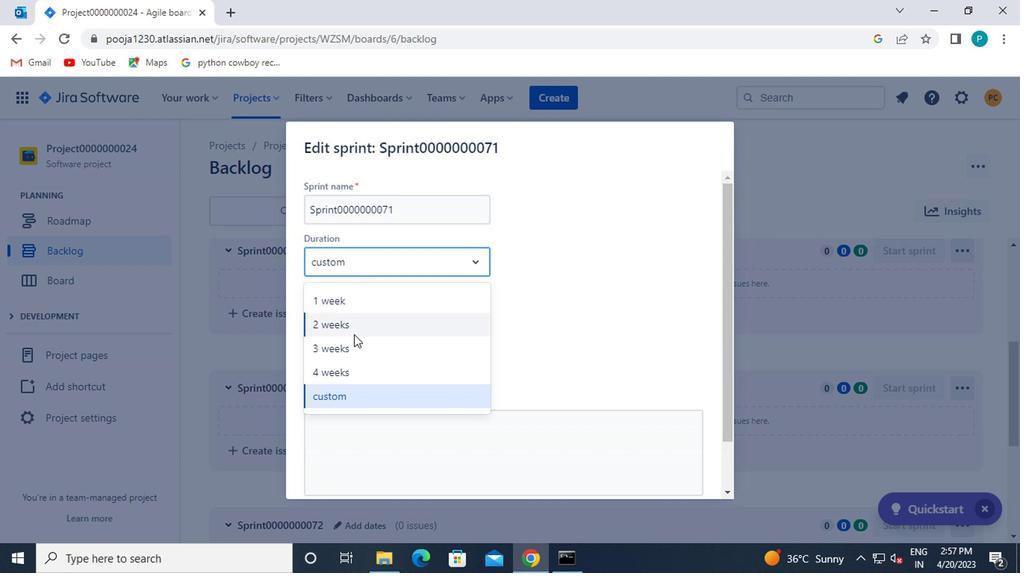 
Action: Mouse moved to (349, 341)
Screenshot: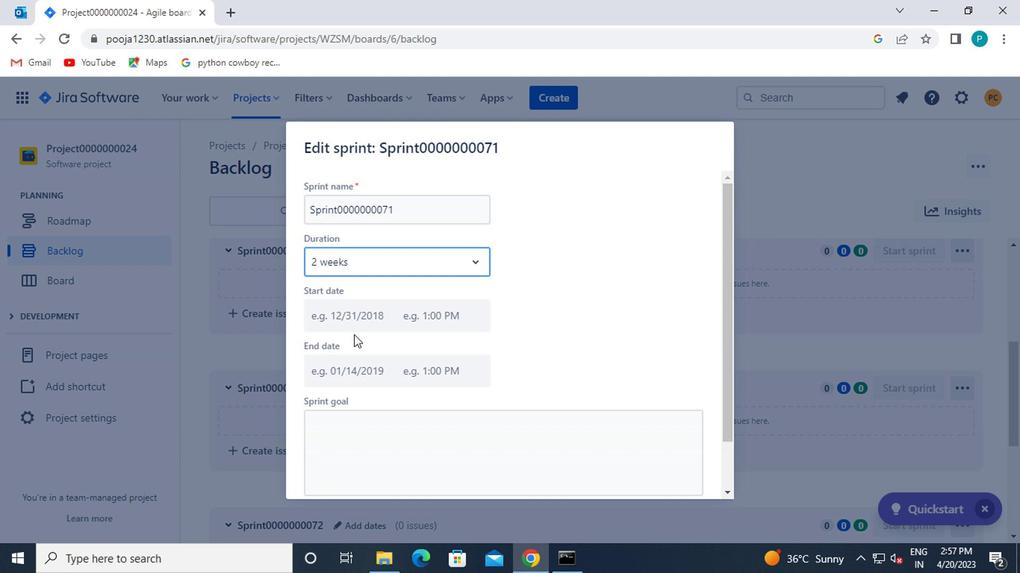 
Action: Mouse scrolled (349, 340) with delta (0, 0)
Screenshot: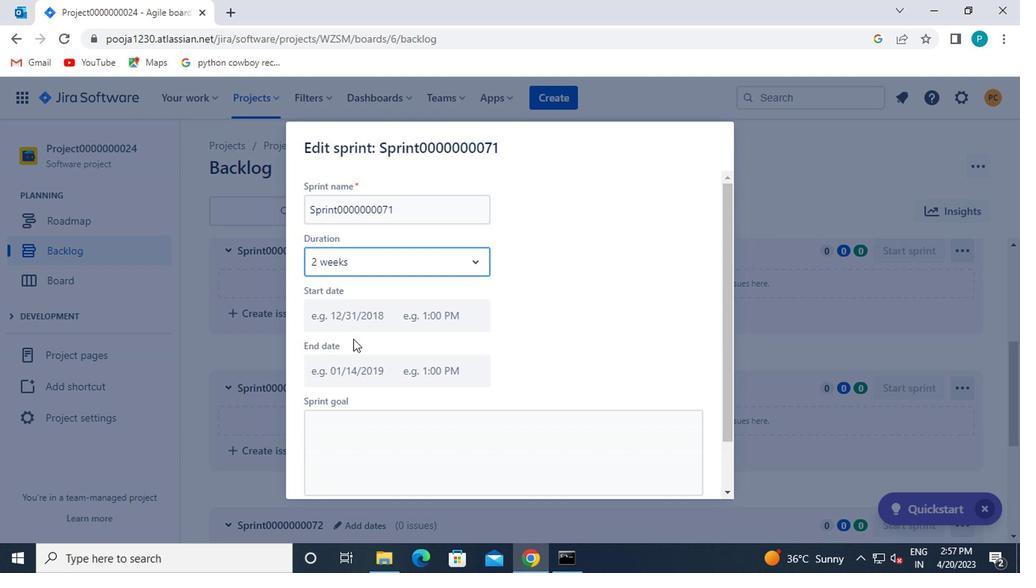 
Action: Mouse moved to (349, 343)
Screenshot: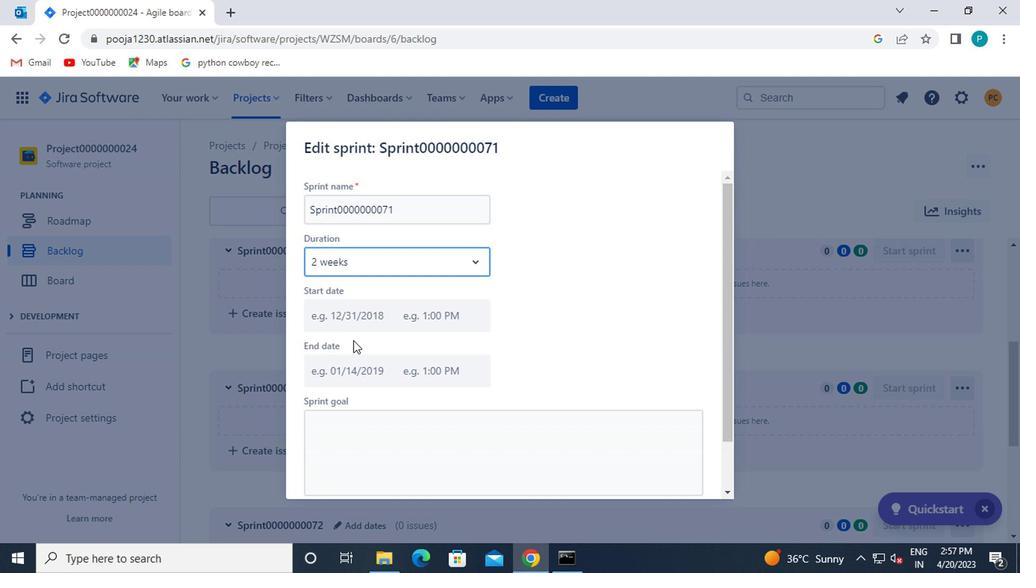 
Action: Mouse scrolled (349, 342) with delta (0, -1)
Screenshot: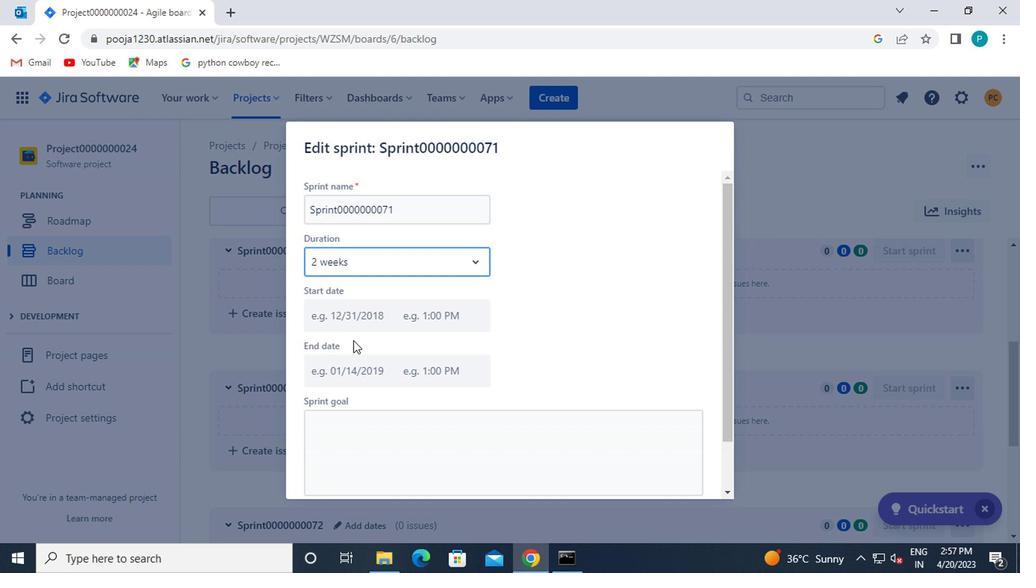 
Action: Mouse moved to (350, 358)
Screenshot: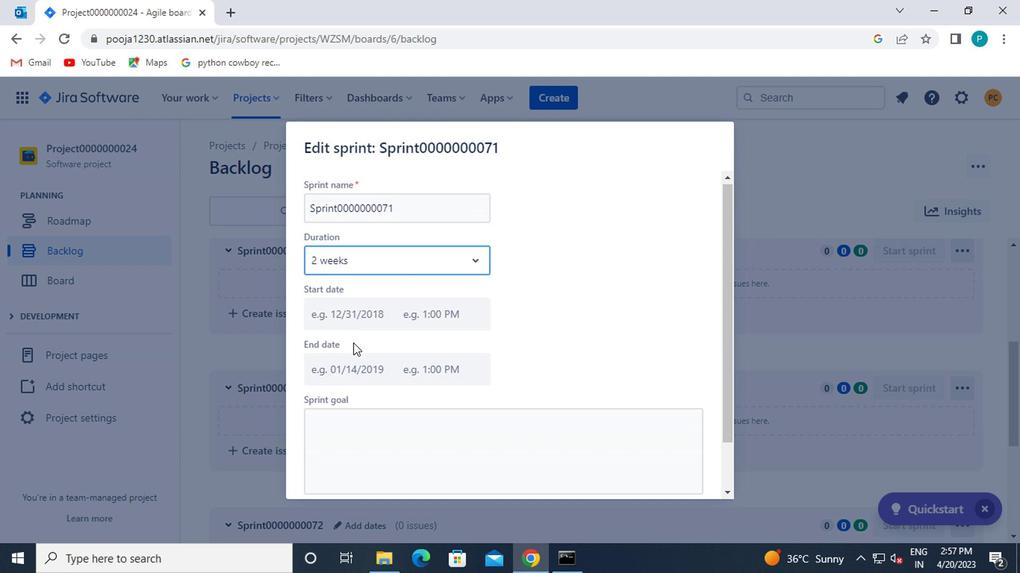 
Action: Mouse scrolled (350, 358) with delta (0, 0)
Screenshot: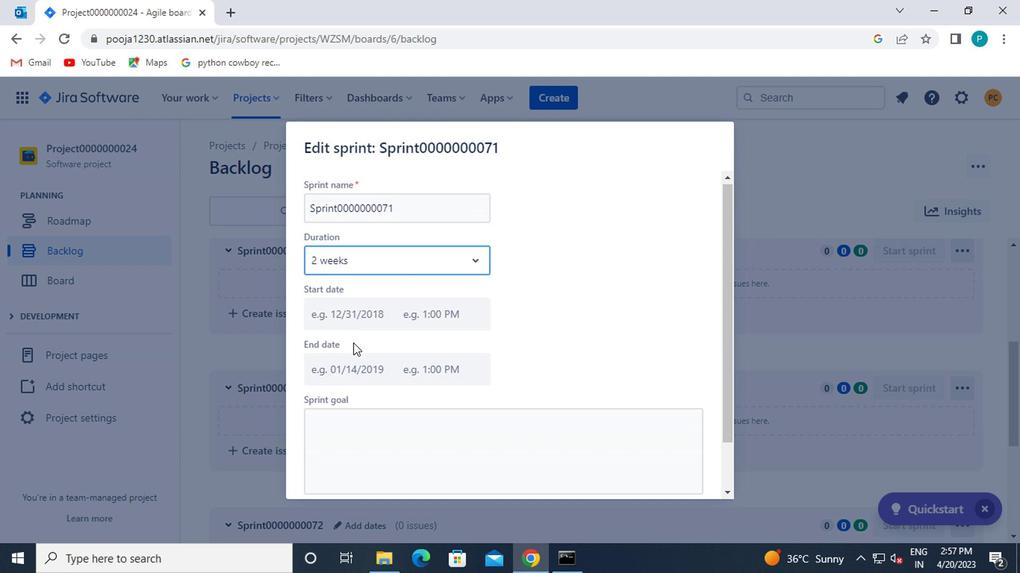 
Action: Mouse moved to (361, 380)
Screenshot: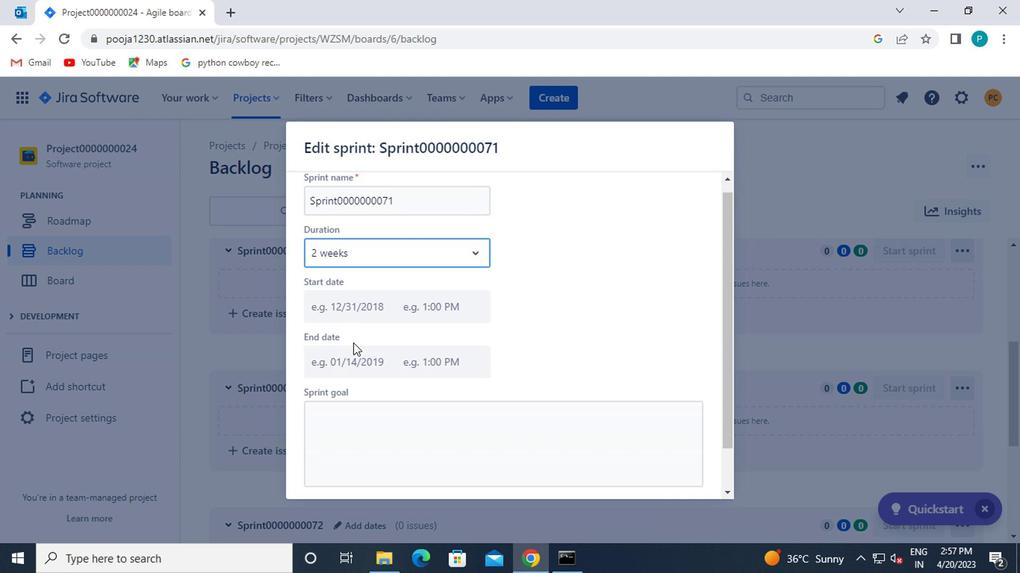 
Action: Mouse scrolled (361, 380) with delta (0, 0)
Screenshot: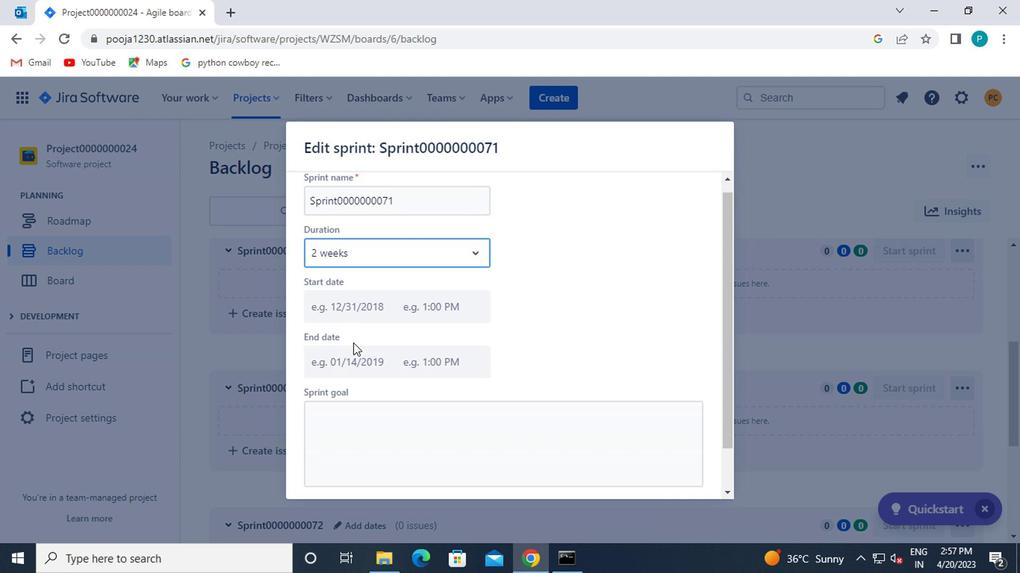 
Action: Mouse moved to (388, 409)
Screenshot: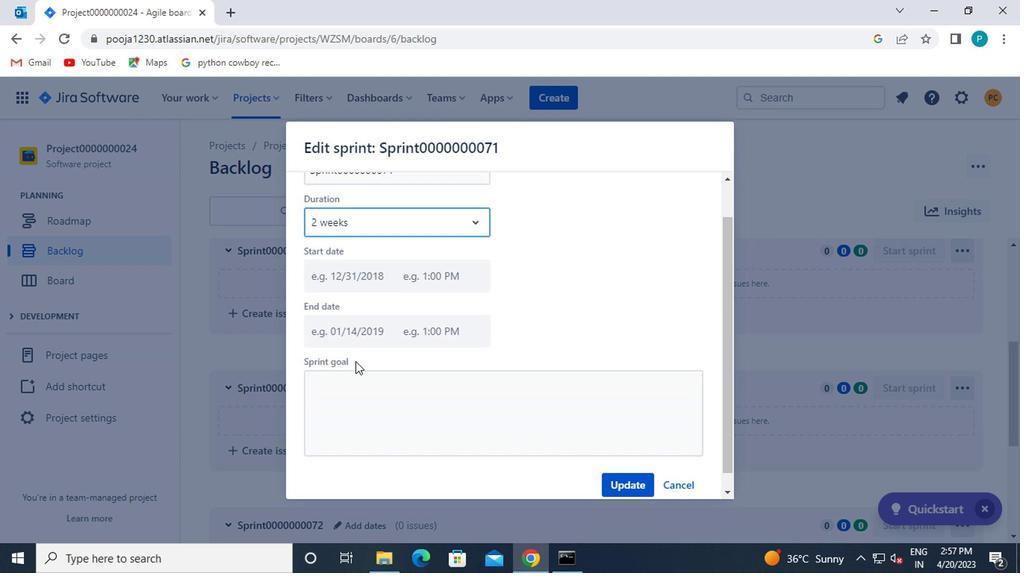 
Action: Mouse scrolled (388, 408) with delta (0, -1)
Screenshot: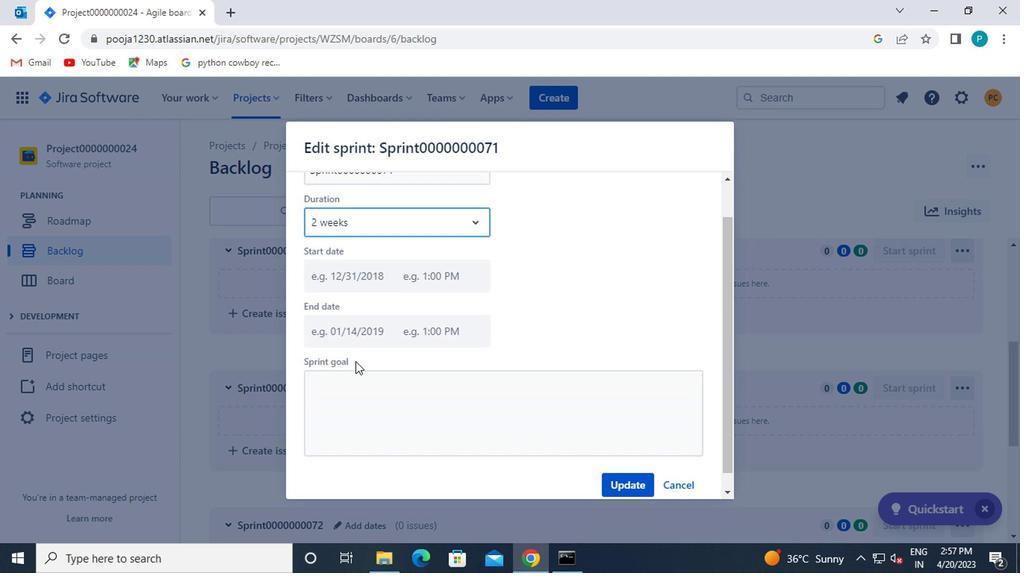 
Action: Mouse moved to (598, 467)
Screenshot: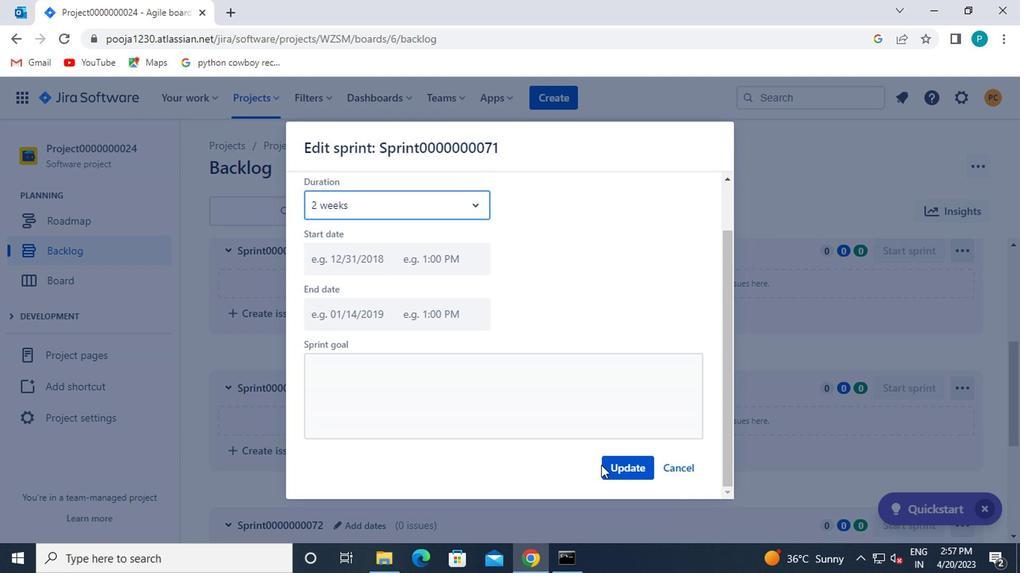 
Action: Mouse pressed left at (598, 467)
Screenshot: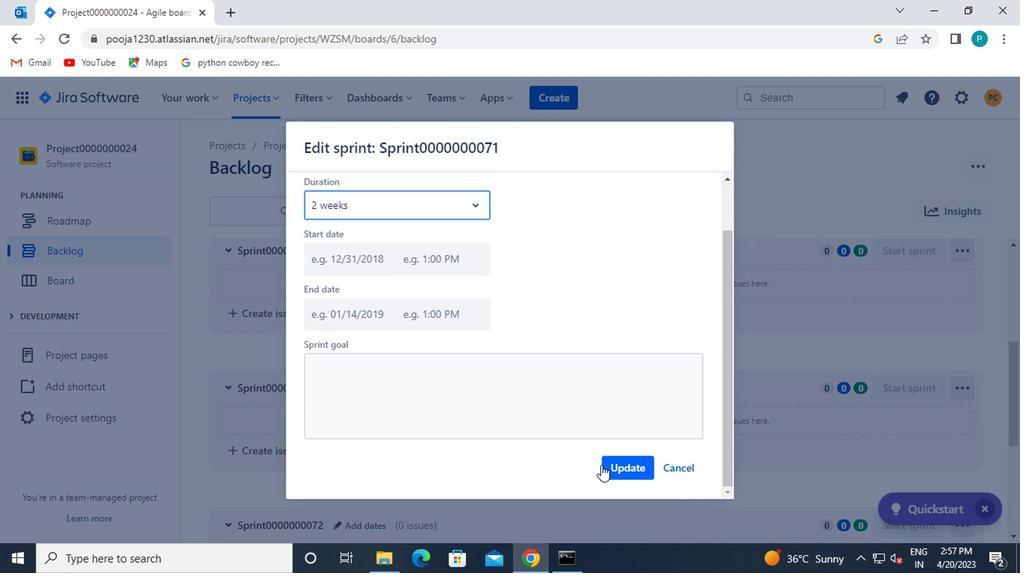 
Action: Mouse moved to (525, 459)
Screenshot: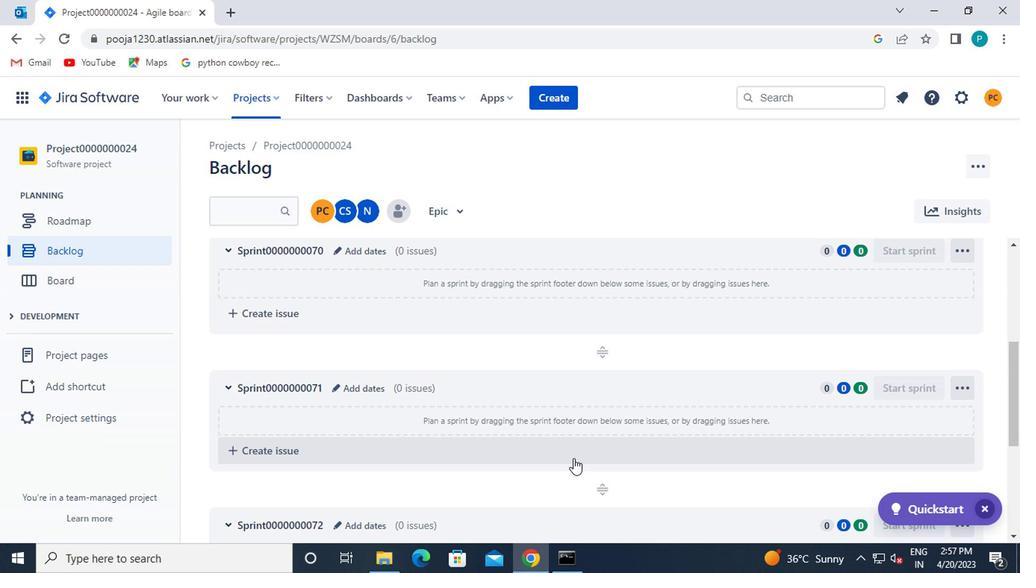 
Action: Mouse scrolled (525, 458) with delta (0, -1)
Screenshot: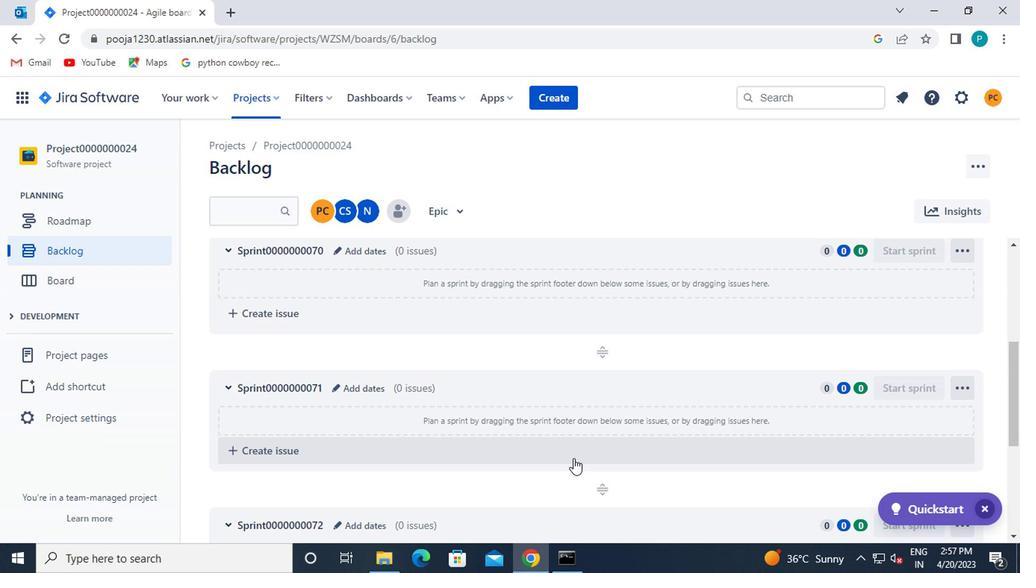 
Action: Mouse moved to (521, 459)
Screenshot: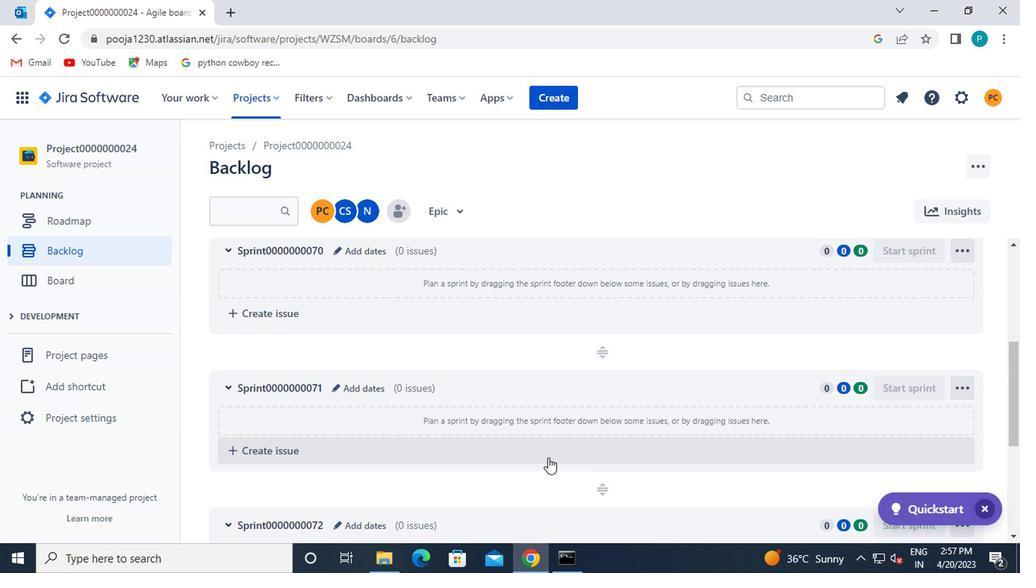 
Action: Mouse scrolled (521, 458) with delta (0, -1)
Screenshot: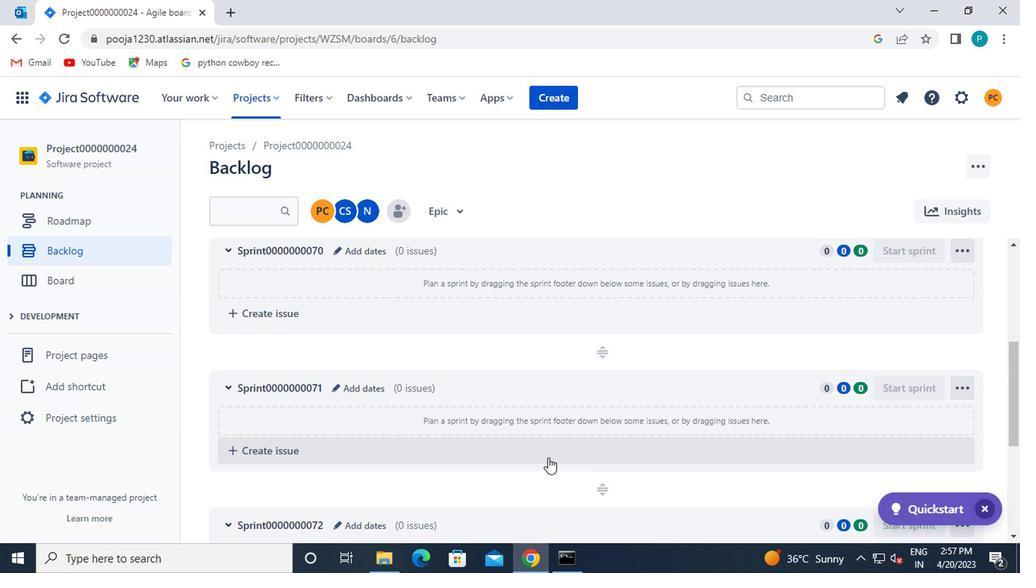 
Action: Mouse moved to (520, 459)
Screenshot: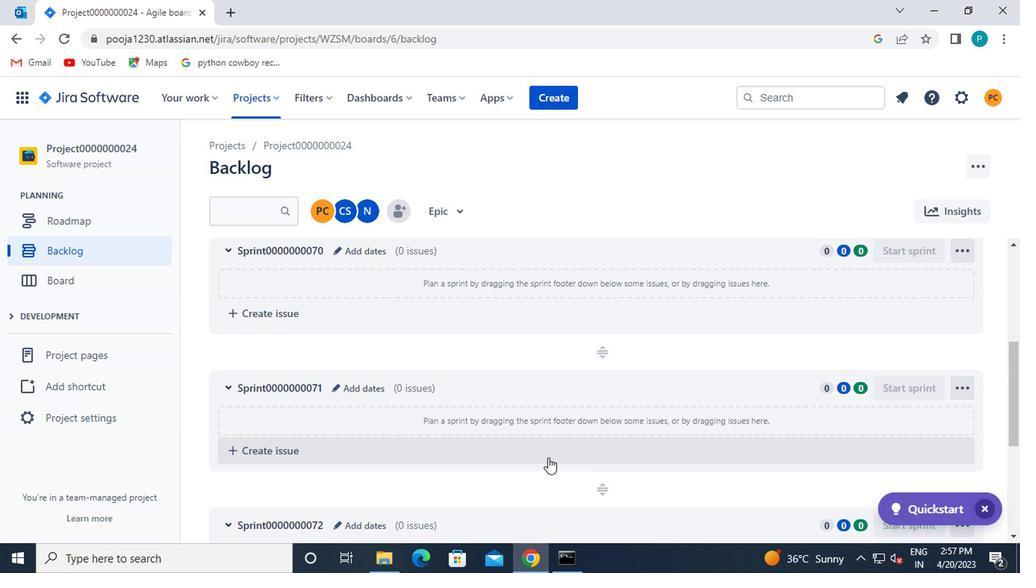 
Action: Mouse scrolled (520, 458) with delta (0, -1)
Screenshot: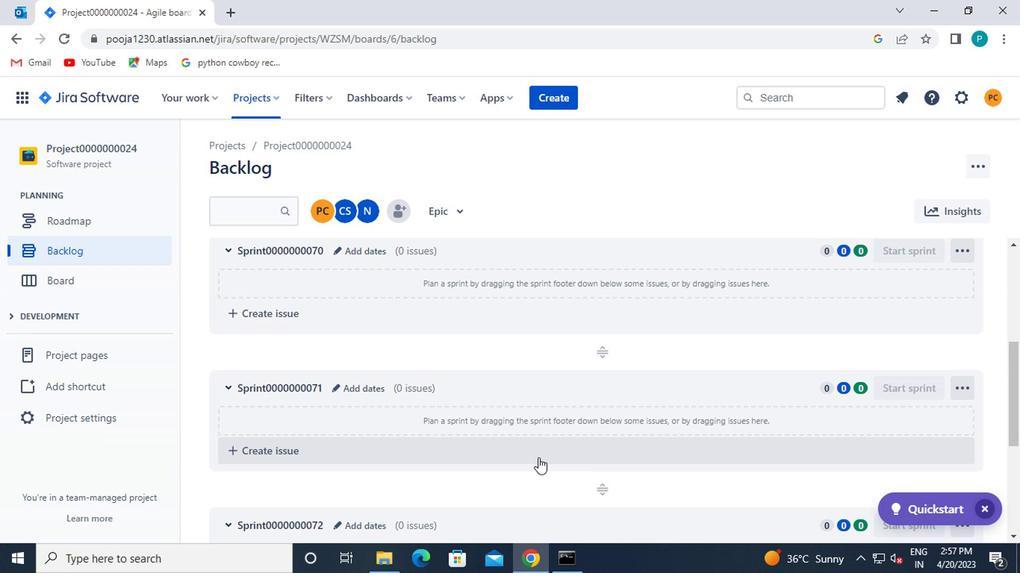 
Action: Mouse moved to (520, 460)
Screenshot: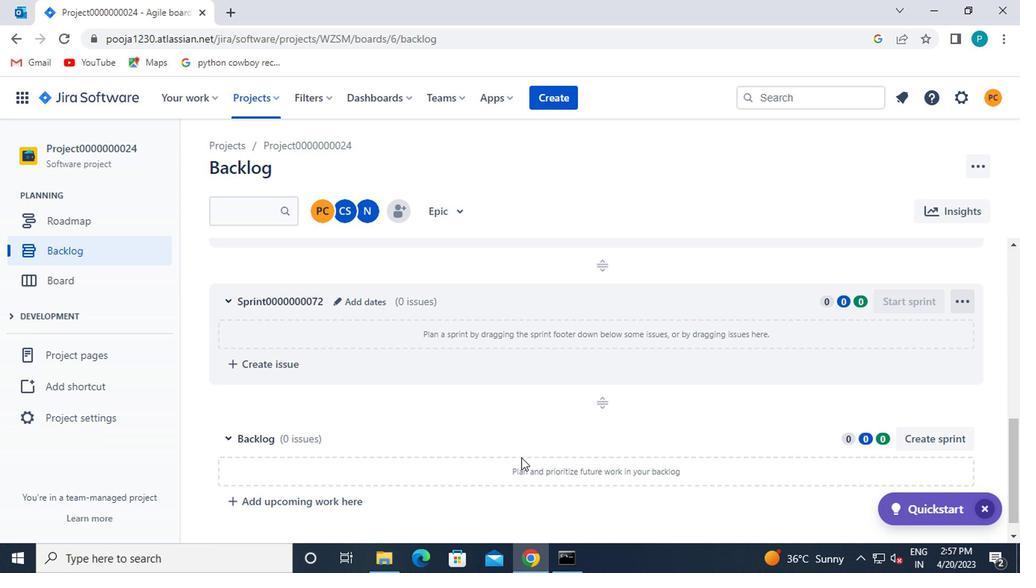 
